 Task: Look for space in Stutterheim, South Africa from 8th August, 2023 to 15th August, 2023 for 9 adults in price range Rs.10000 to Rs.14000. Place can be shared room with 5 bedrooms having 9 beds and 5 bathrooms. Property type can be house, flat, guest house. Amenities needed are: wifi, TV, free parkinig on premises, gym, breakfast. Booking option can be shelf check-in. Required host language is English.
Action: Mouse moved to (440, 114)
Screenshot: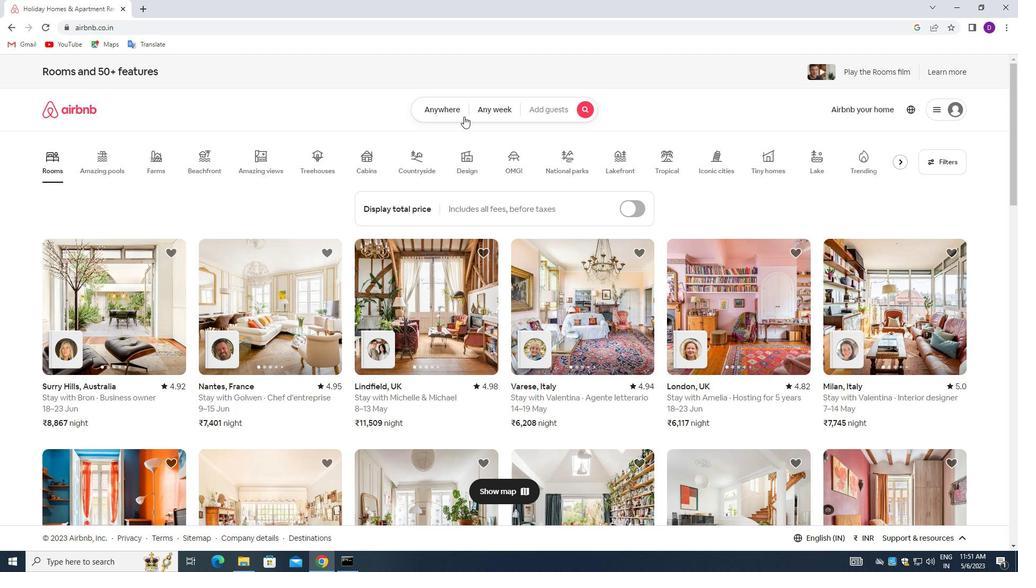 
Action: Mouse pressed left at (440, 114)
Screenshot: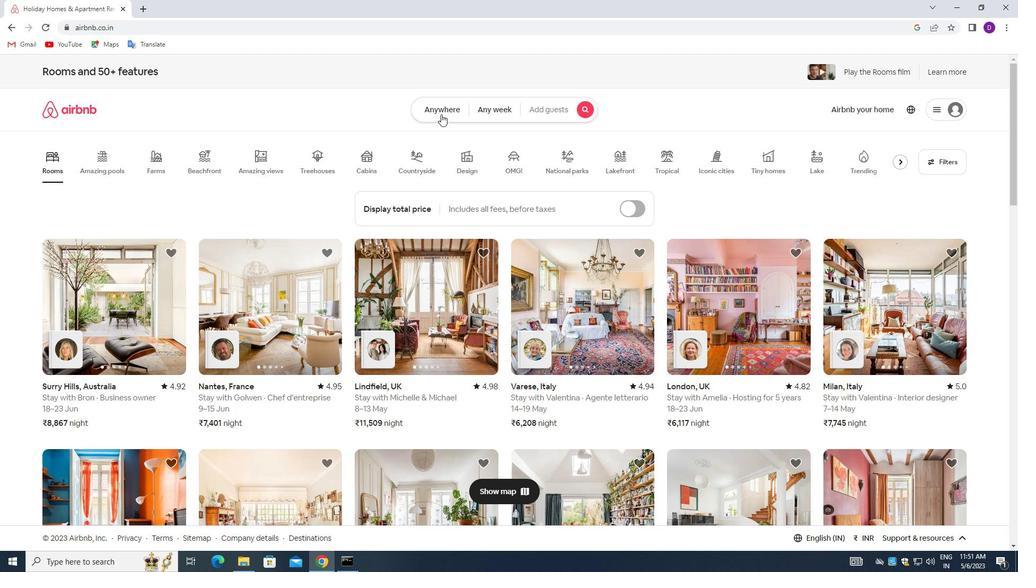 
Action: Mouse moved to (406, 151)
Screenshot: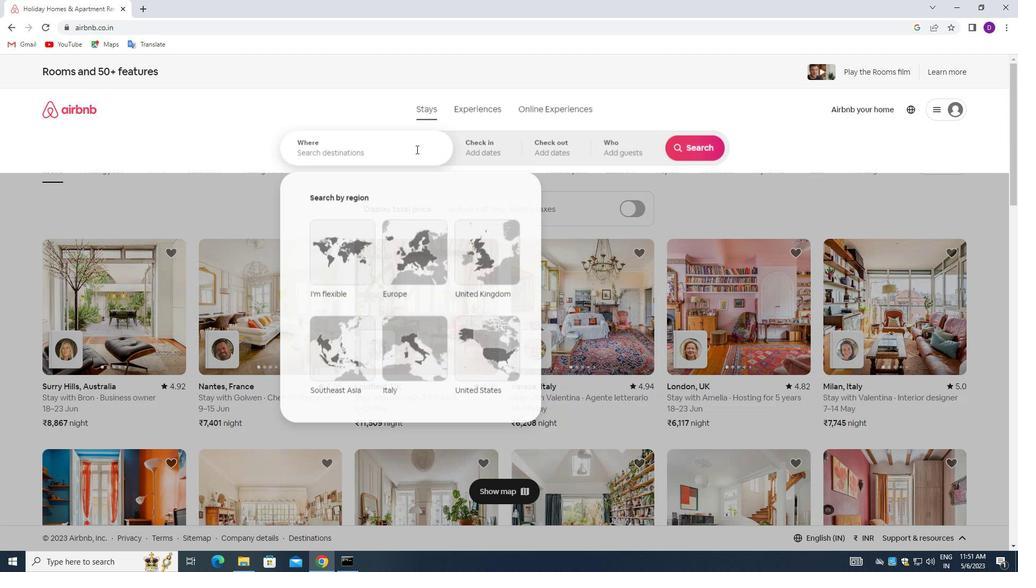 
Action: Mouse pressed left at (406, 151)
Screenshot: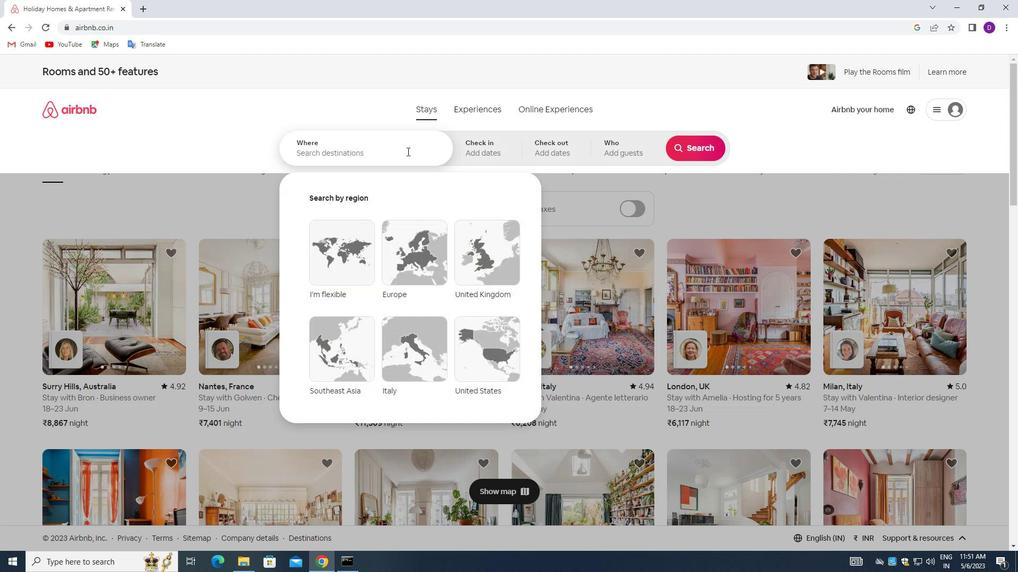 
Action: Mouse moved to (221, 216)
Screenshot: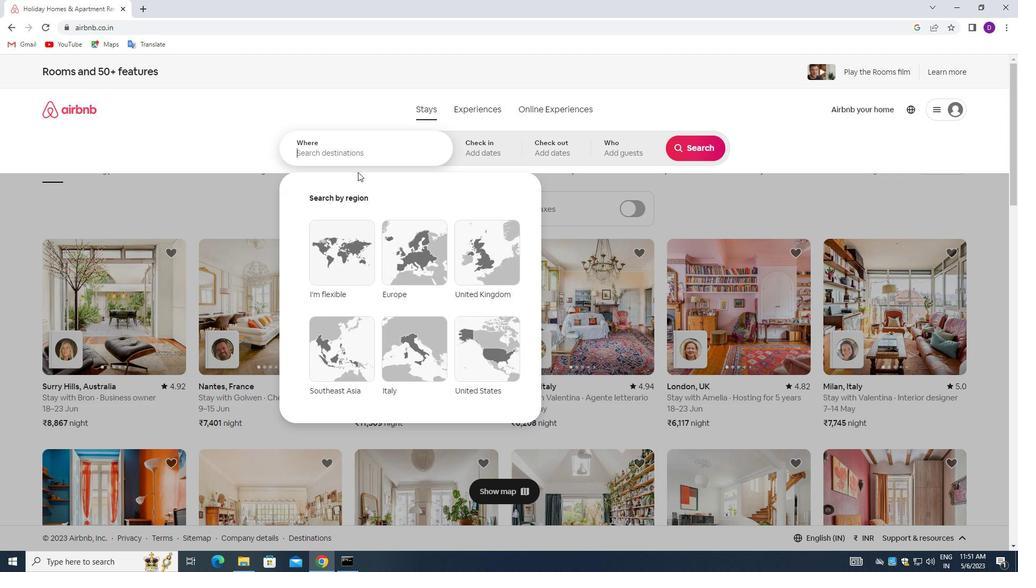 
Action: Key pressed <Key.shift_r>Stutterheim,<Key.space><Key.shift>INDIA<Key.enter>
Screenshot: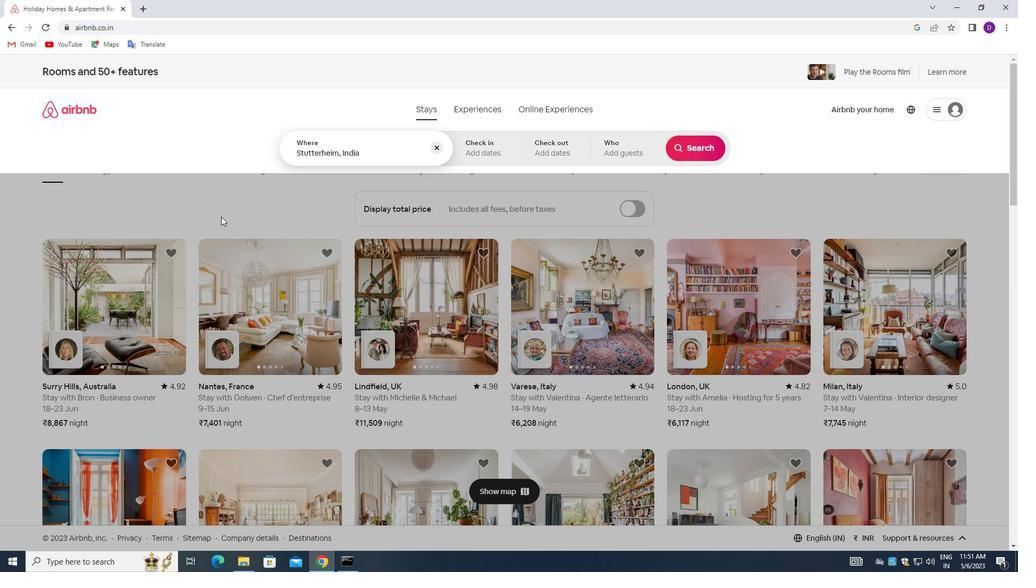 
Action: Mouse moved to (373, 160)
Screenshot: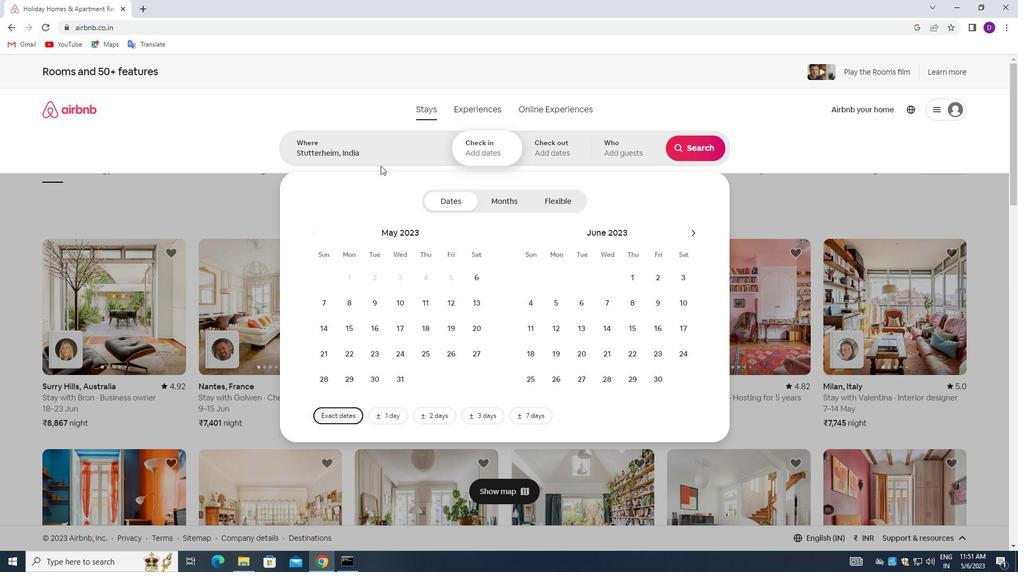 
Action: Mouse pressed left at (373, 160)
Screenshot: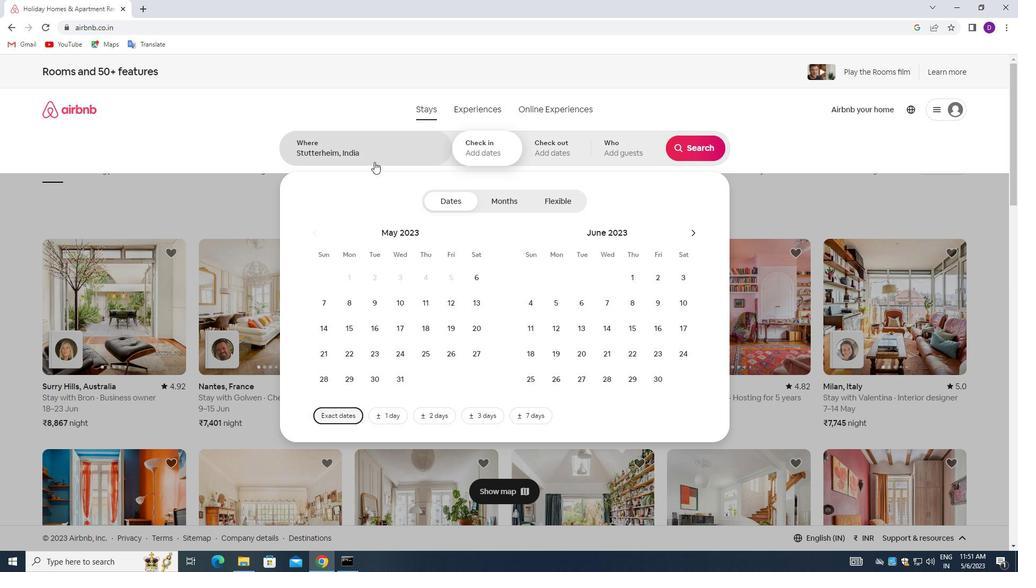 
Action: Mouse moved to (373, 159)
Screenshot: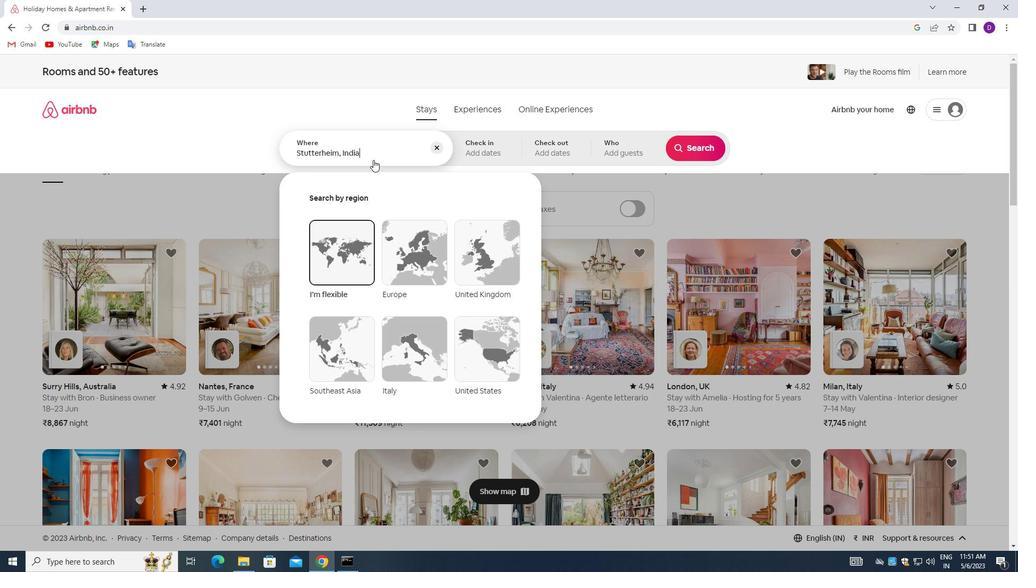 
Action: Mouse pressed left at (373, 159)
Screenshot: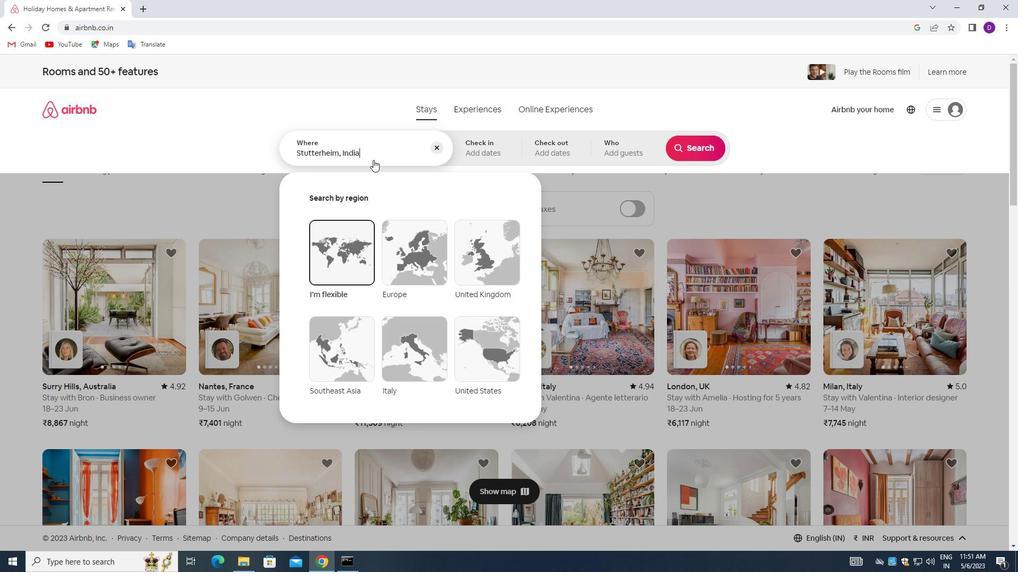 
Action: Key pressed <Key.backspace><Key.backspace><Key.backspace><Key.backspace><Key.backspace><Key.shift_r>SOUTH<Key.space><Key.shift_r>AFRICA<Key.enter>
Screenshot: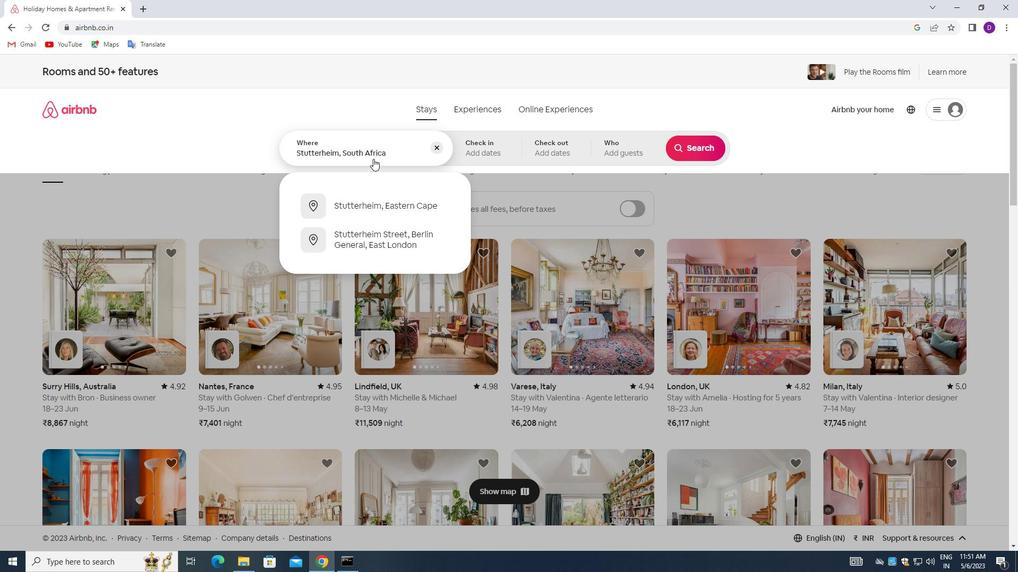 
Action: Mouse moved to (689, 231)
Screenshot: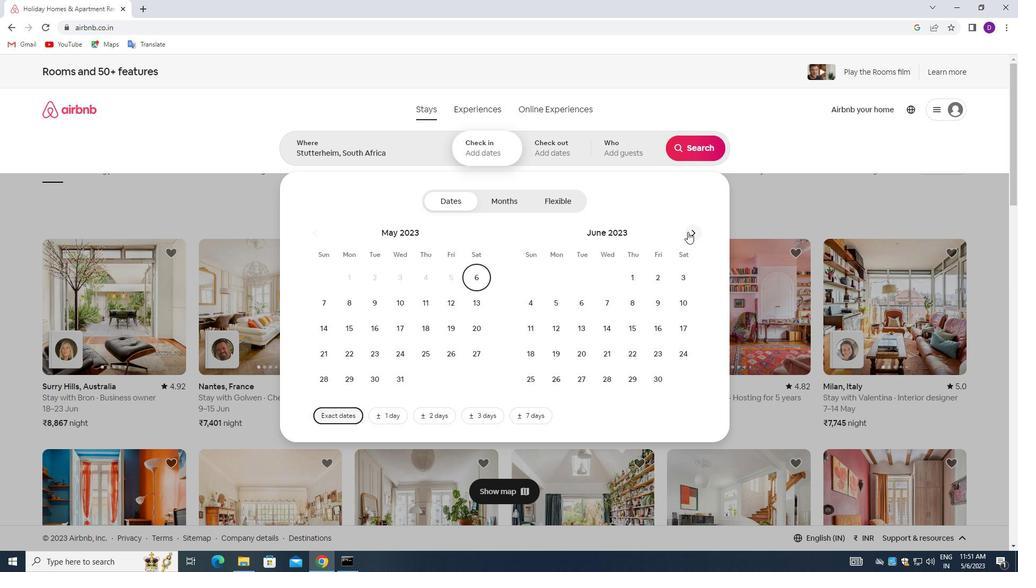 
Action: Mouse pressed left at (689, 231)
Screenshot: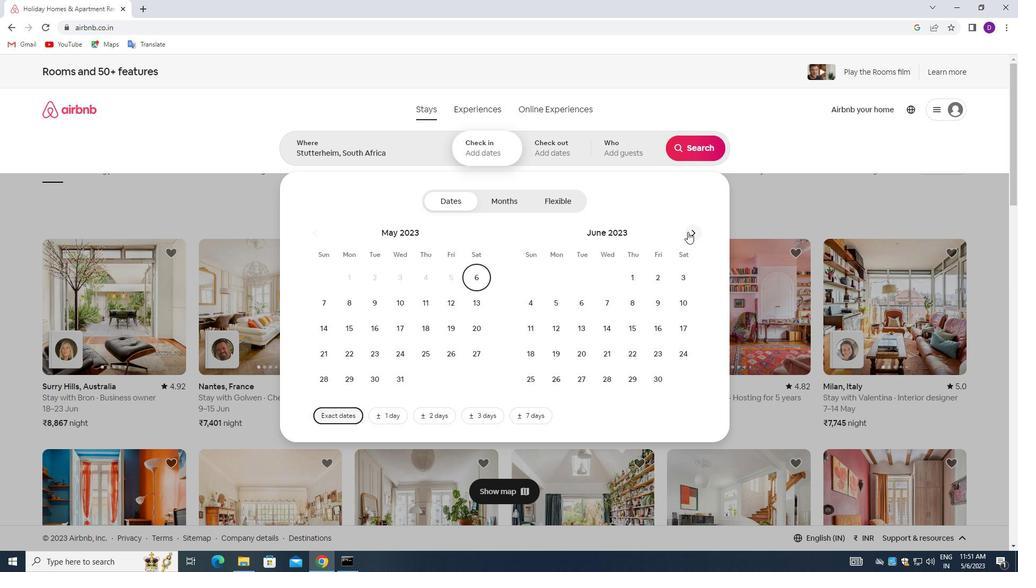 
Action: Mouse moved to (689, 231)
Screenshot: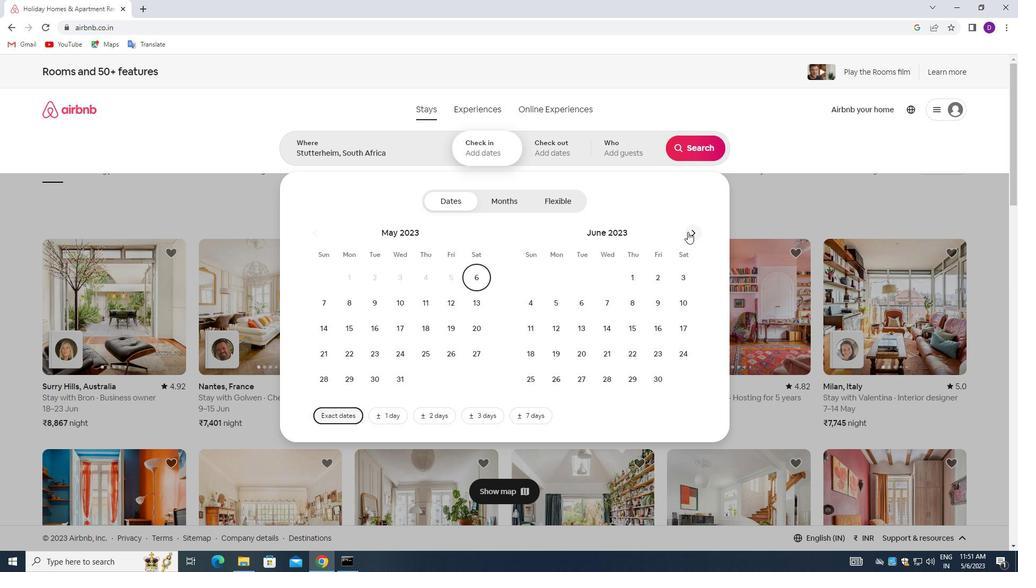 
Action: Mouse pressed left at (689, 231)
Screenshot: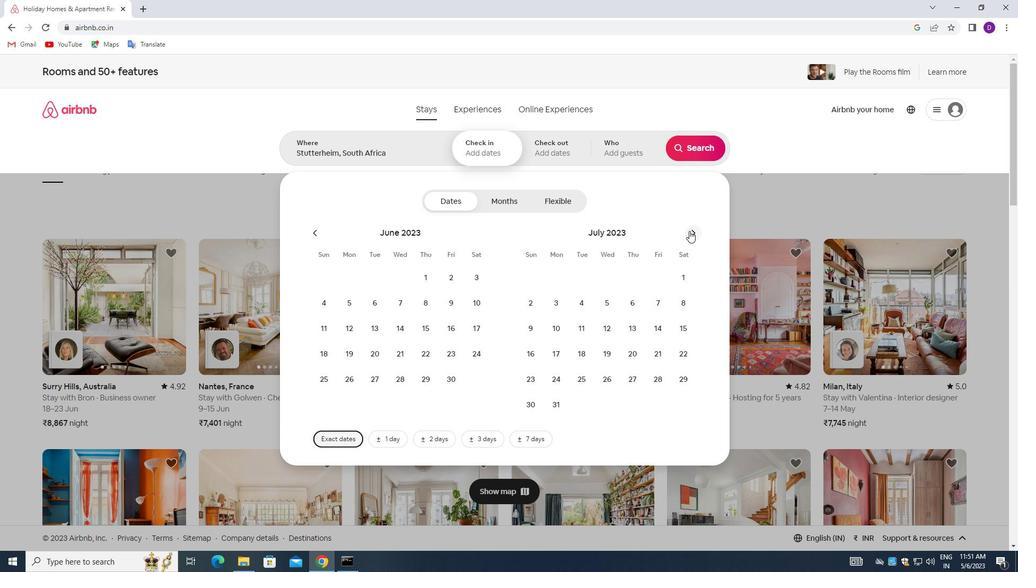 
Action: Mouse moved to (587, 309)
Screenshot: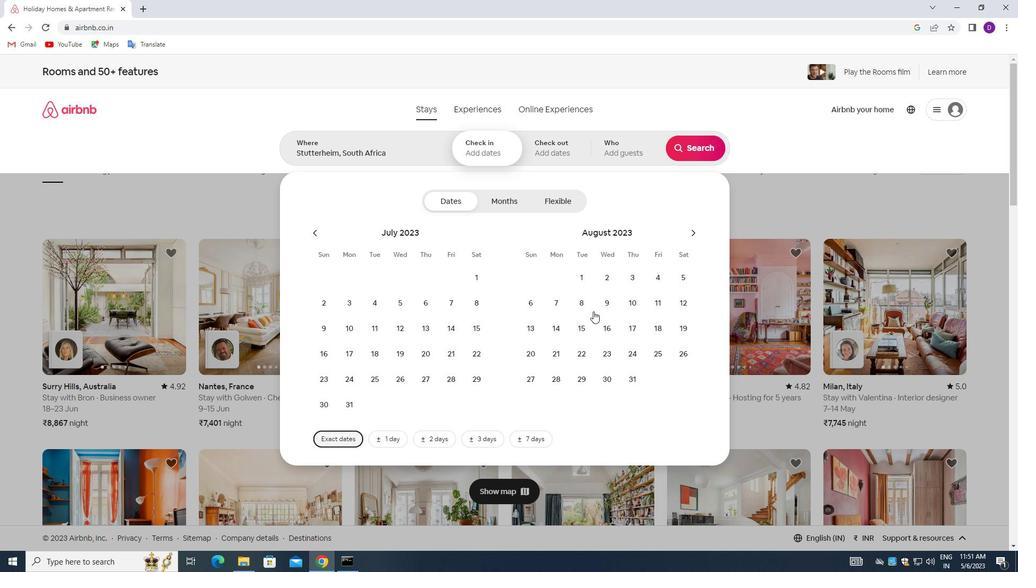 
Action: Mouse pressed left at (587, 309)
Screenshot: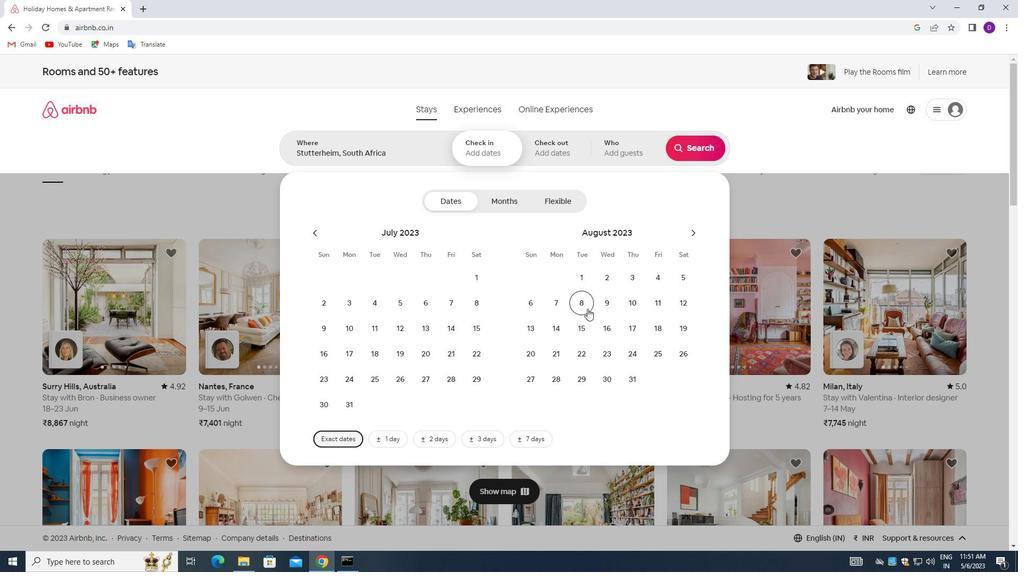 
Action: Mouse moved to (582, 326)
Screenshot: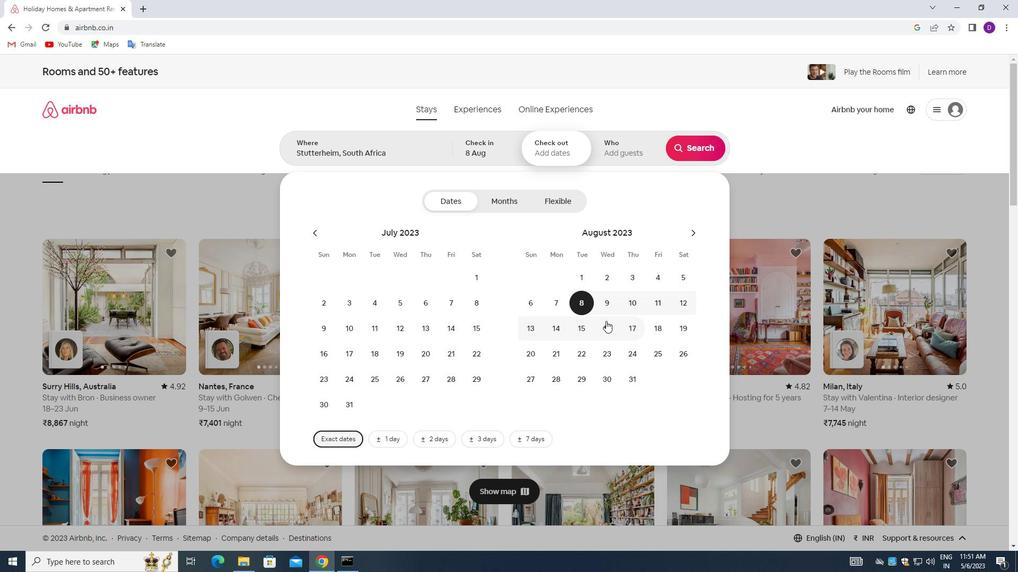 
Action: Mouse pressed left at (582, 326)
Screenshot: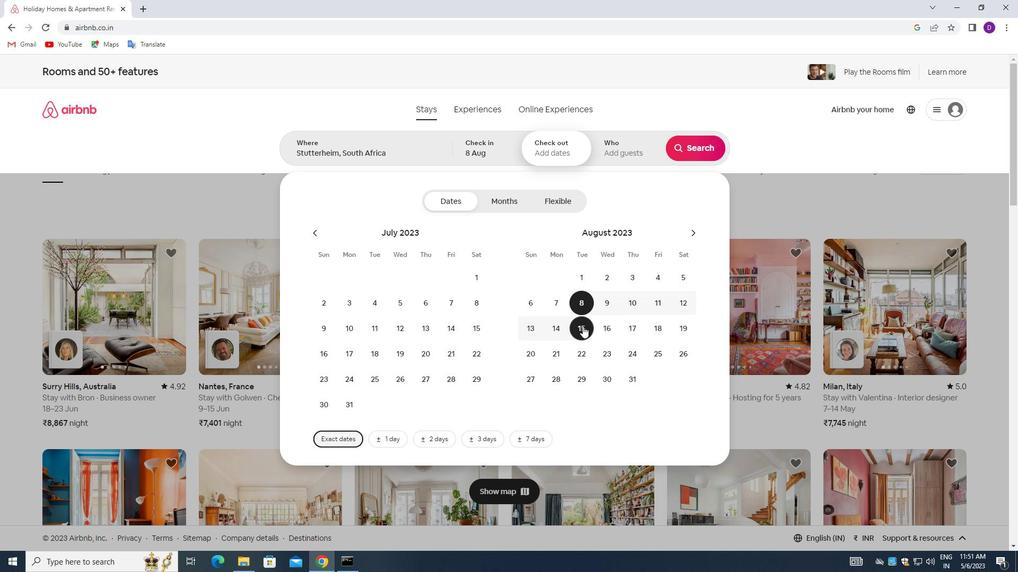 
Action: Mouse moved to (609, 154)
Screenshot: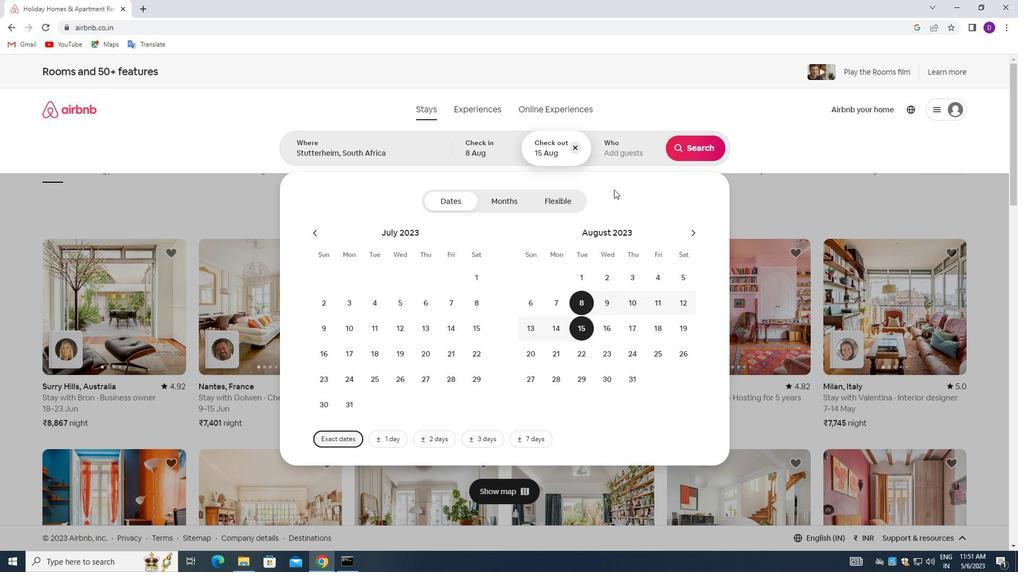 
Action: Mouse pressed left at (609, 154)
Screenshot: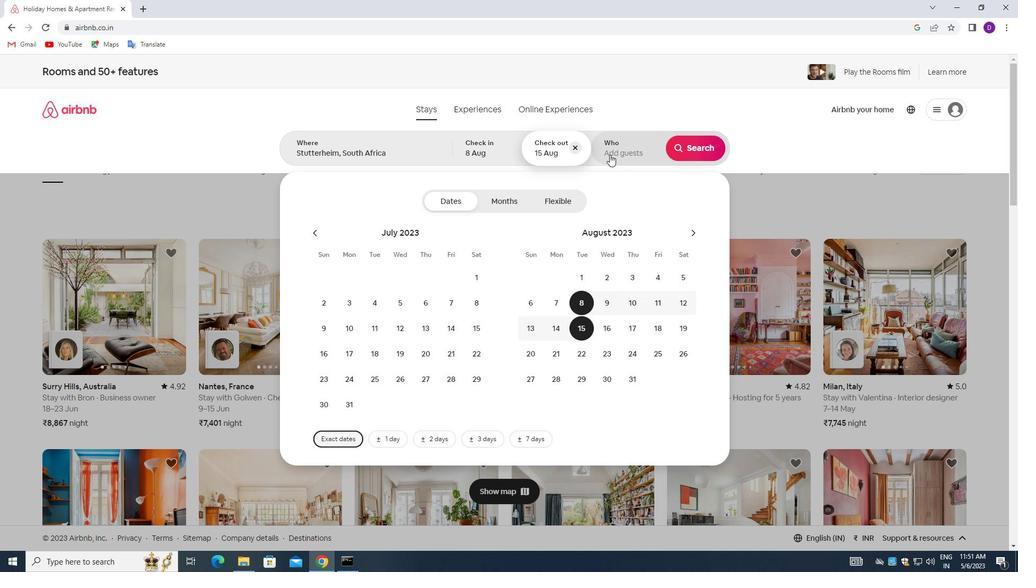 
Action: Mouse moved to (697, 207)
Screenshot: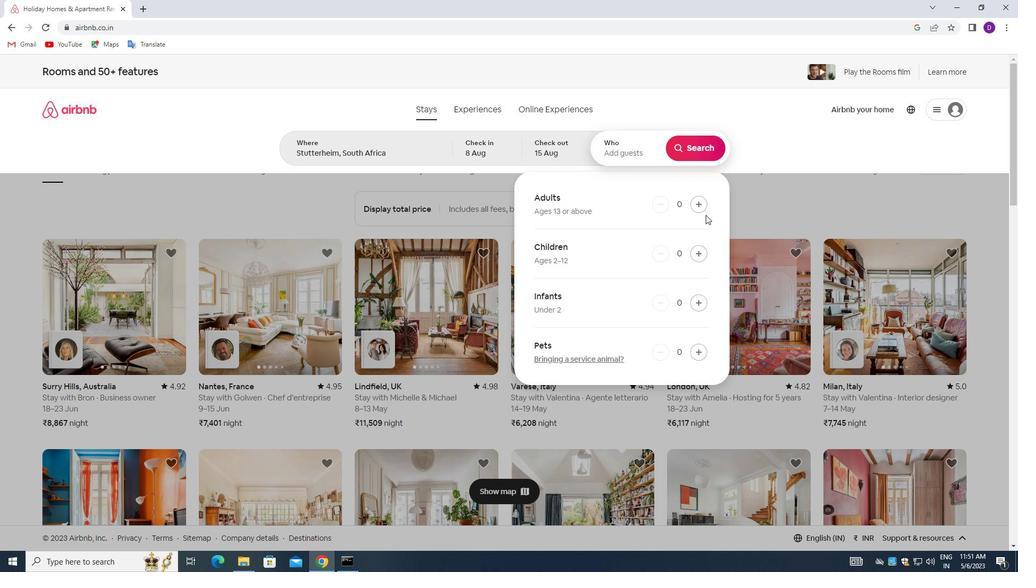 
Action: Mouse pressed left at (697, 207)
Screenshot: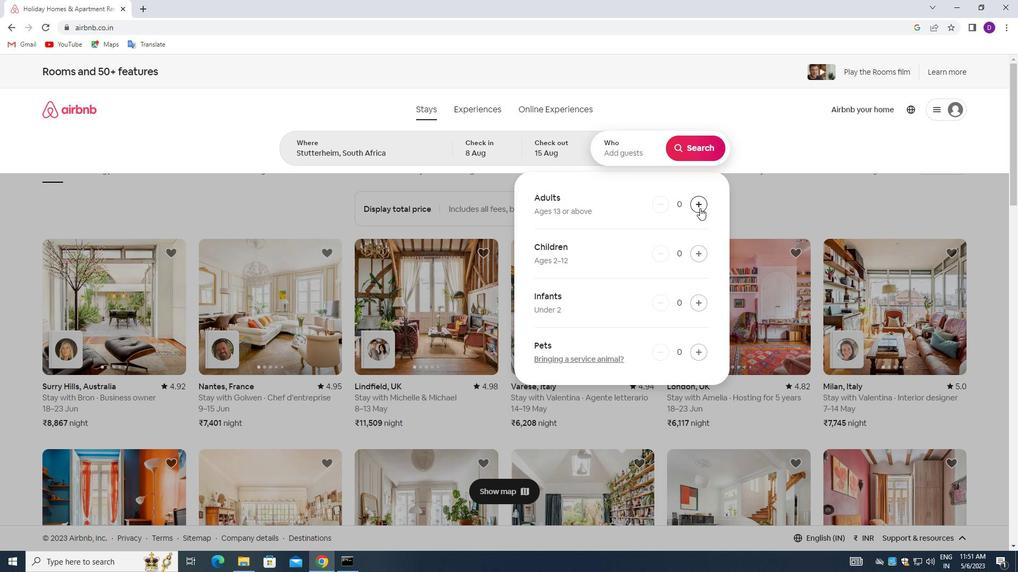 
Action: Mouse pressed left at (697, 207)
Screenshot: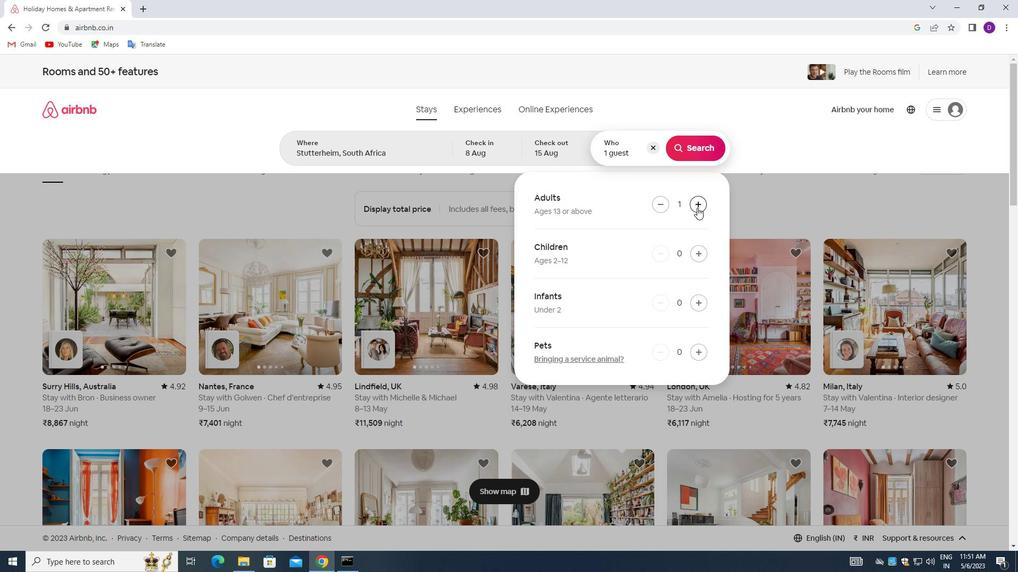 
Action: Mouse pressed left at (697, 207)
Screenshot: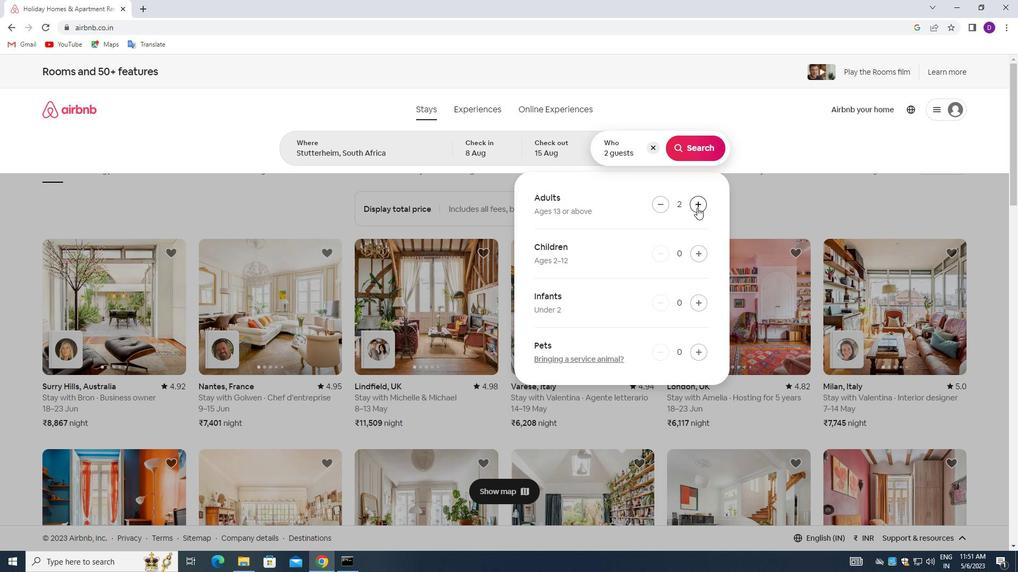 
Action: Mouse pressed left at (697, 207)
Screenshot: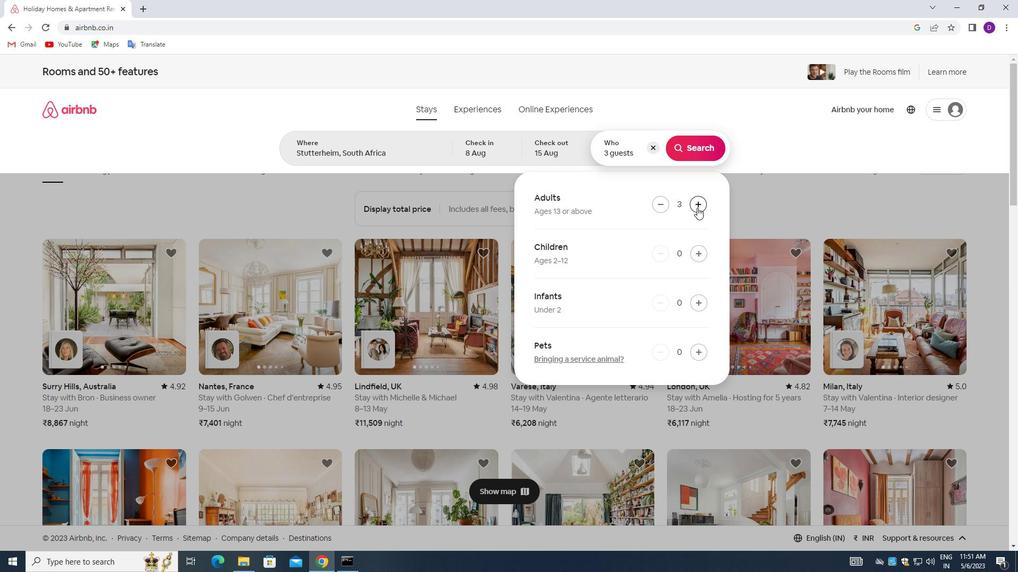 
Action: Mouse pressed left at (697, 207)
Screenshot: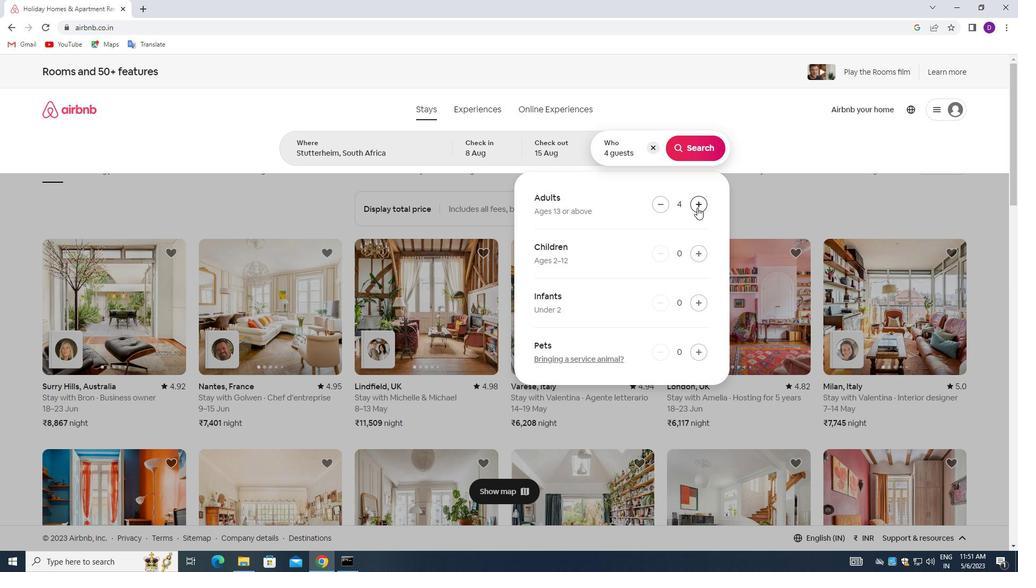 
Action: Mouse pressed left at (697, 207)
Screenshot: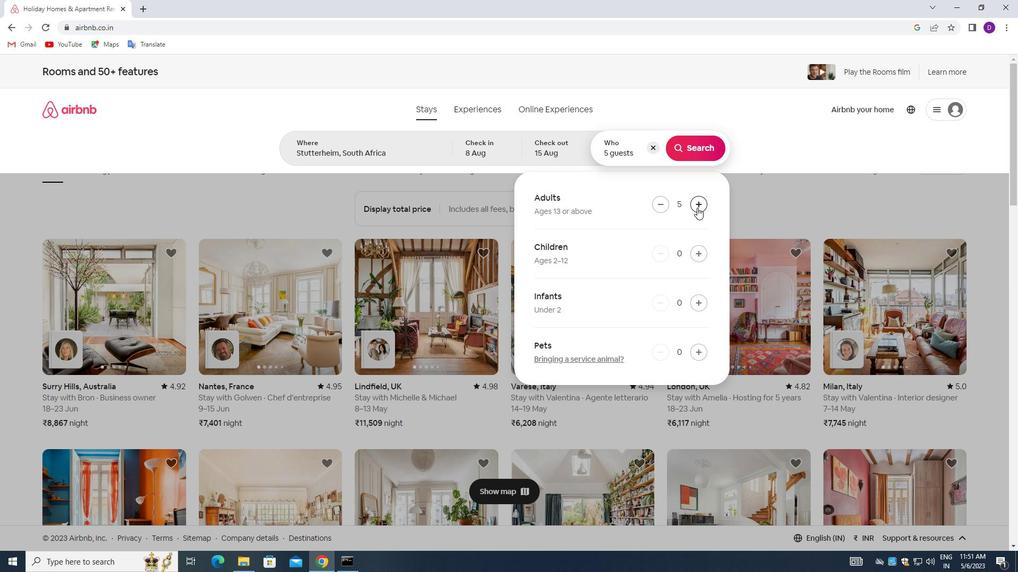 
Action: Mouse pressed left at (697, 207)
Screenshot: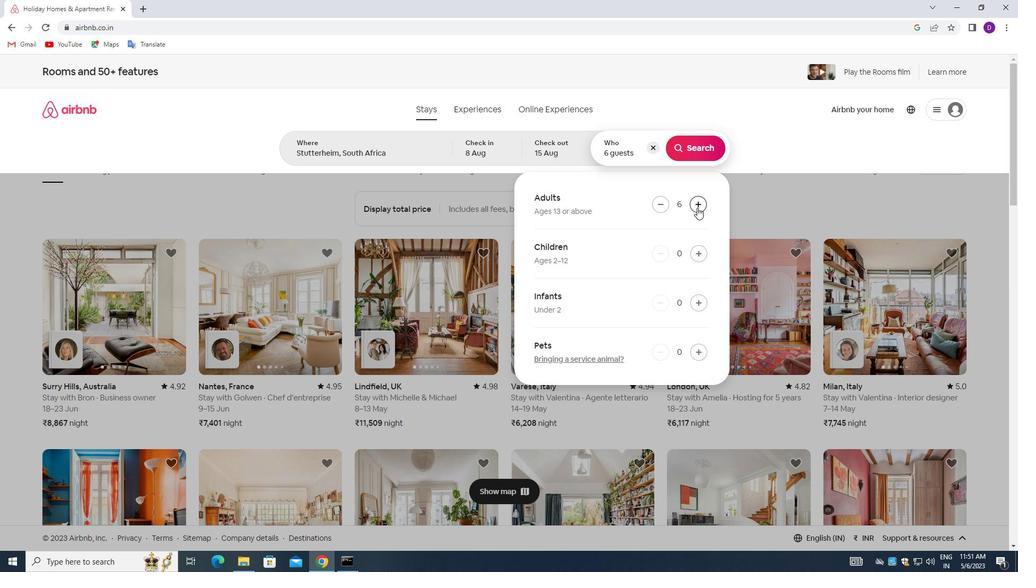 
Action: Mouse pressed left at (697, 207)
Screenshot: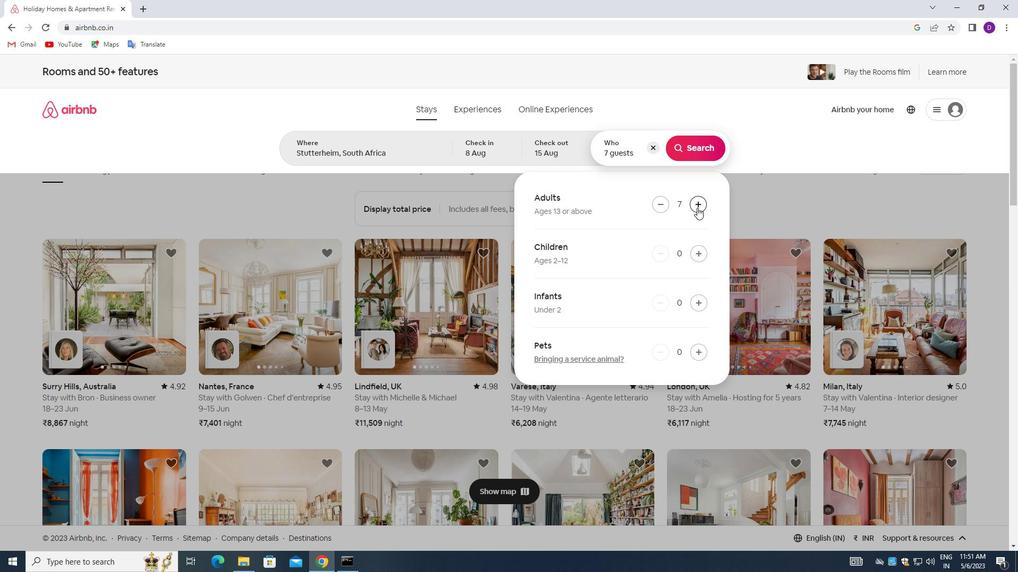 
Action: Mouse pressed left at (697, 207)
Screenshot: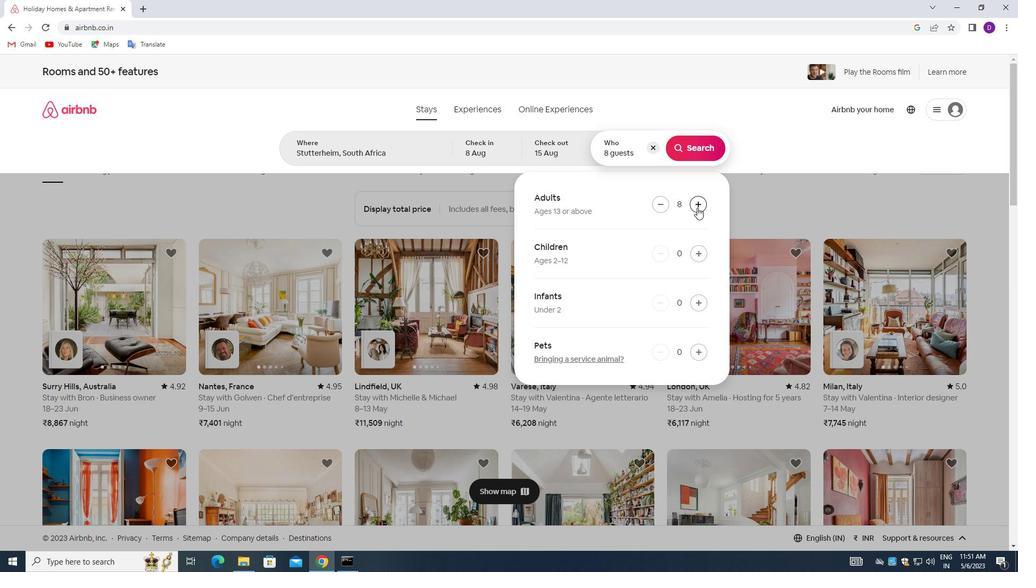 
Action: Mouse moved to (695, 148)
Screenshot: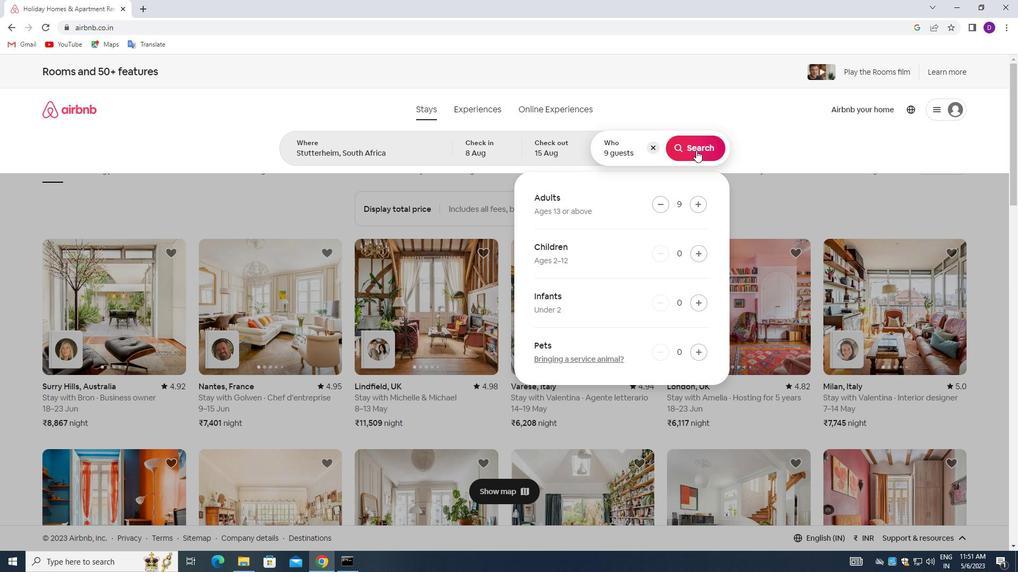 
Action: Mouse pressed left at (695, 148)
Screenshot: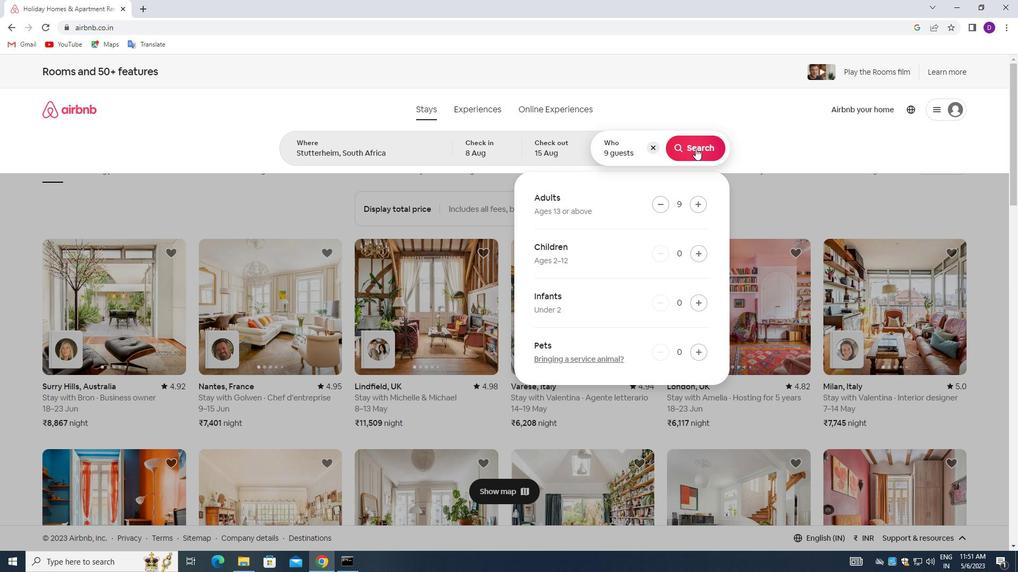 
Action: Mouse moved to (964, 117)
Screenshot: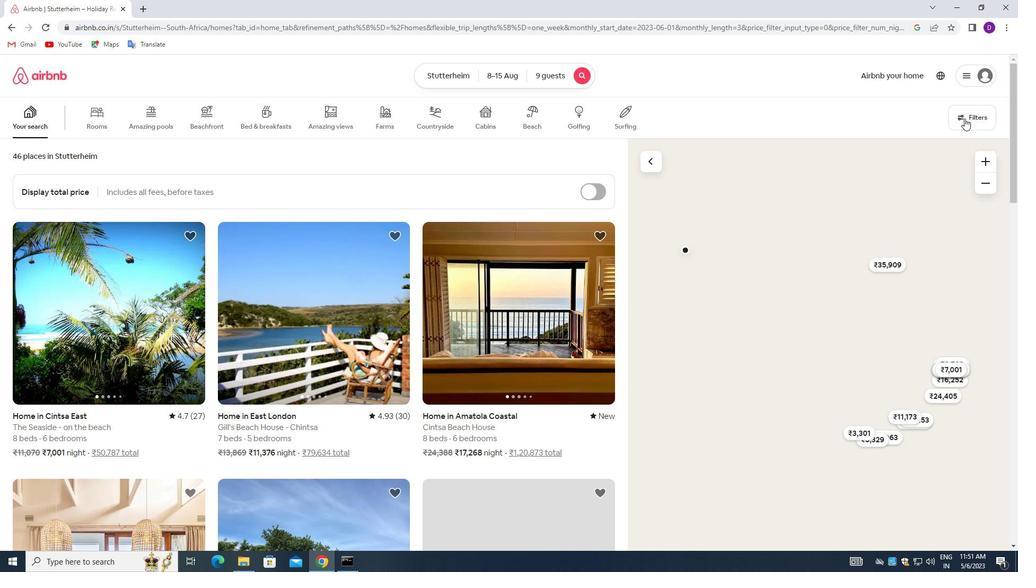 
Action: Mouse pressed left at (964, 117)
Screenshot: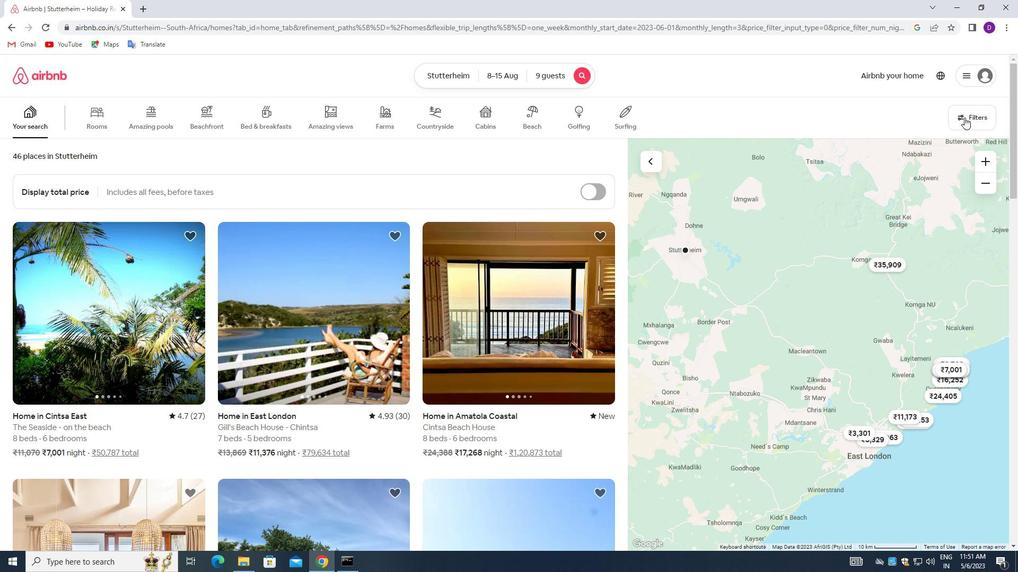 
Action: Mouse moved to (373, 380)
Screenshot: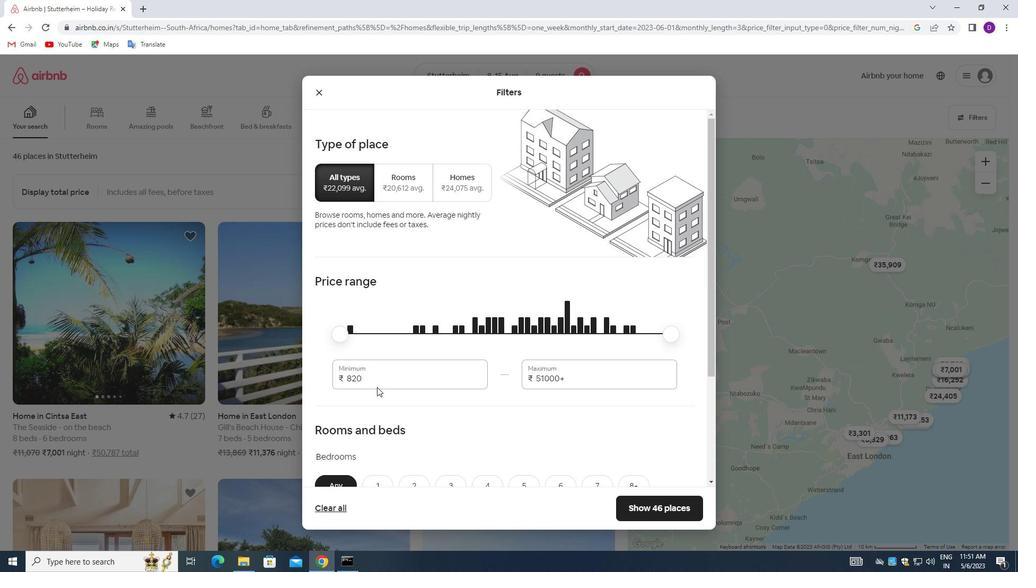 
Action: Mouse pressed left at (373, 380)
Screenshot: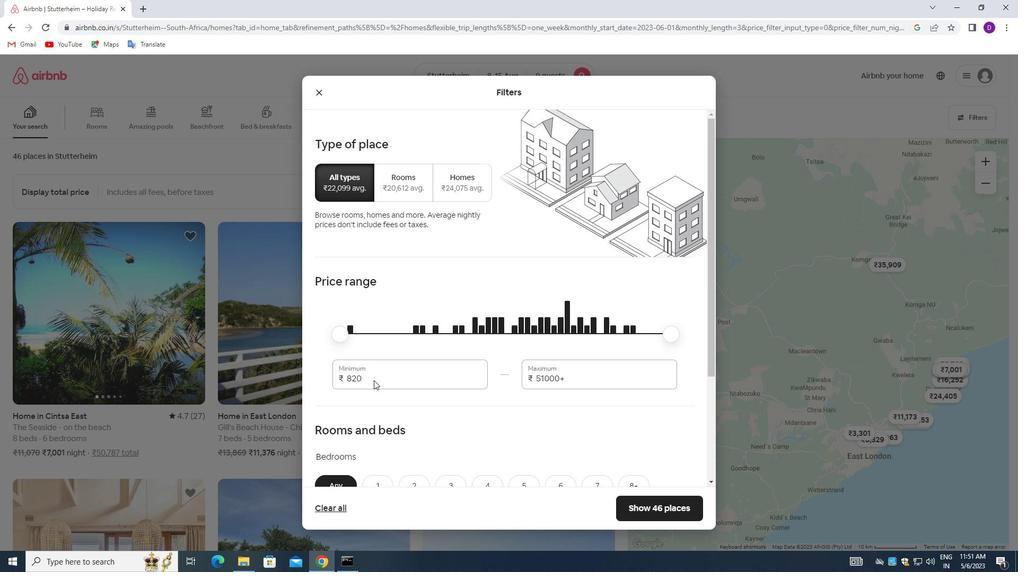 
Action: Mouse pressed left at (373, 380)
Screenshot: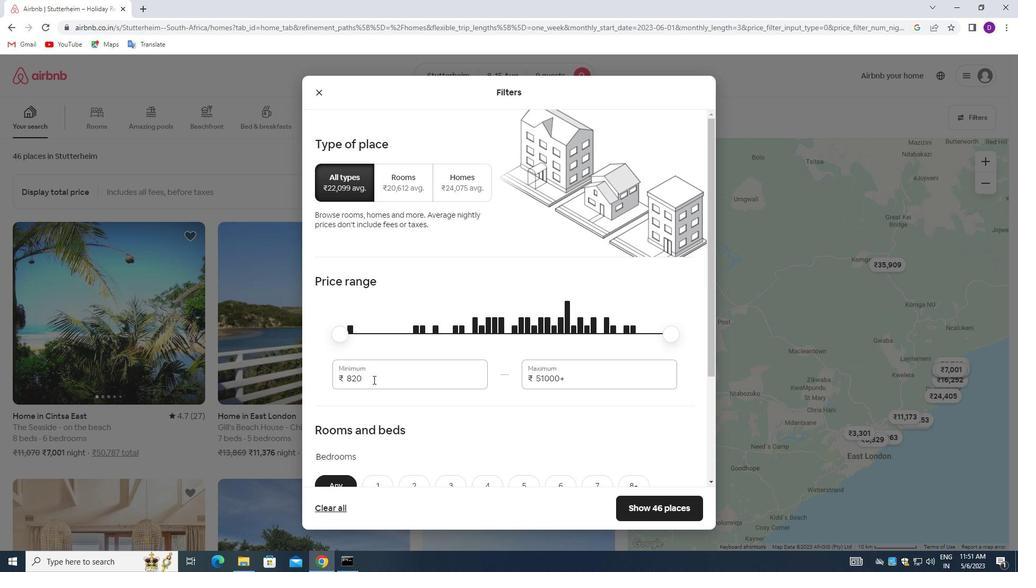
Action: Key pressed 10000<Key.tab>14000
Screenshot: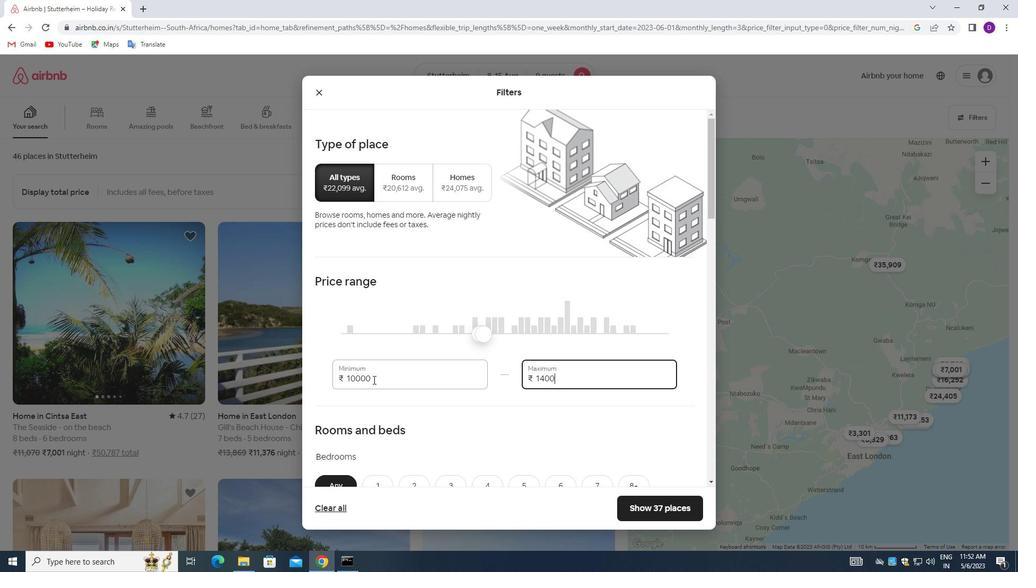 
Action: Mouse moved to (436, 375)
Screenshot: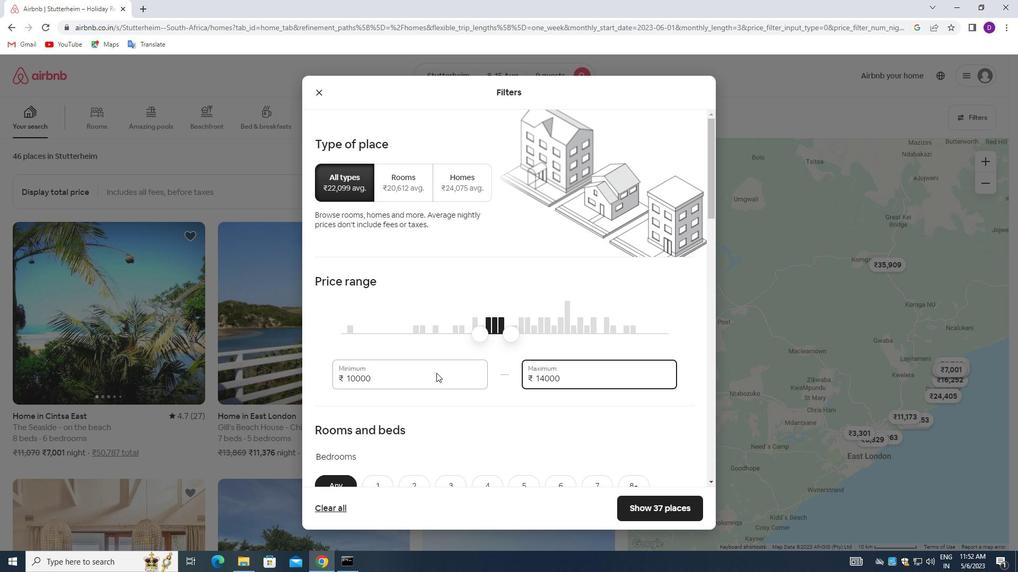 
Action: Mouse scrolled (436, 374) with delta (0, 0)
Screenshot: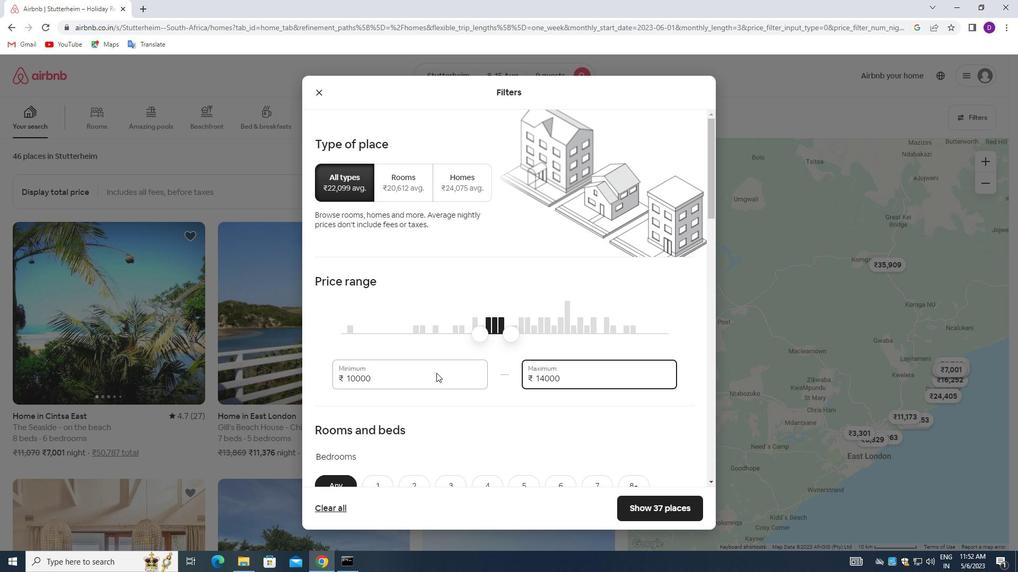 
Action: Mouse moved to (436, 375)
Screenshot: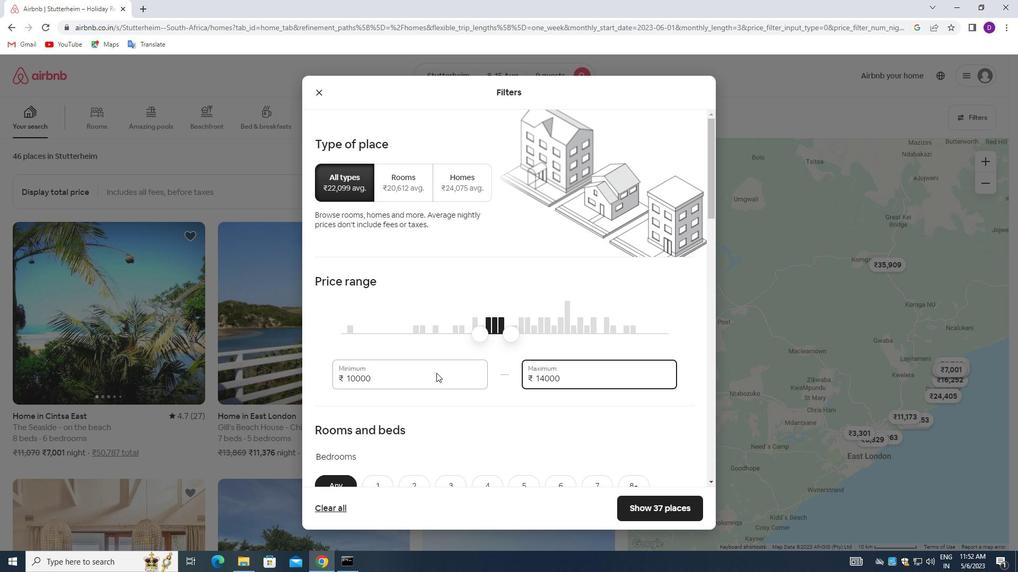 
Action: Mouse scrolled (436, 375) with delta (0, 0)
Screenshot: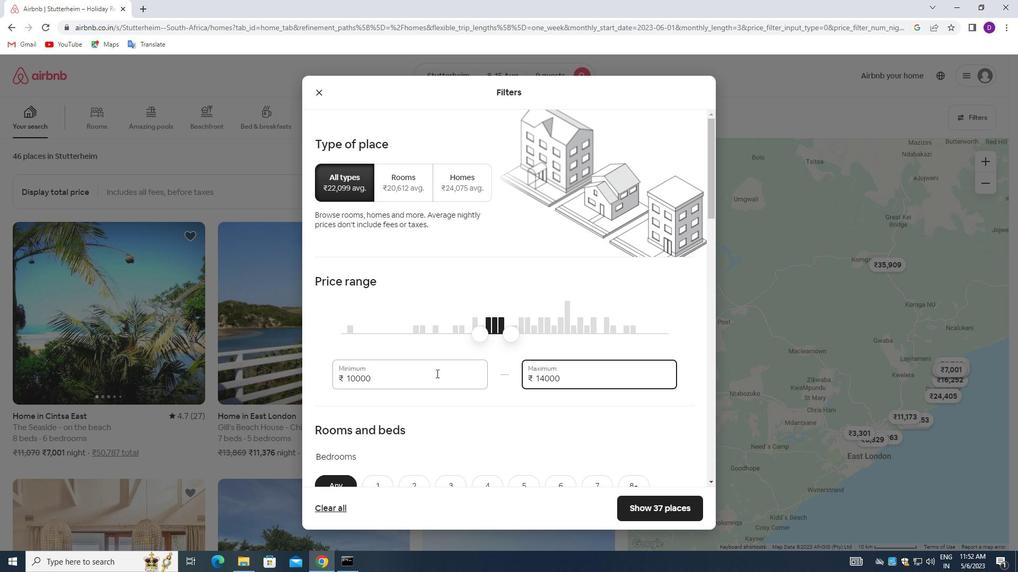 
Action: Mouse scrolled (436, 375) with delta (0, 0)
Screenshot: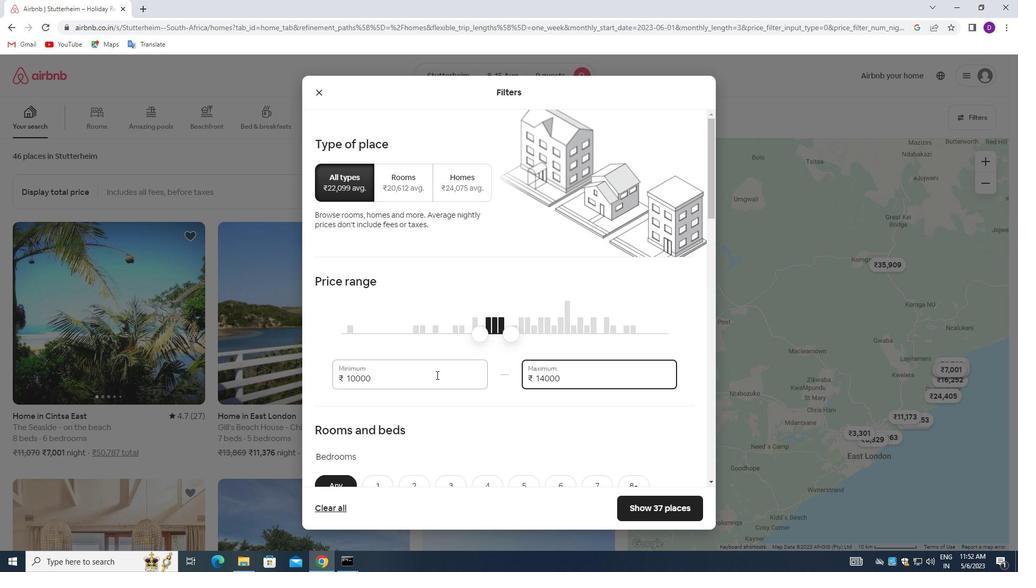 
Action: Mouse scrolled (436, 375) with delta (0, 0)
Screenshot: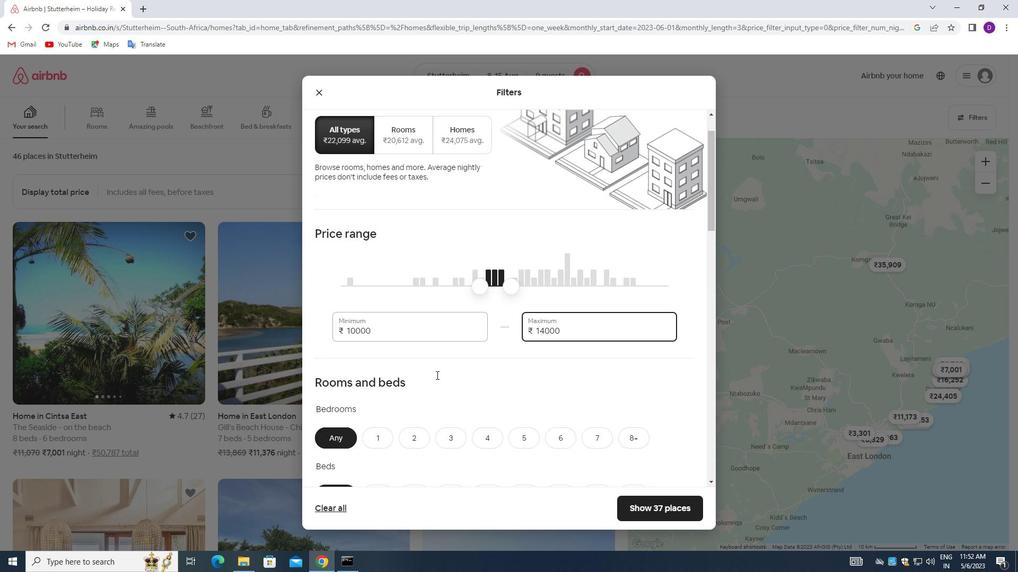 
Action: Mouse moved to (518, 278)
Screenshot: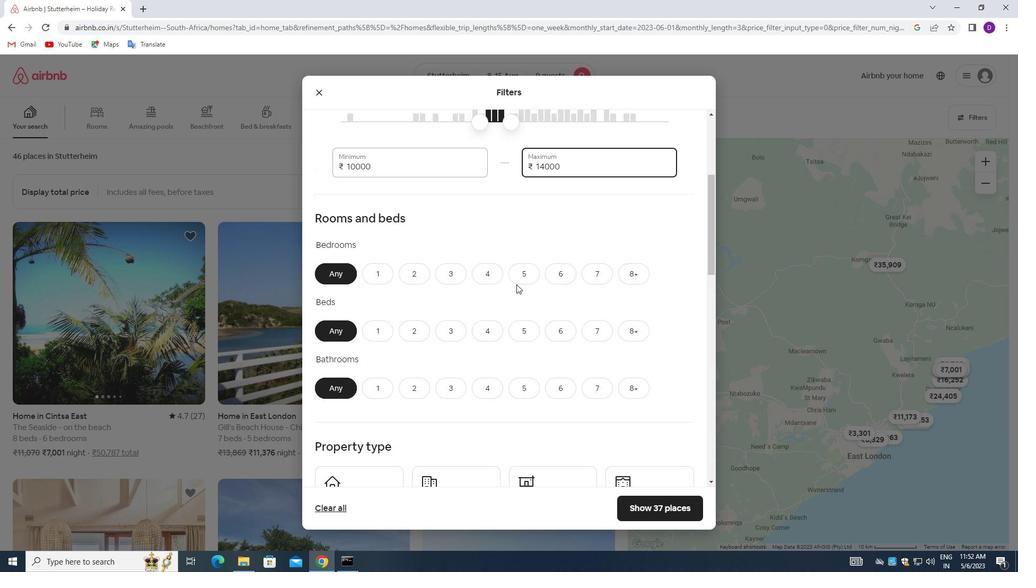 
Action: Mouse pressed left at (518, 278)
Screenshot: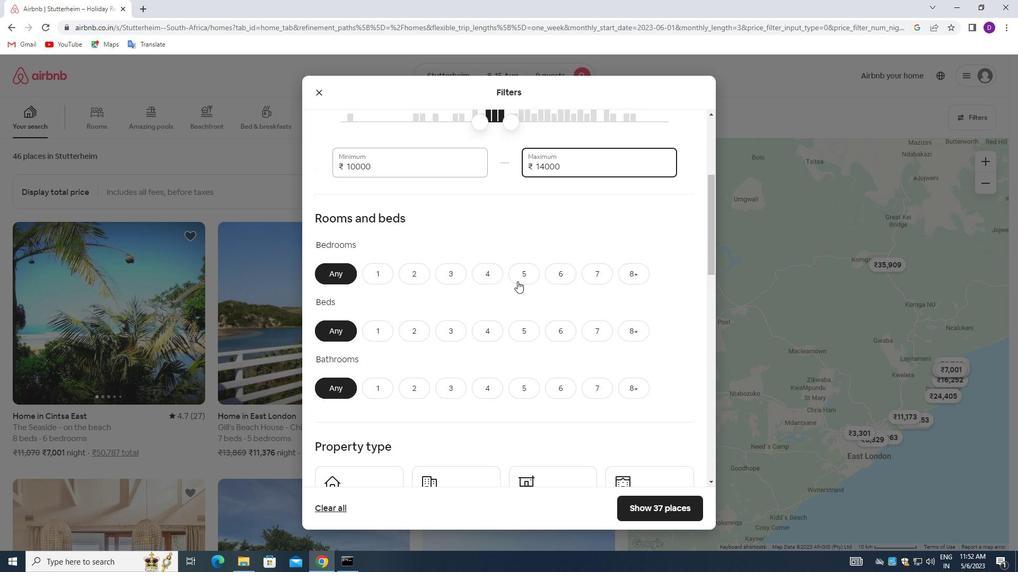 
Action: Mouse moved to (631, 328)
Screenshot: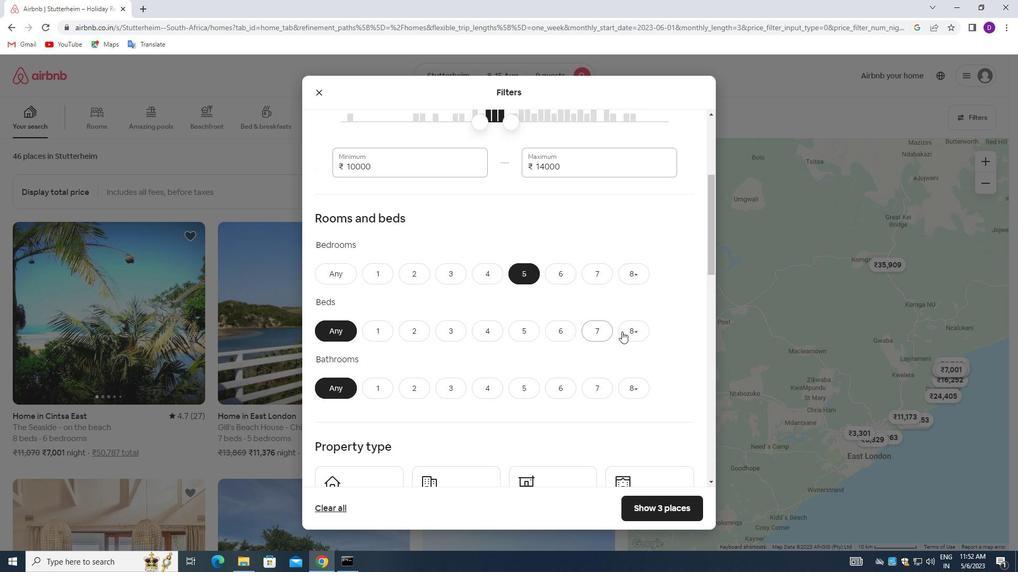 
Action: Mouse pressed left at (631, 328)
Screenshot: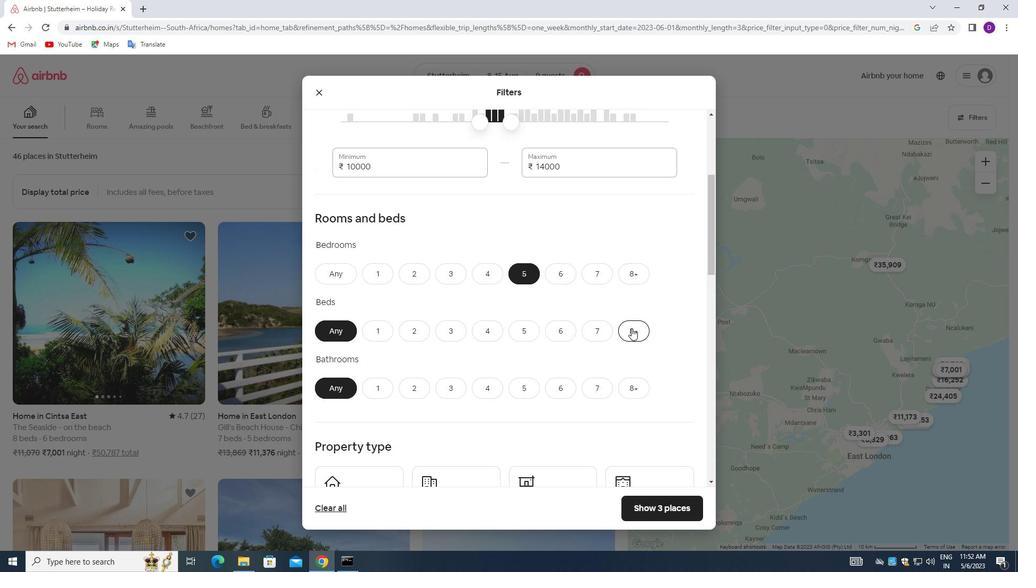 
Action: Mouse moved to (522, 387)
Screenshot: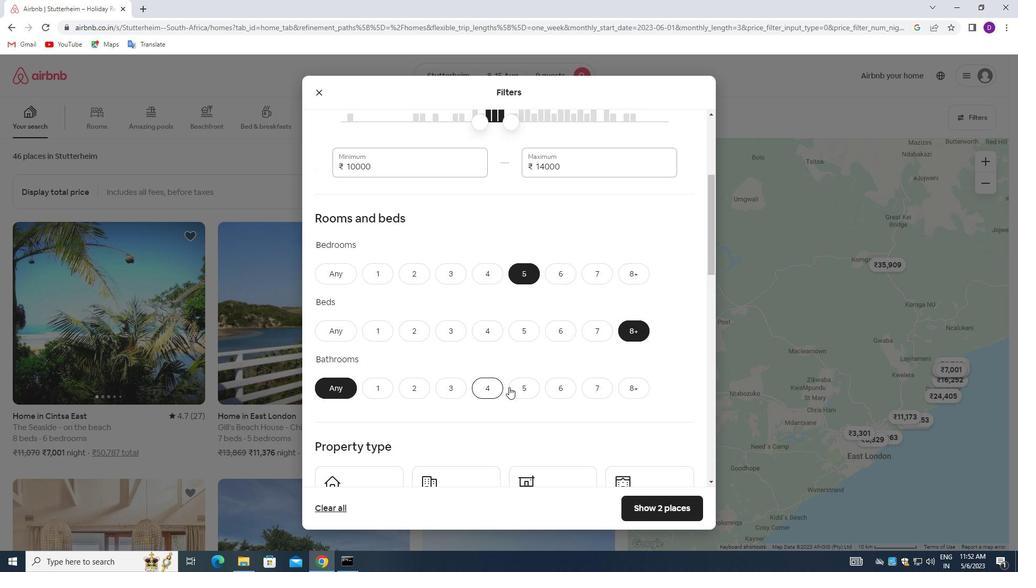 
Action: Mouse pressed left at (522, 387)
Screenshot: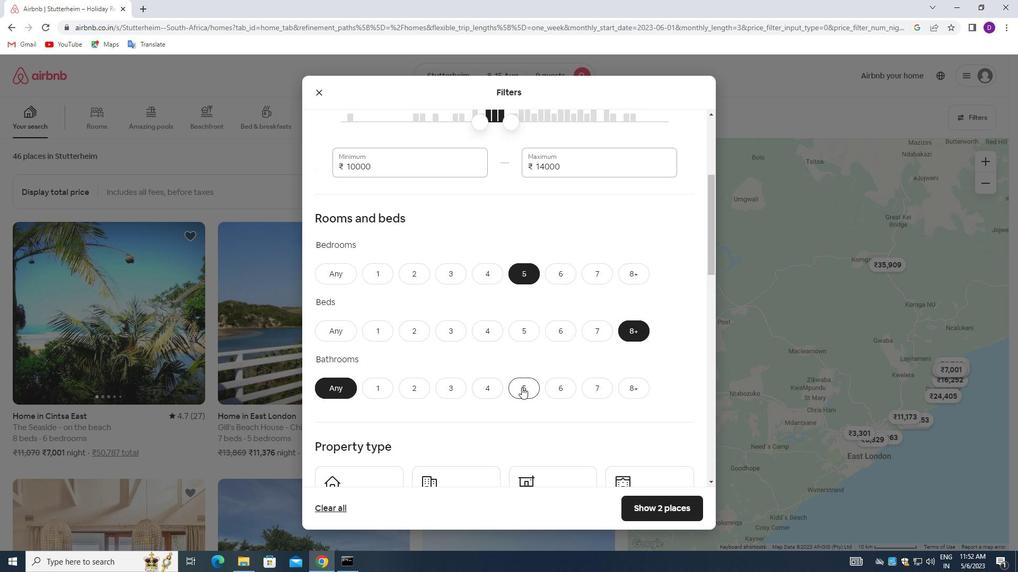
Action: Mouse moved to (447, 361)
Screenshot: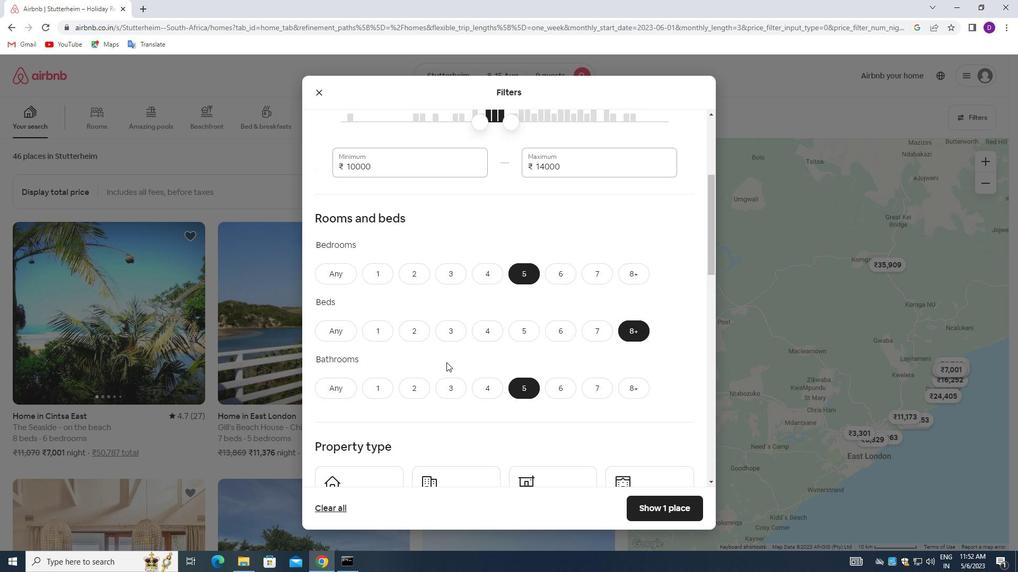 
Action: Mouse scrolled (447, 360) with delta (0, 0)
Screenshot: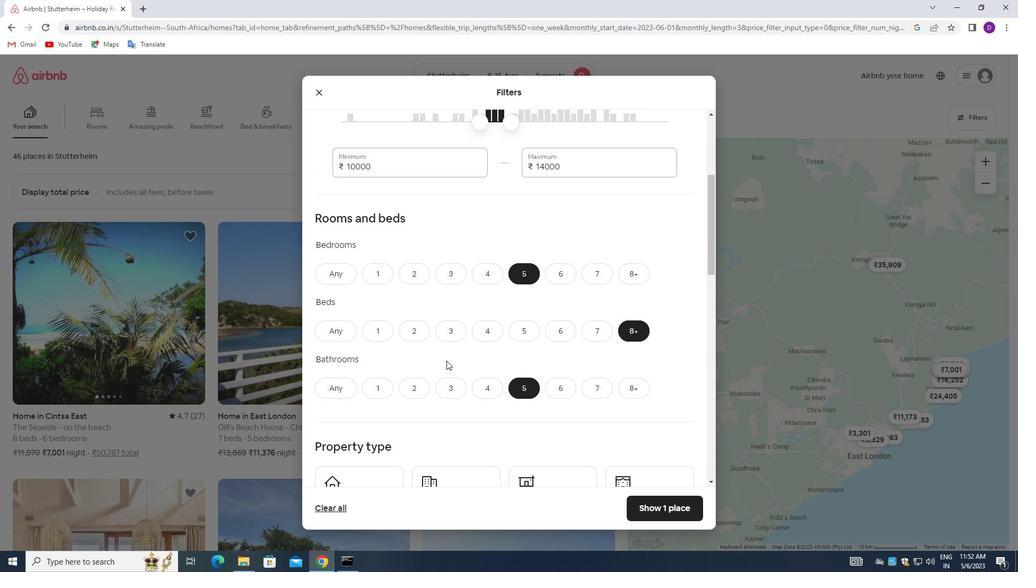 
Action: Mouse scrolled (447, 360) with delta (0, 0)
Screenshot: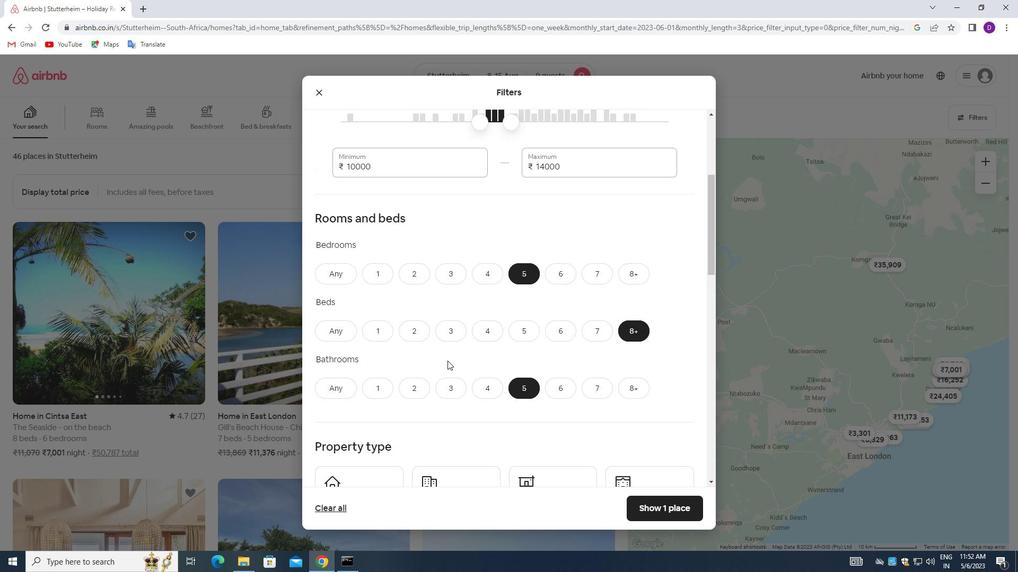 
Action: Mouse moved to (449, 359)
Screenshot: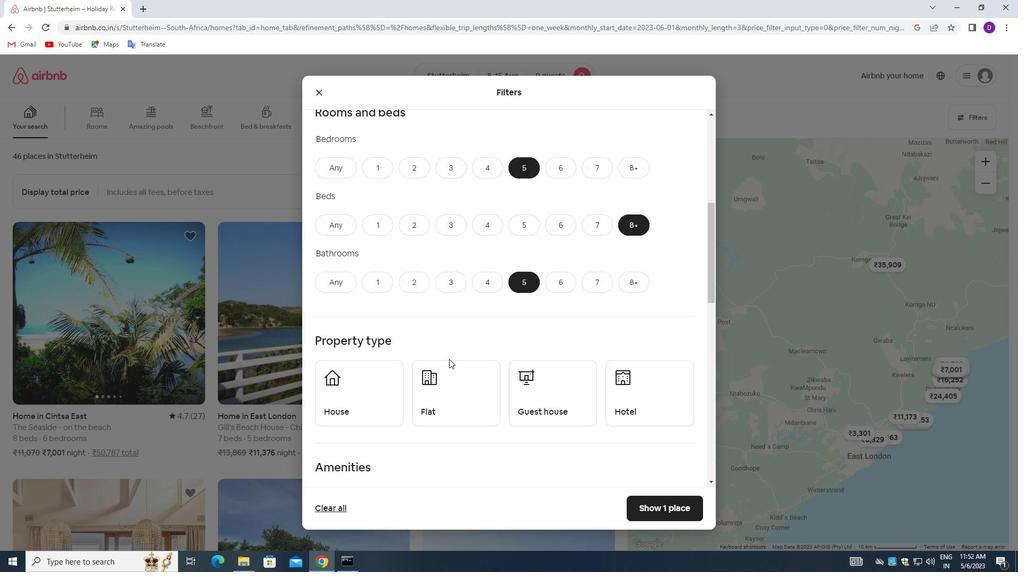 
Action: Mouse scrolled (449, 359) with delta (0, 0)
Screenshot: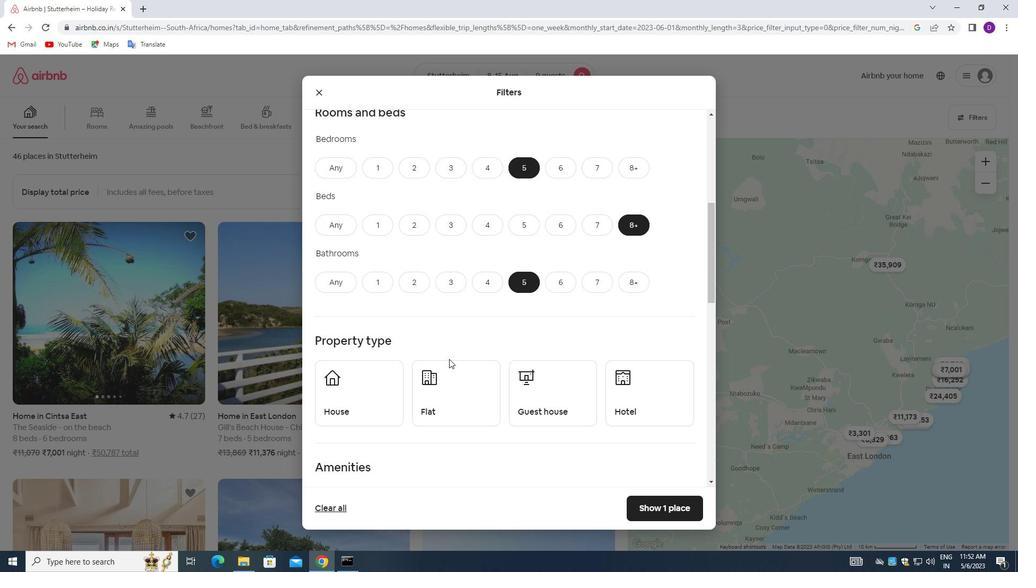 
Action: Mouse moved to (452, 356)
Screenshot: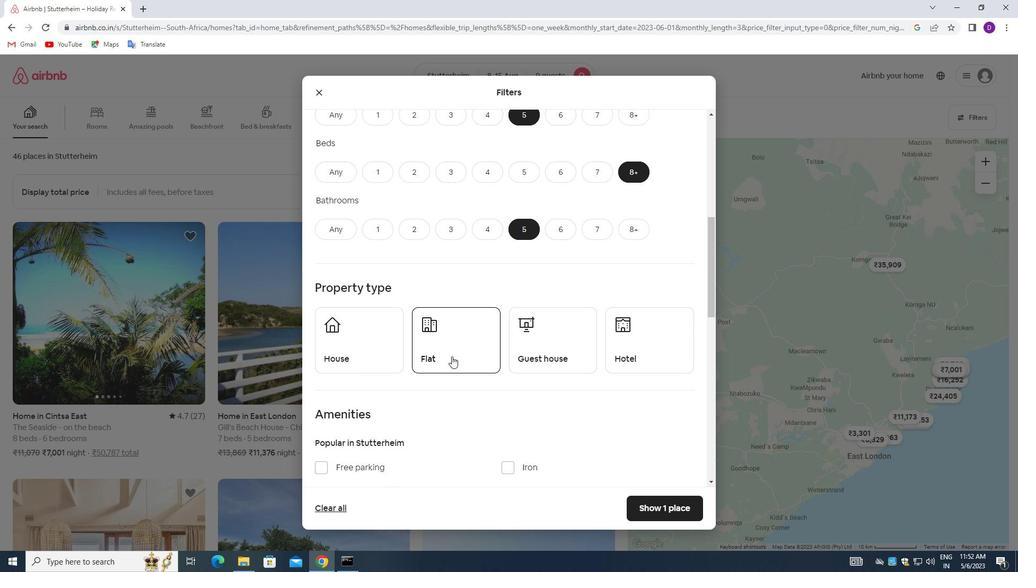 
Action: Mouse scrolled (452, 356) with delta (0, 0)
Screenshot: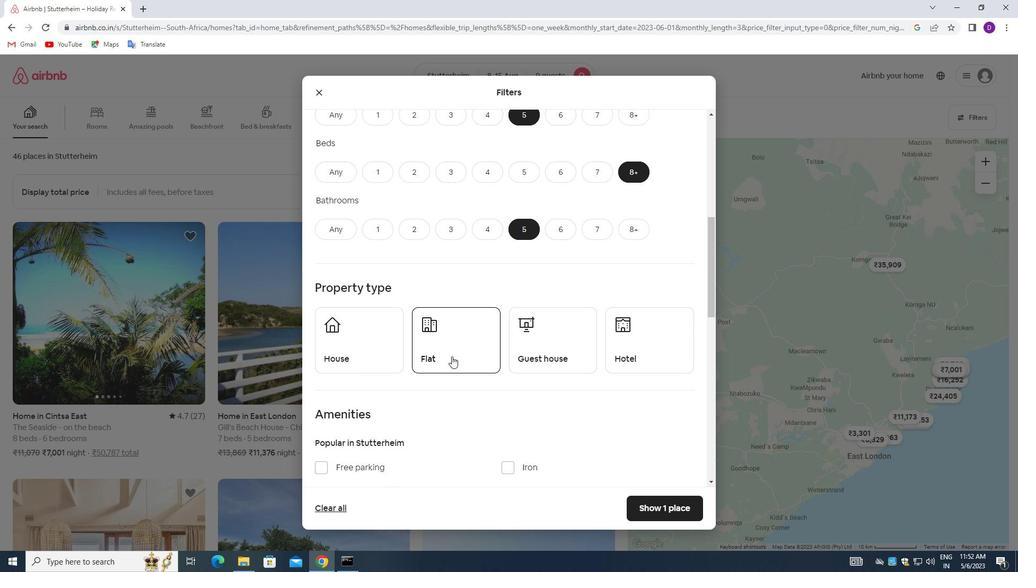 
Action: Mouse moved to (458, 348)
Screenshot: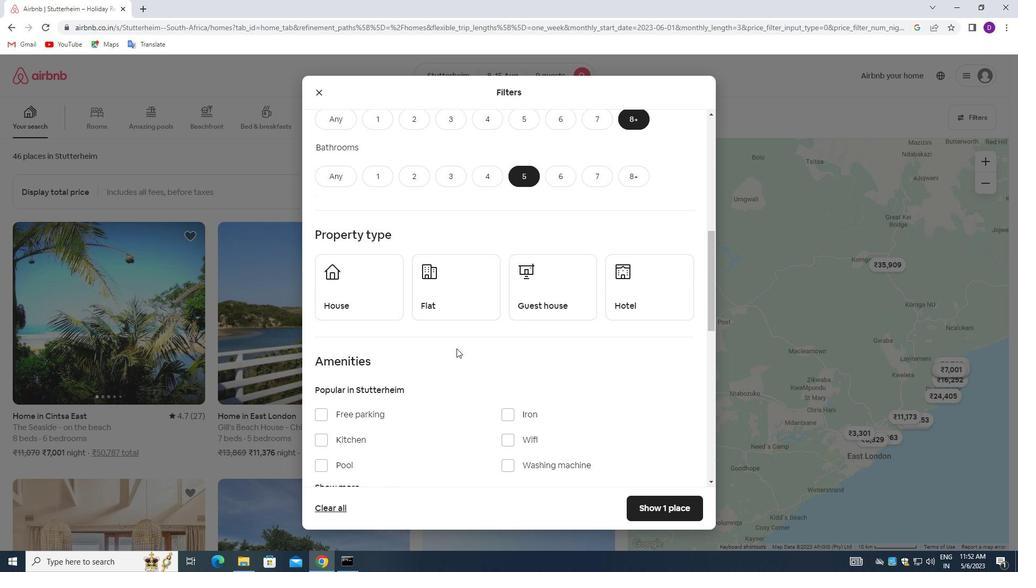 
Action: Mouse scrolled (458, 347) with delta (0, 0)
Screenshot: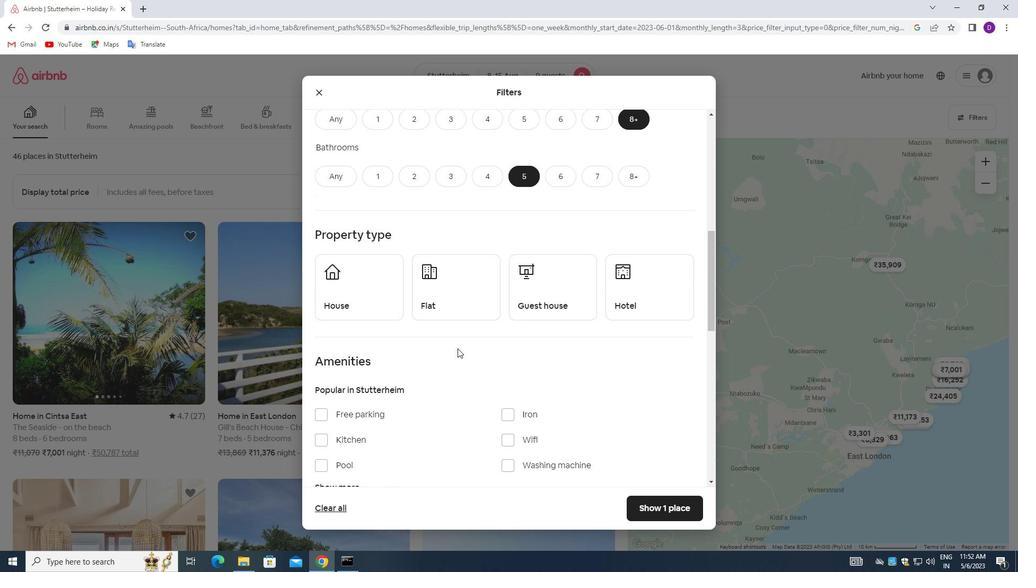 
Action: Mouse moved to (376, 250)
Screenshot: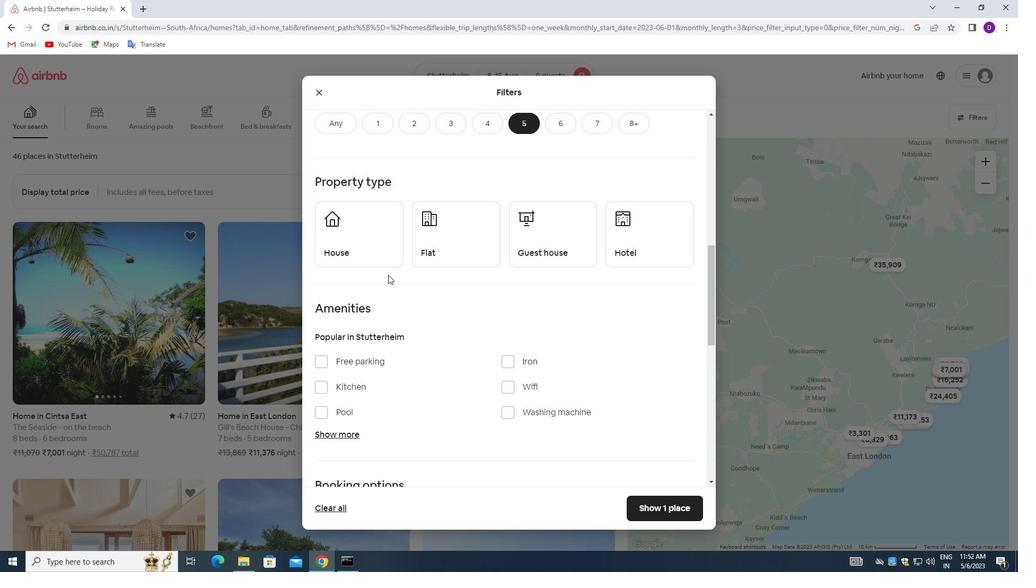 
Action: Mouse pressed left at (376, 250)
Screenshot: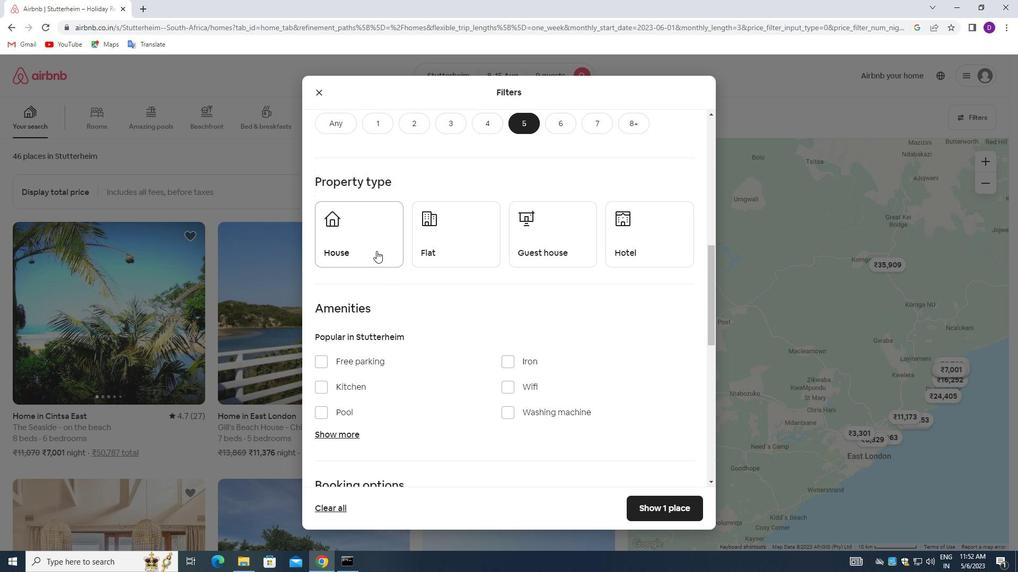 
Action: Mouse moved to (471, 249)
Screenshot: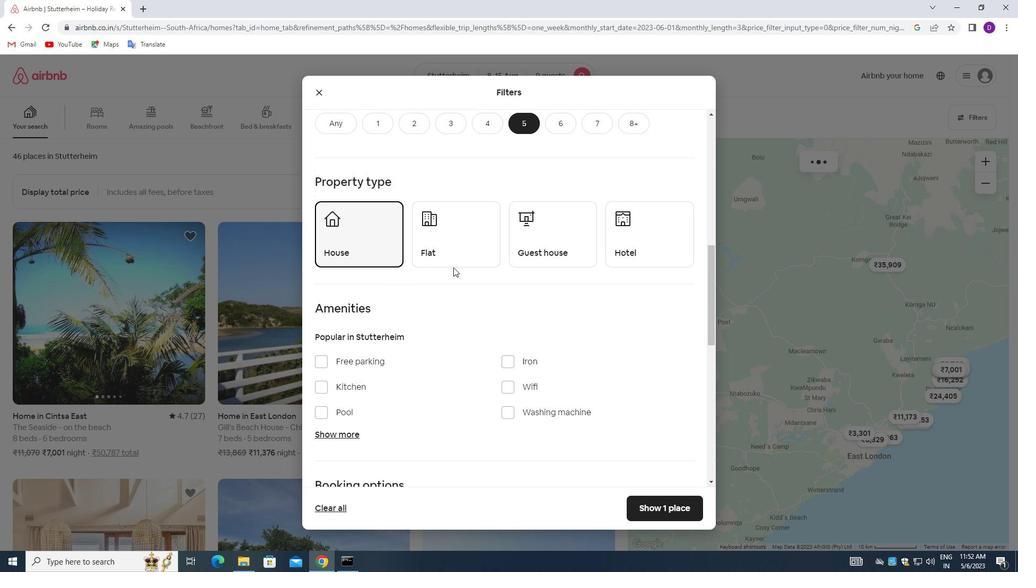
Action: Mouse pressed left at (471, 249)
Screenshot: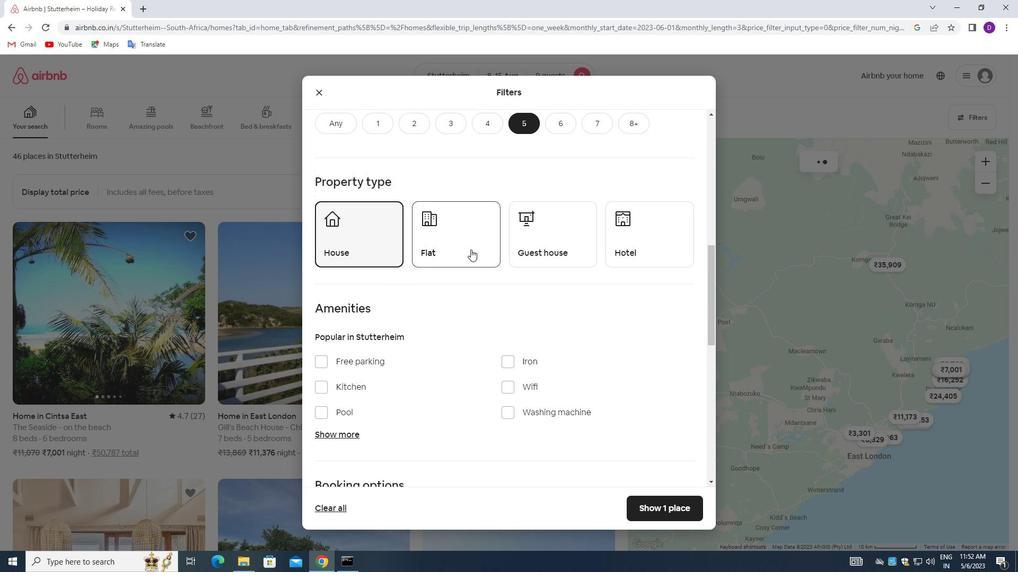 
Action: Mouse moved to (532, 251)
Screenshot: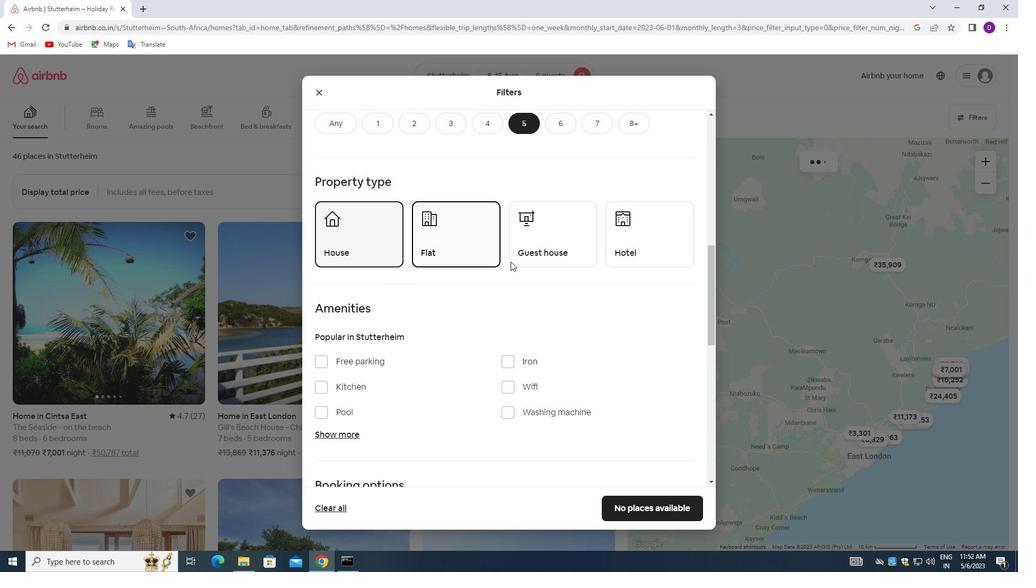 
Action: Mouse pressed left at (532, 251)
Screenshot: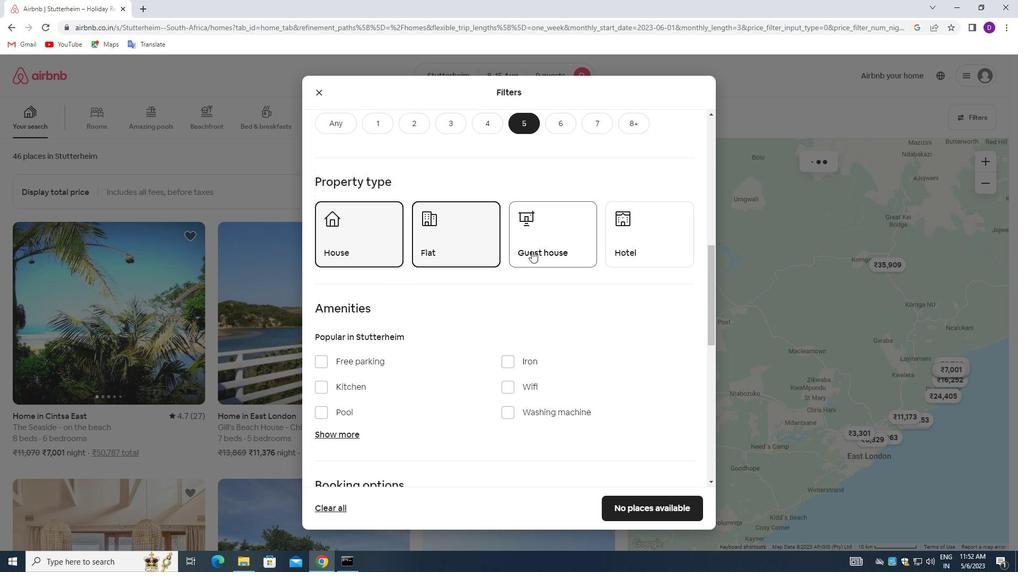 
Action: Mouse moved to (467, 302)
Screenshot: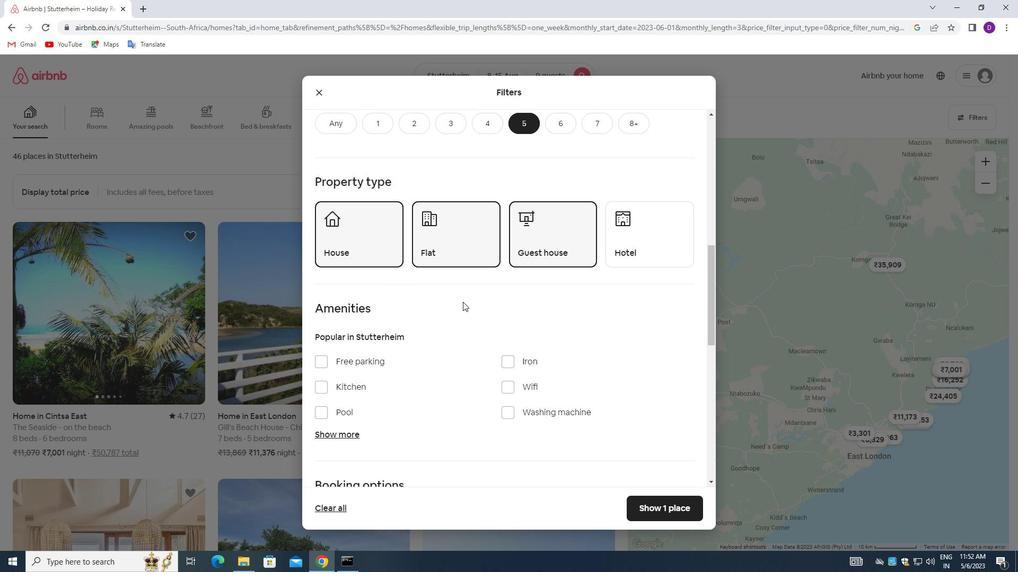 
Action: Mouse scrolled (467, 301) with delta (0, 0)
Screenshot: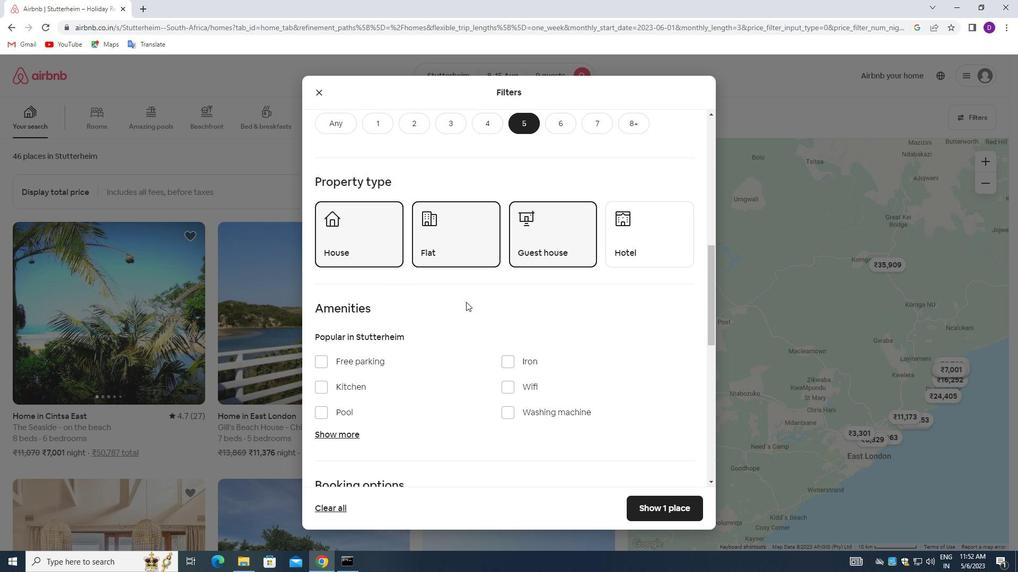 
Action: Mouse moved to (511, 332)
Screenshot: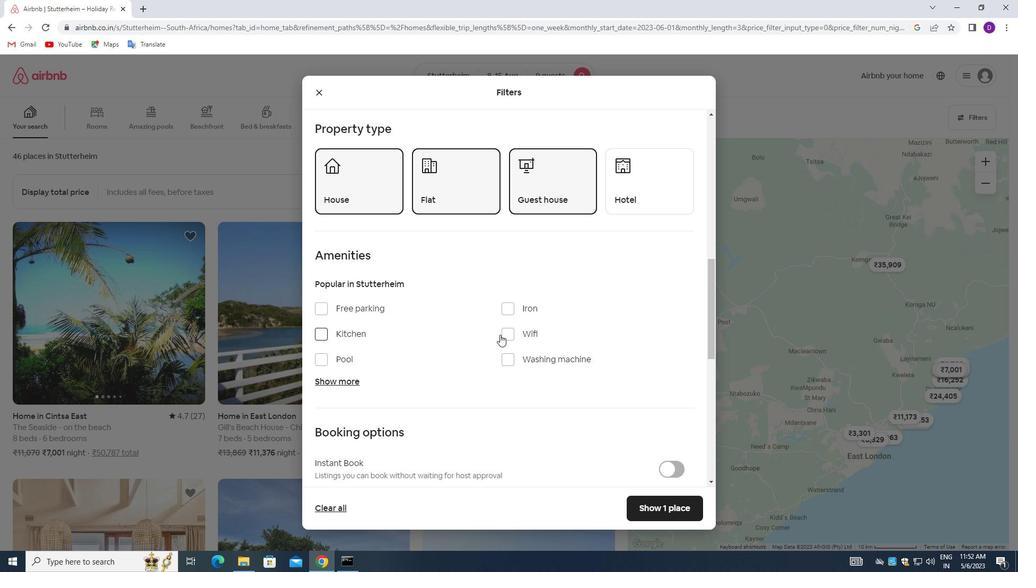 
Action: Mouse pressed left at (511, 332)
Screenshot: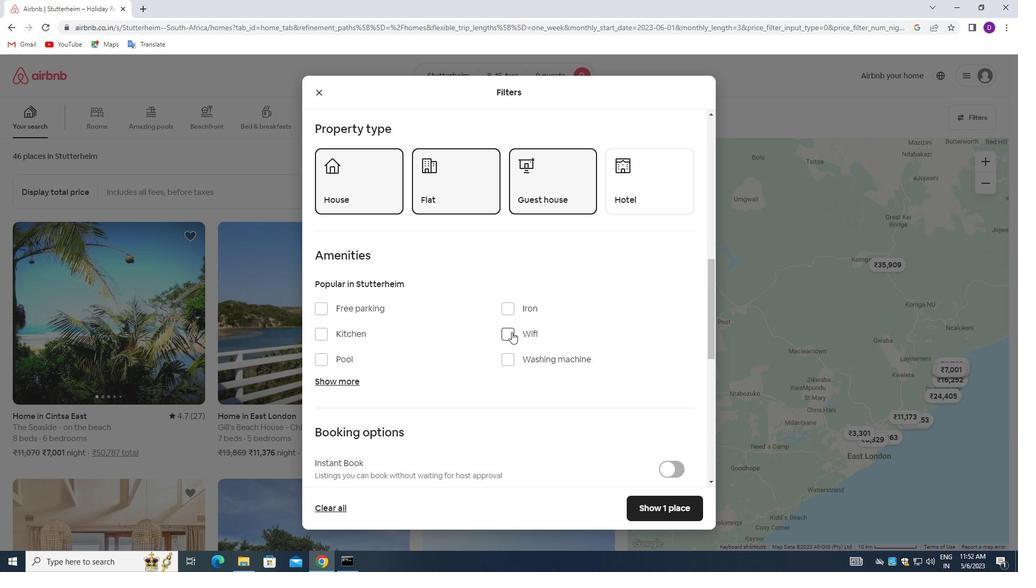 
Action: Mouse moved to (321, 302)
Screenshot: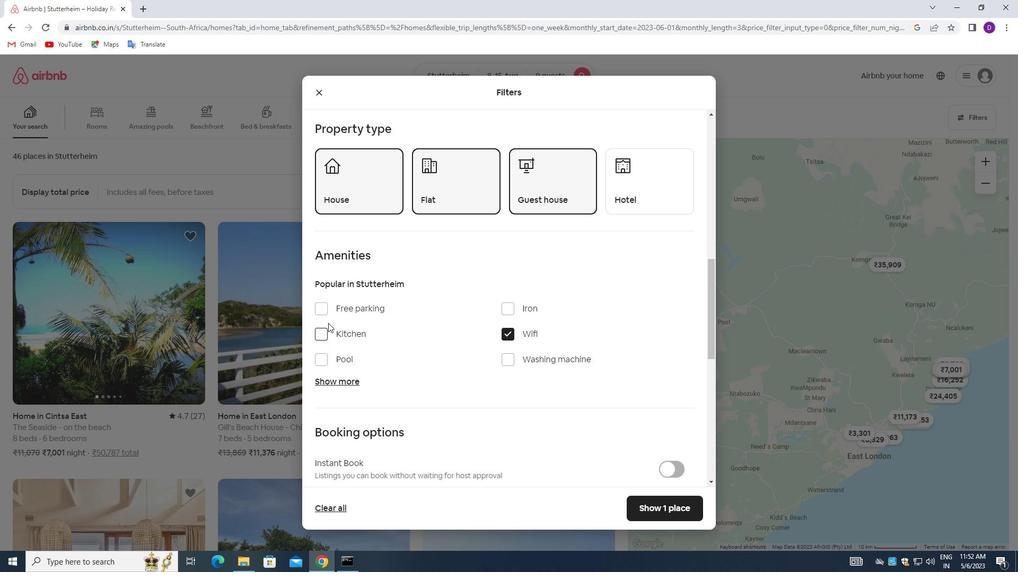 
Action: Mouse pressed left at (321, 302)
Screenshot: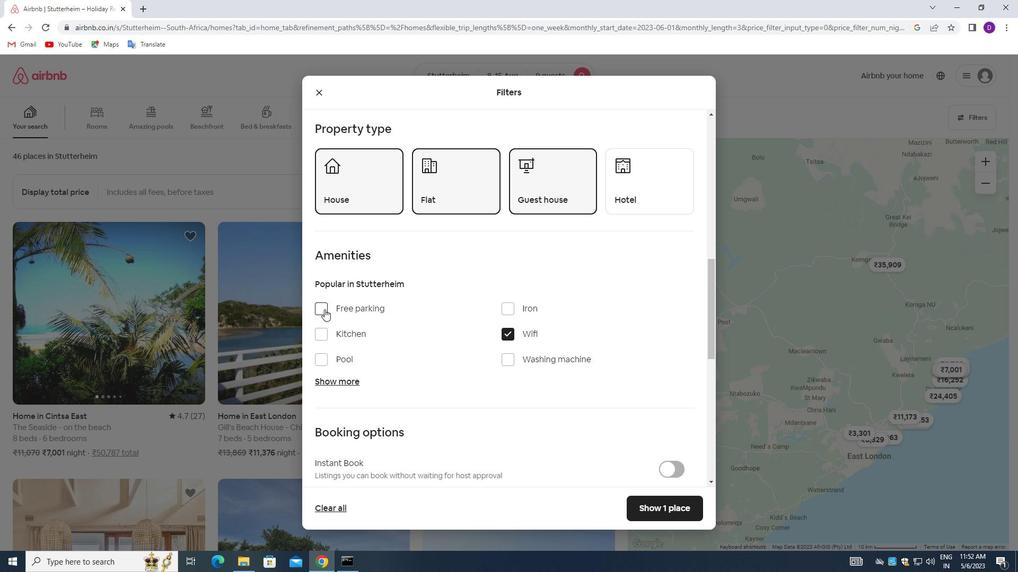 
Action: Mouse moved to (342, 381)
Screenshot: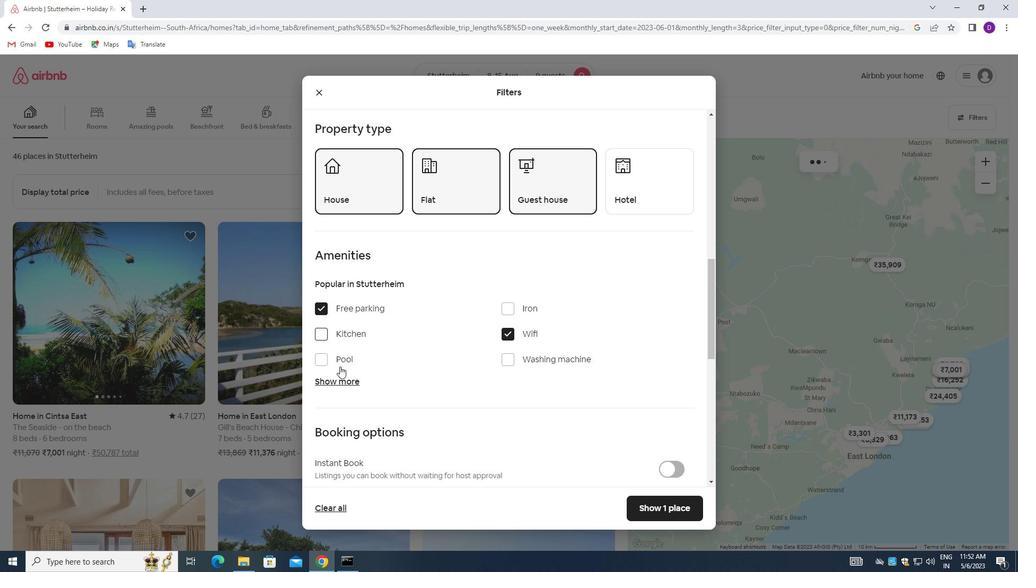 
Action: Mouse pressed left at (342, 381)
Screenshot: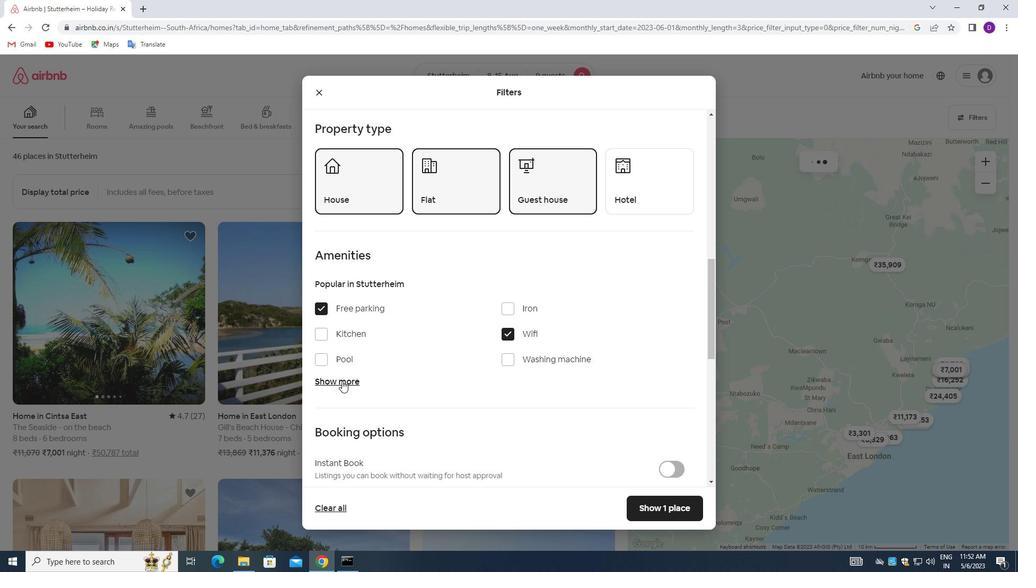 
Action: Mouse moved to (433, 365)
Screenshot: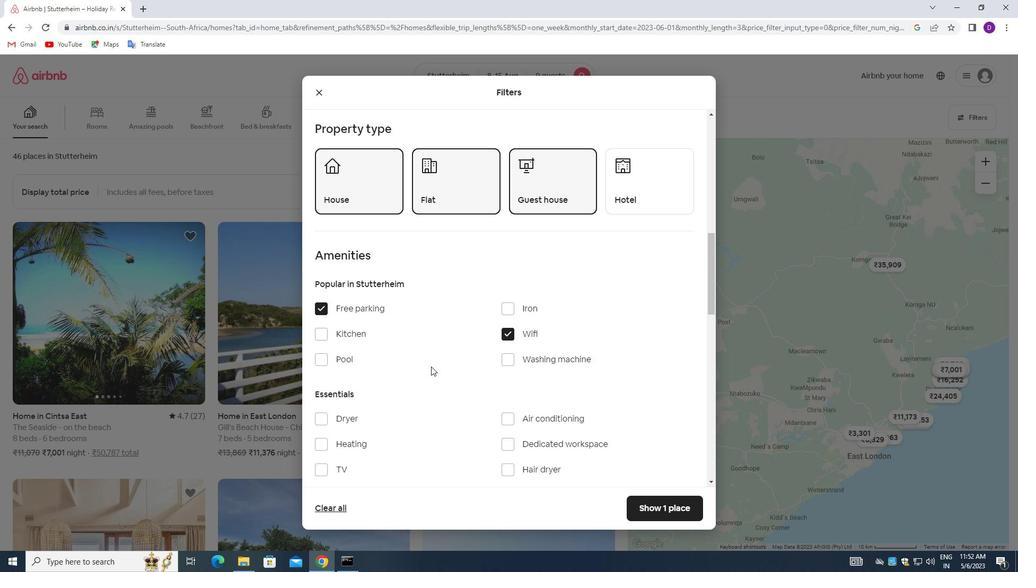 
Action: Mouse scrolled (433, 364) with delta (0, 0)
Screenshot: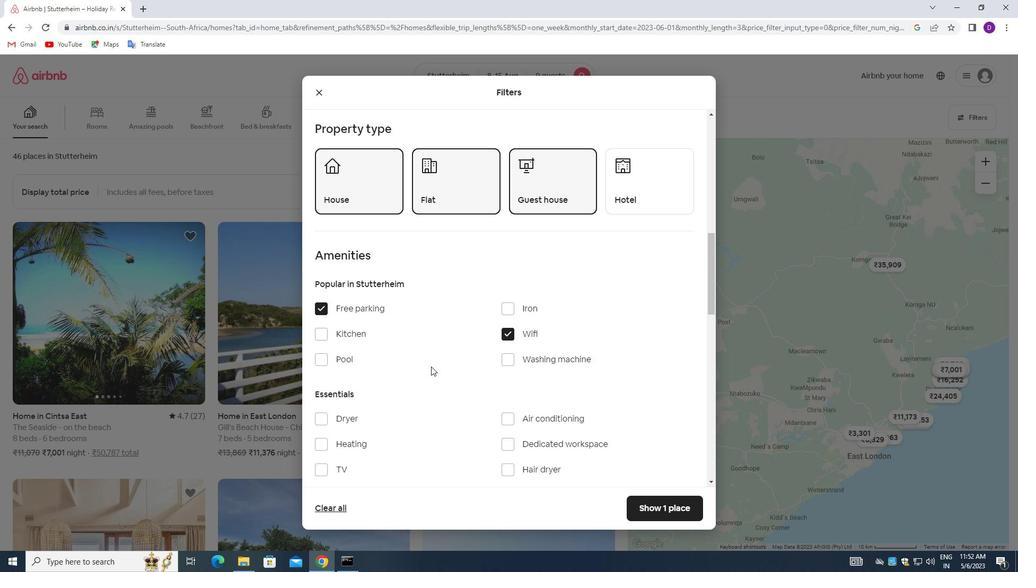
Action: Mouse moved to (429, 367)
Screenshot: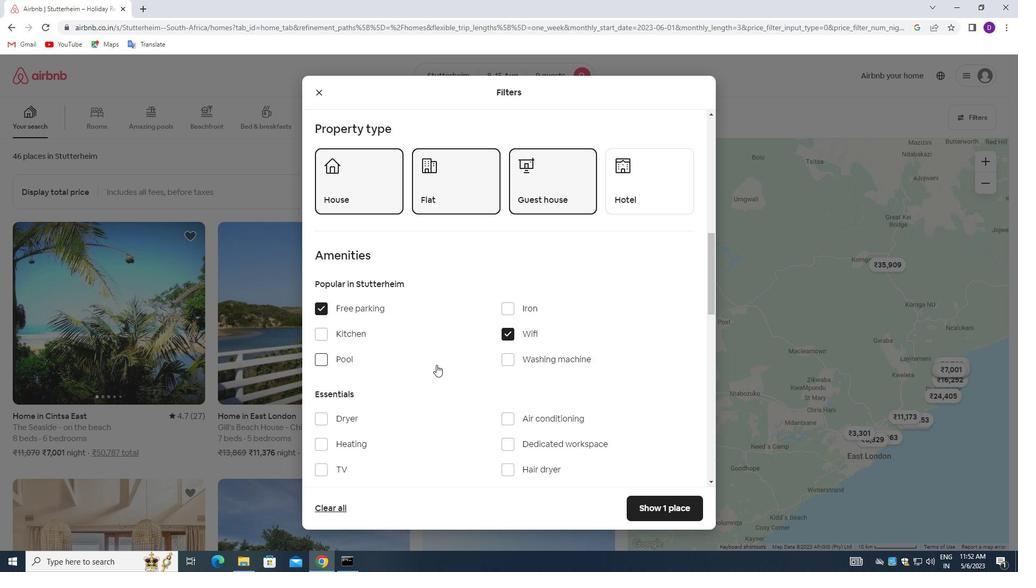 
Action: Mouse scrolled (429, 366) with delta (0, 0)
Screenshot: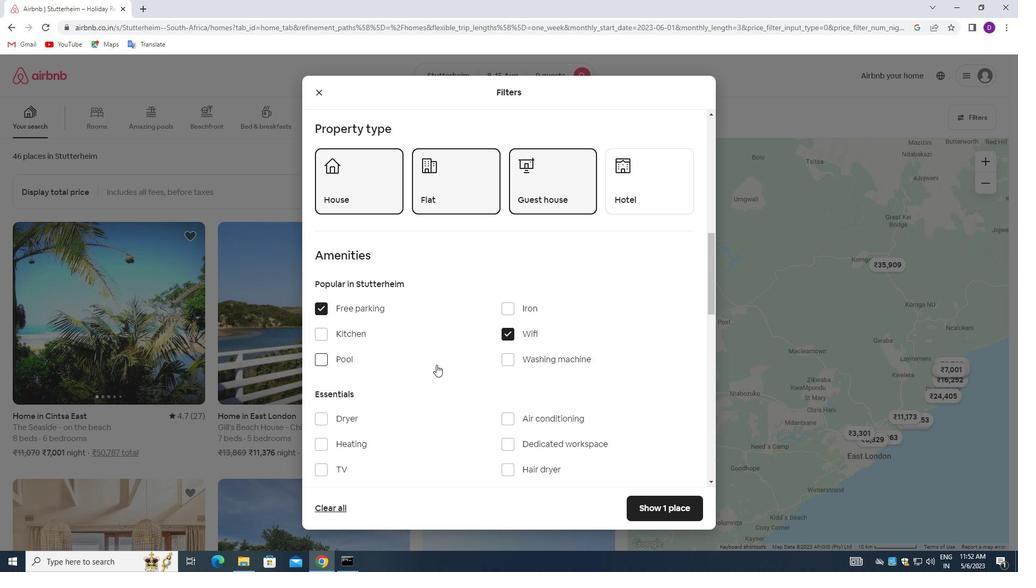 
Action: Mouse moved to (323, 367)
Screenshot: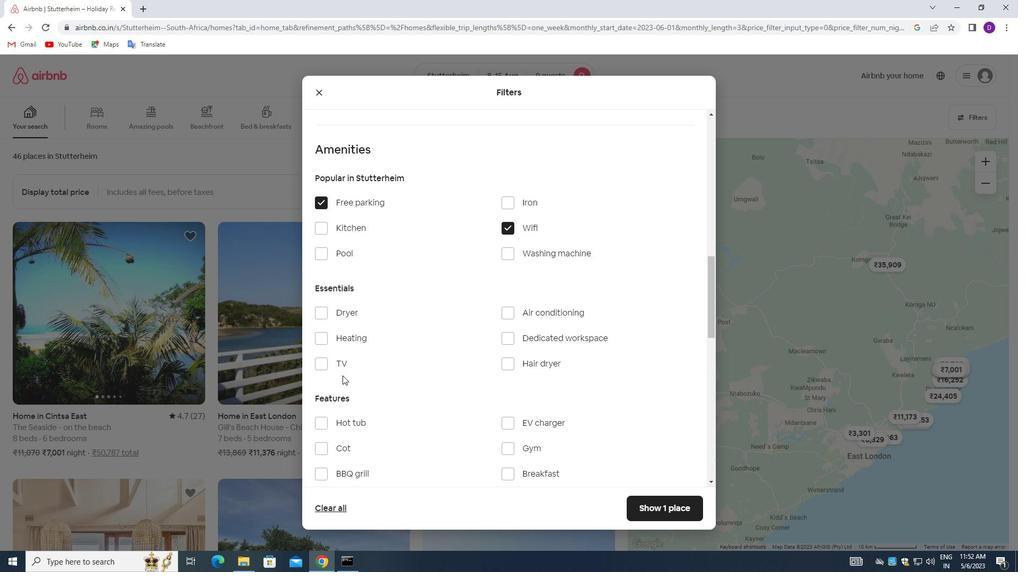 
Action: Mouse pressed left at (323, 367)
Screenshot: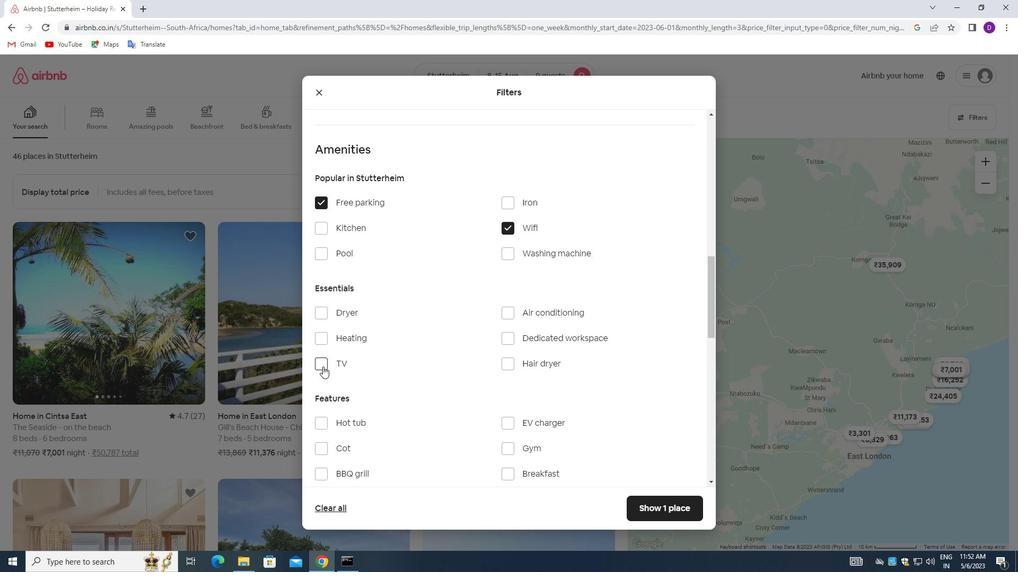
Action: Mouse moved to (465, 341)
Screenshot: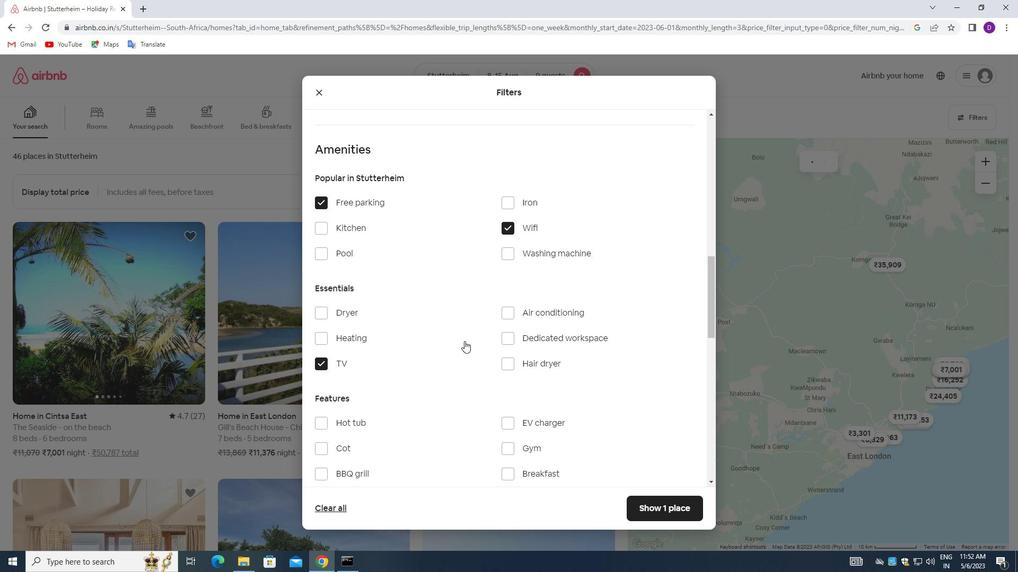 
Action: Mouse scrolled (465, 341) with delta (0, 0)
Screenshot: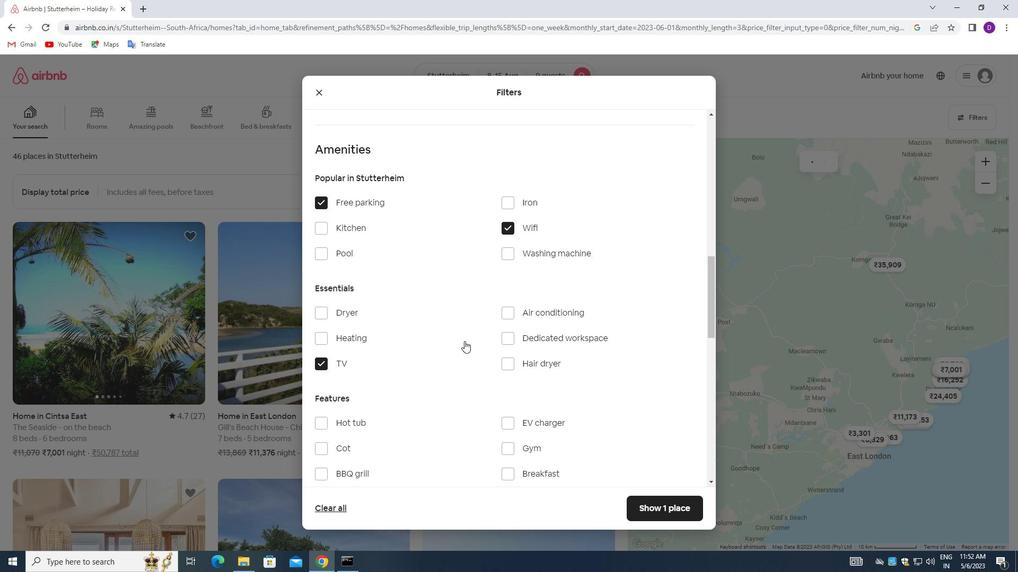 
Action: Mouse moved to (465, 345)
Screenshot: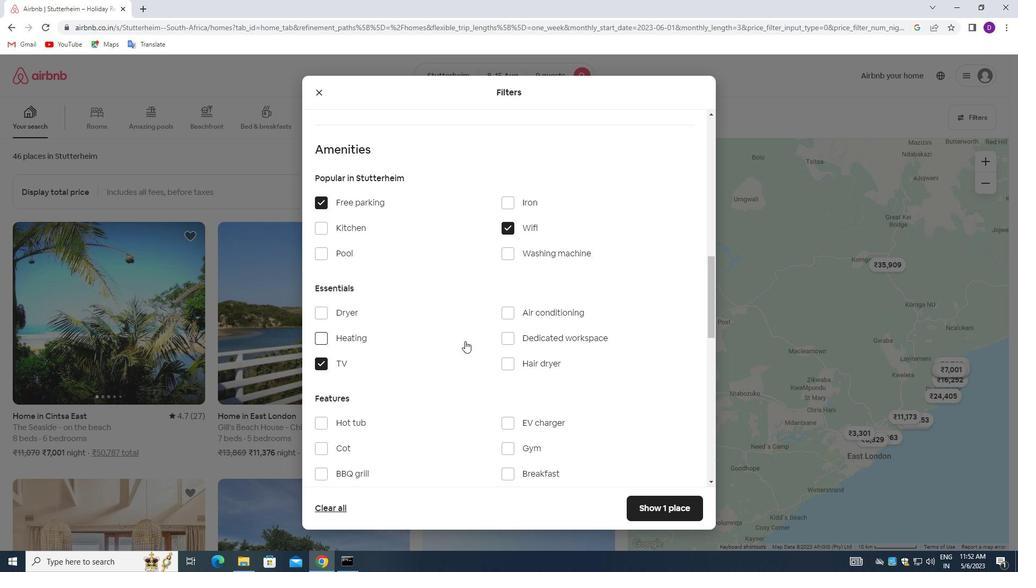 
Action: Mouse scrolled (465, 344) with delta (0, 0)
Screenshot: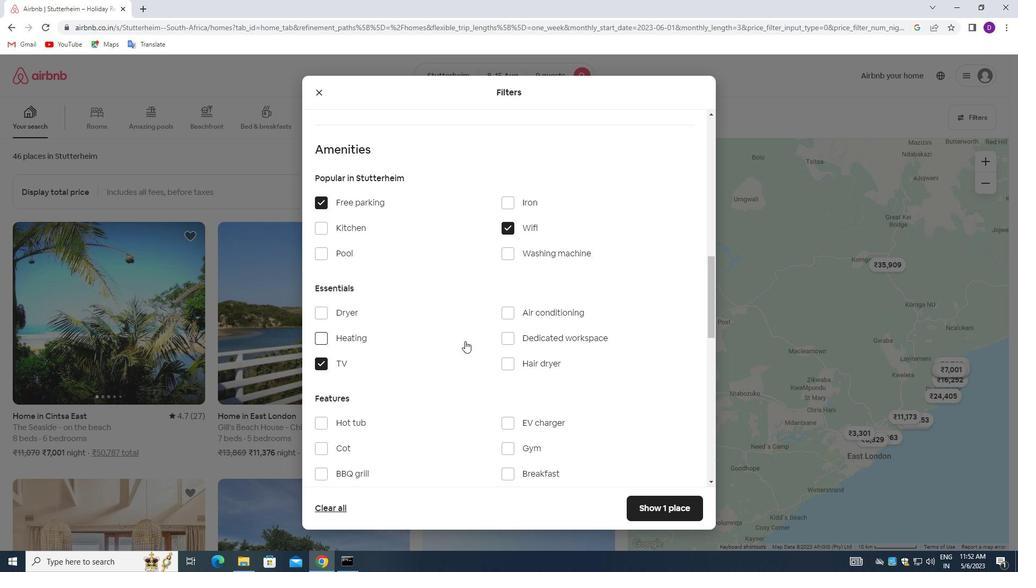
Action: Mouse moved to (506, 347)
Screenshot: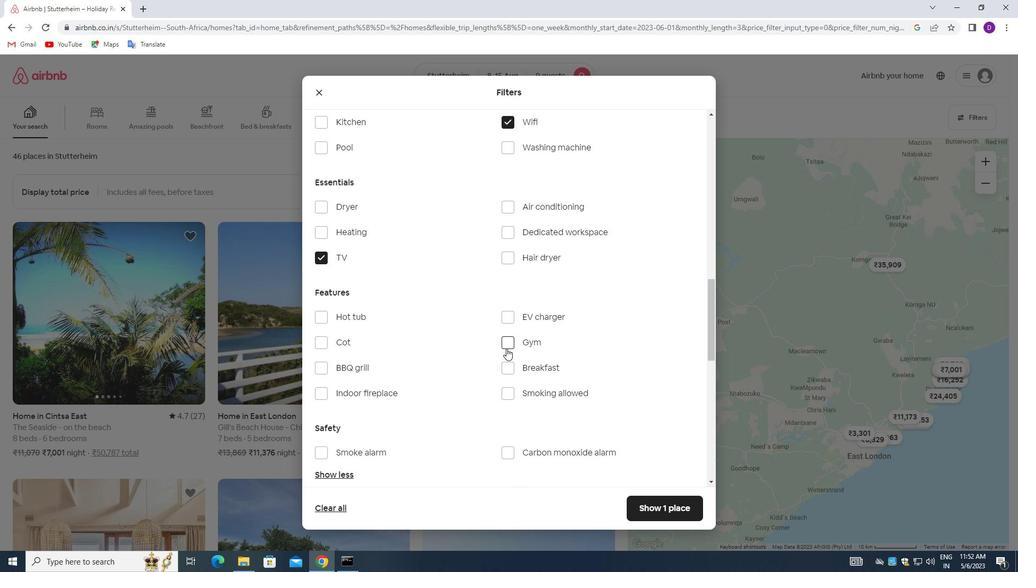 
Action: Mouse pressed left at (506, 347)
Screenshot: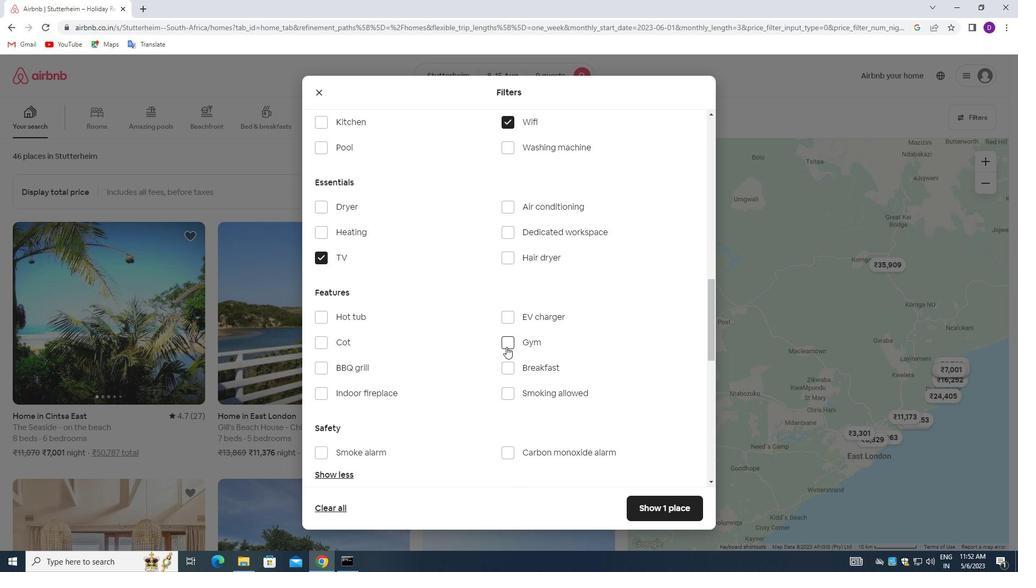 
Action: Mouse moved to (511, 368)
Screenshot: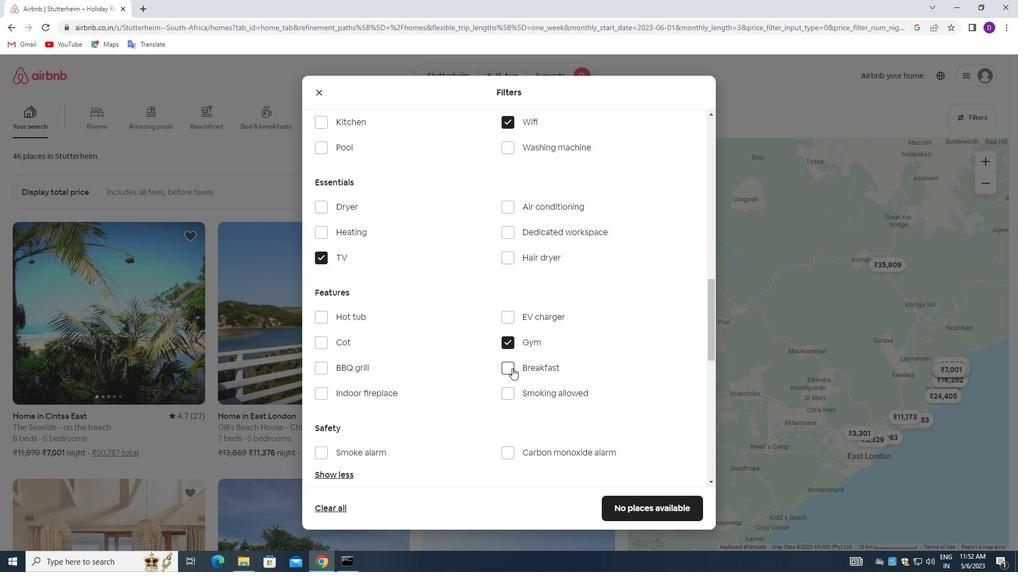 
Action: Mouse pressed left at (511, 368)
Screenshot: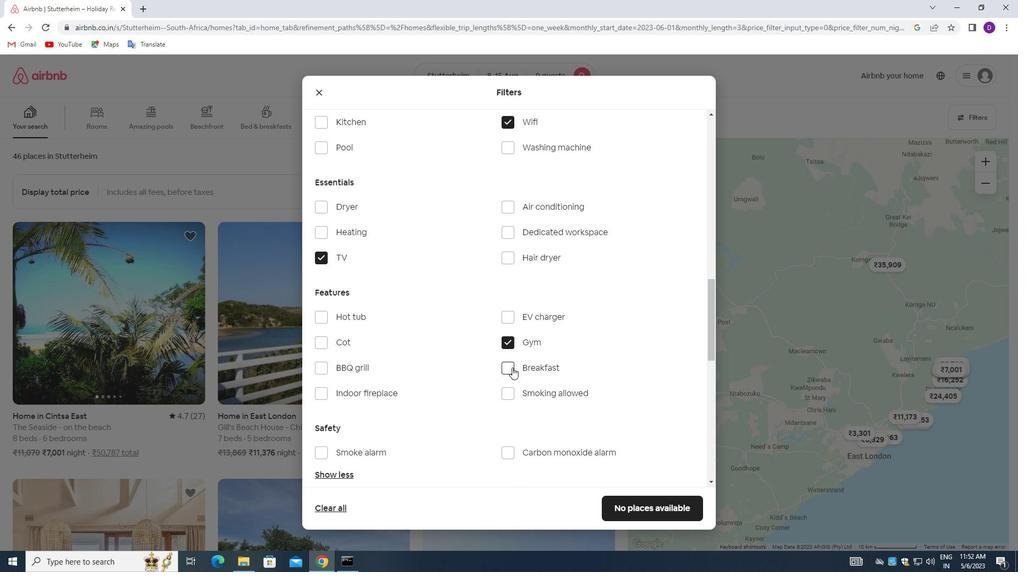 
Action: Mouse moved to (443, 375)
Screenshot: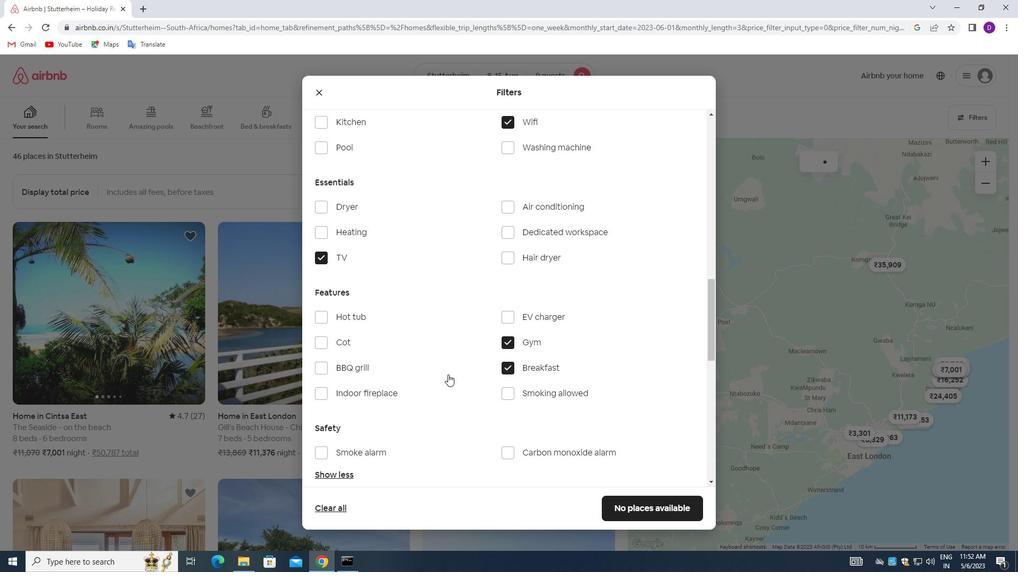 
Action: Mouse scrolled (443, 375) with delta (0, 0)
Screenshot: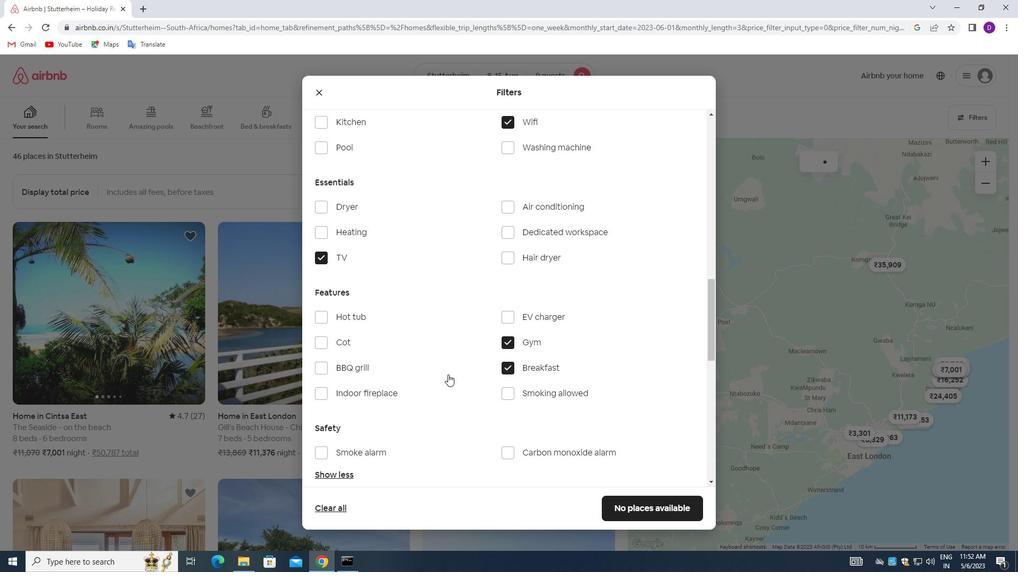 
Action: Mouse moved to (441, 377)
Screenshot: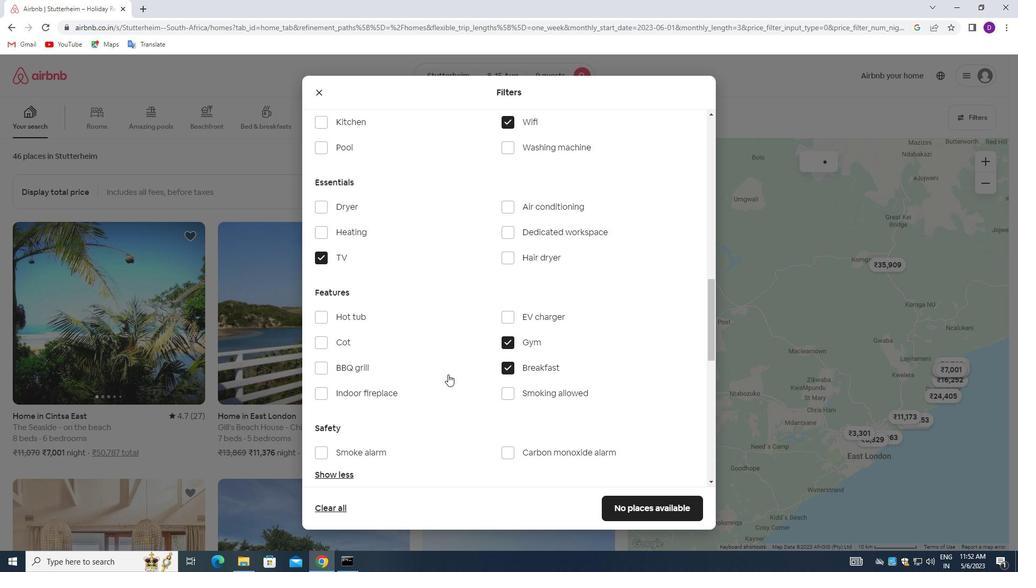 
Action: Mouse scrolled (441, 377) with delta (0, 0)
Screenshot: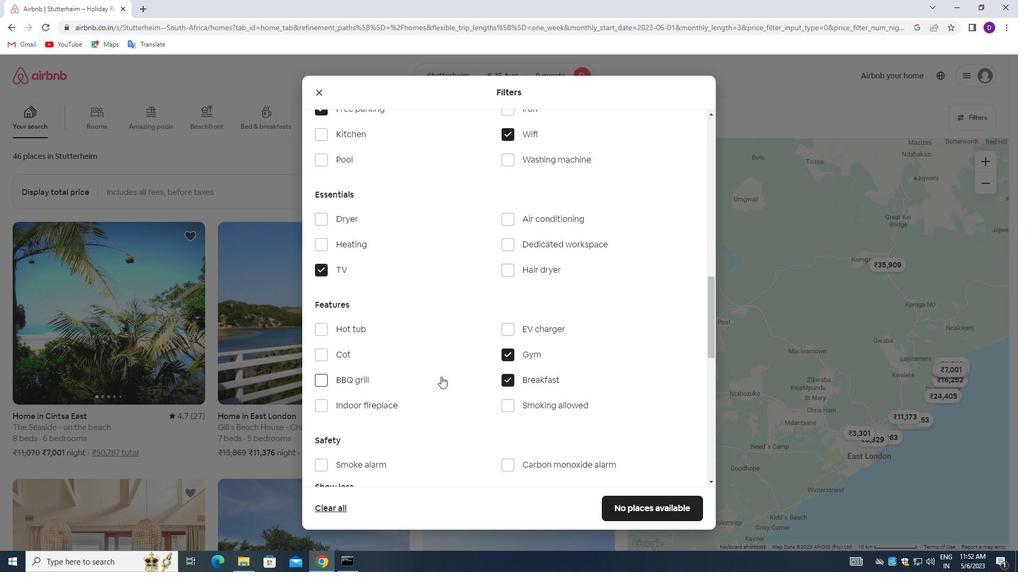 
Action: Mouse scrolled (441, 376) with delta (0, 0)
Screenshot: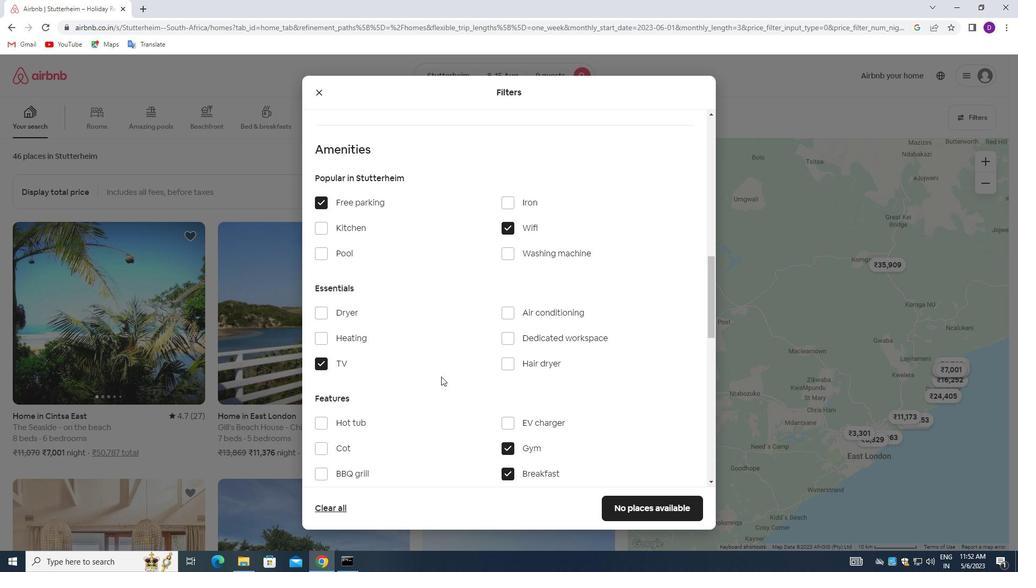 
Action: Mouse scrolled (441, 376) with delta (0, 0)
Screenshot: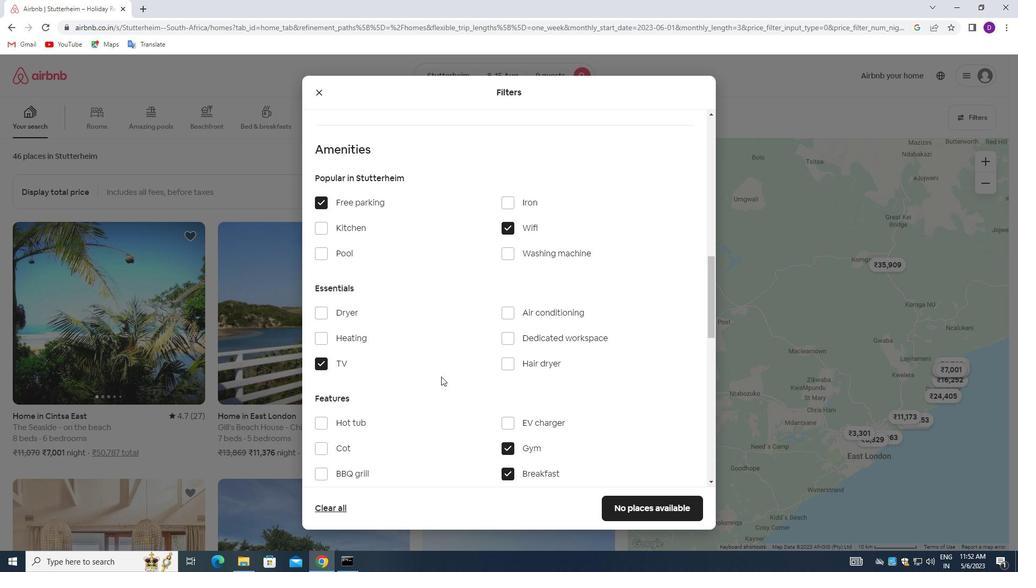 
Action: Mouse scrolled (441, 376) with delta (0, 0)
Screenshot: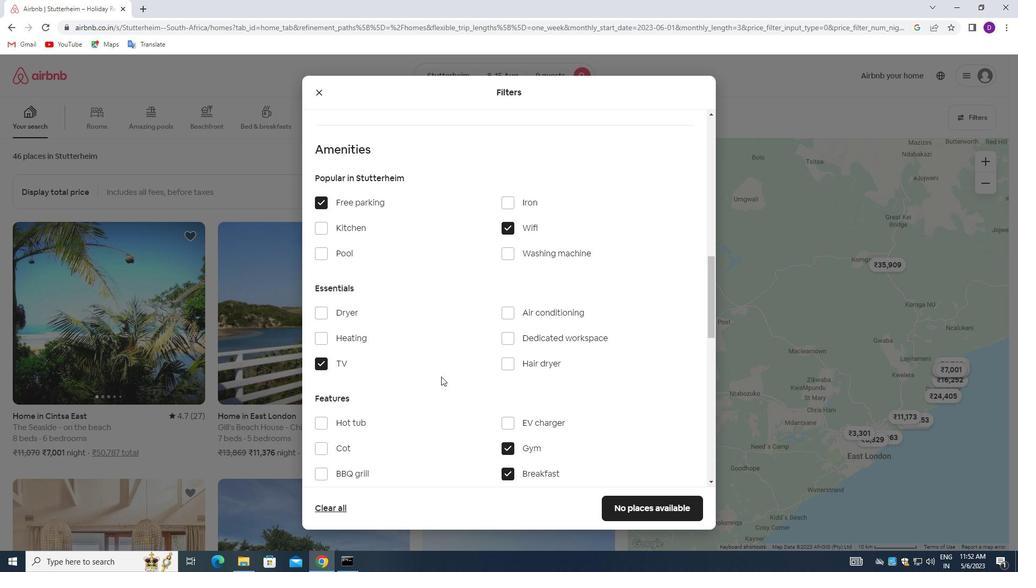 
Action: Mouse moved to (430, 388)
Screenshot: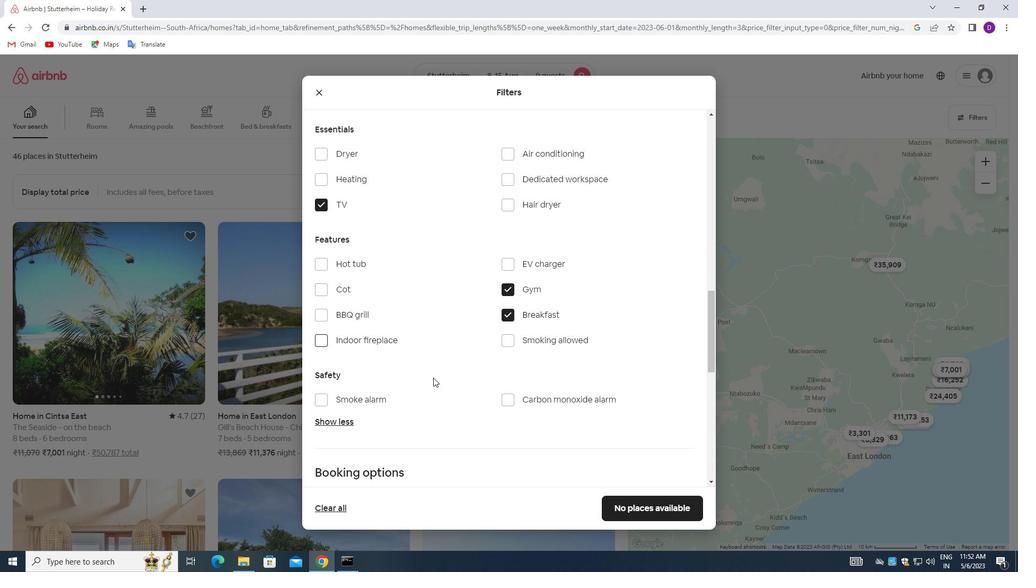 
Action: Mouse scrolled (430, 388) with delta (0, 0)
Screenshot: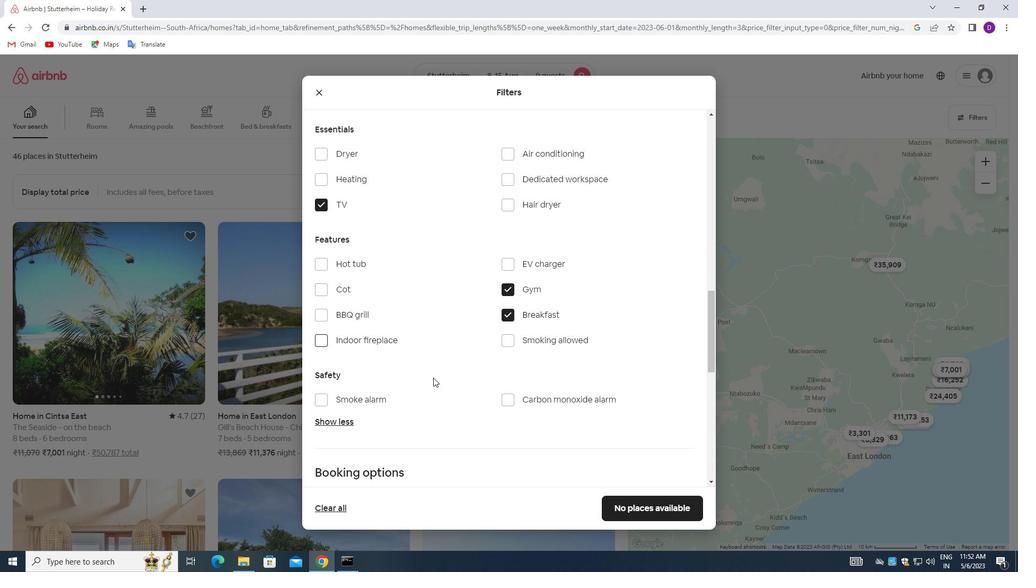 
Action: Mouse moved to (430, 390)
Screenshot: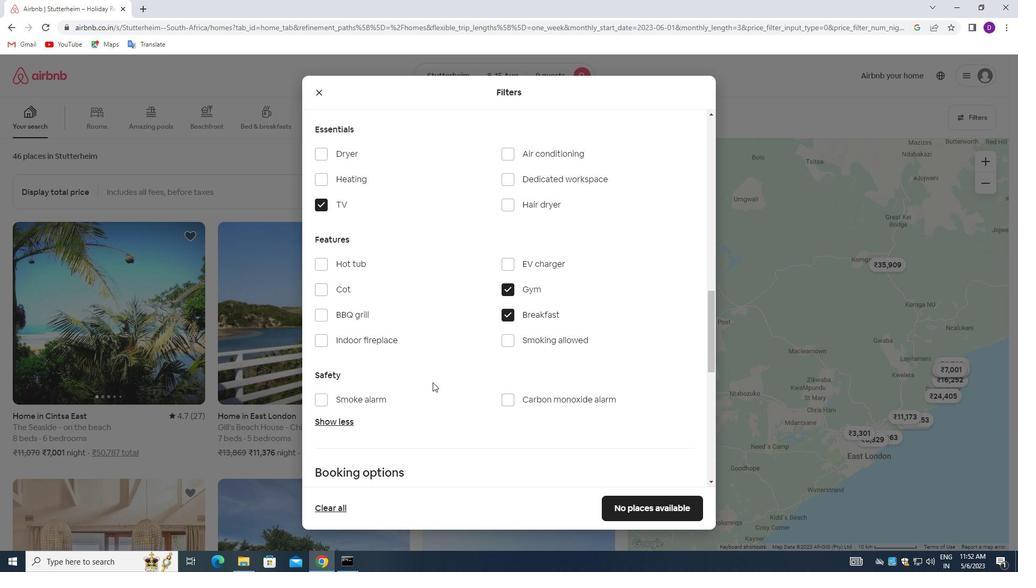 
Action: Mouse scrolled (430, 389) with delta (0, 0)
Screenshot: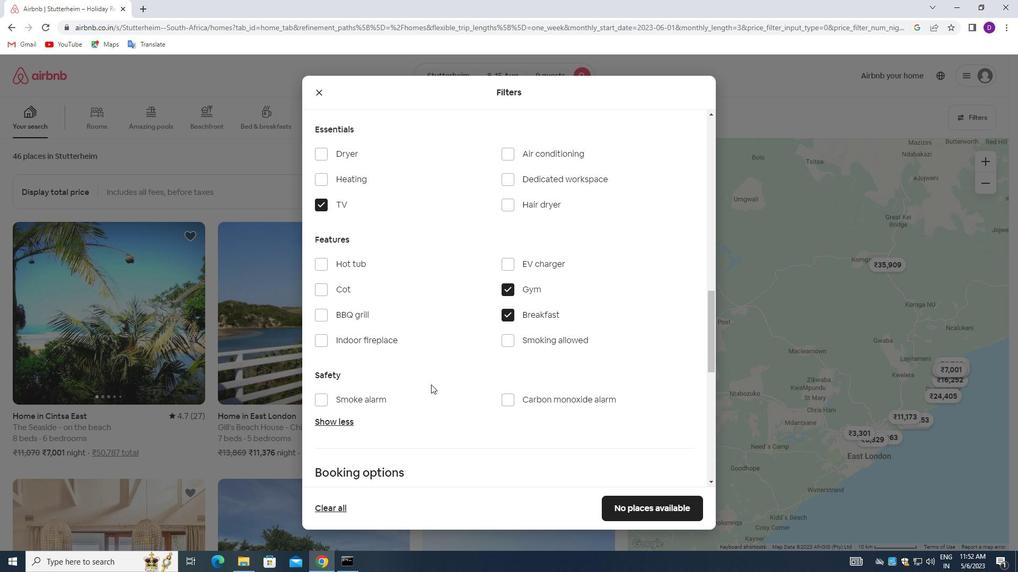 
Action: Mouse scrolled (430, 389) with delta (0, 0)
Screenshot: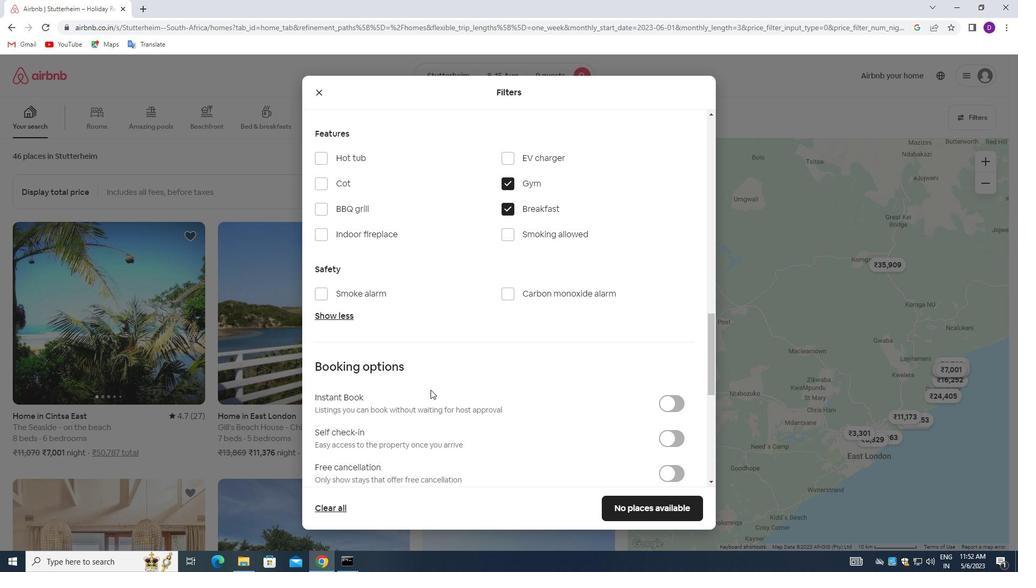 
Action: Mouse scrolled (430, 389) with delta (0, 0)
Screenshot: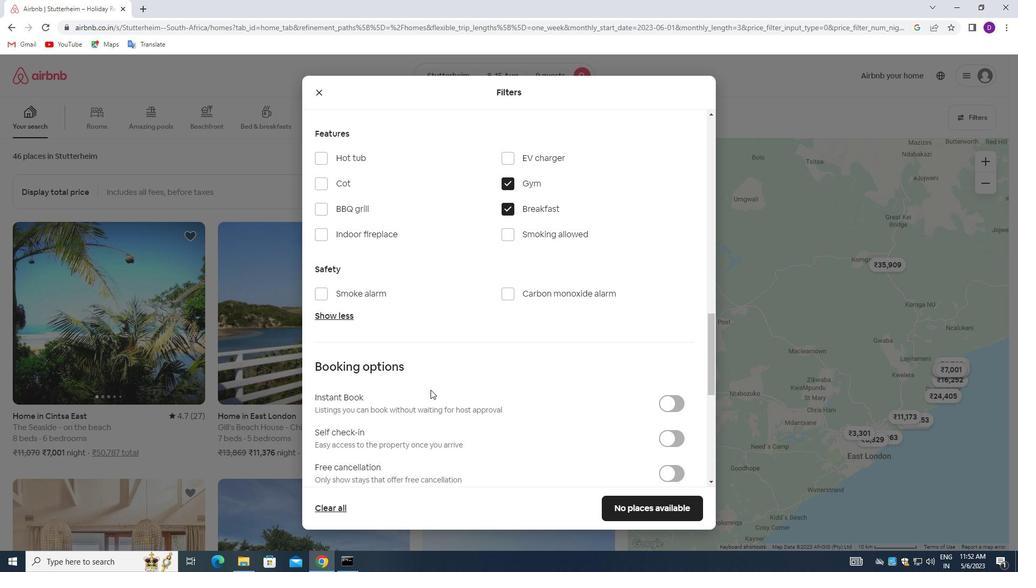 
Action: Mouse scrolled (430, 389) with delta (0, 0)
Screenshot: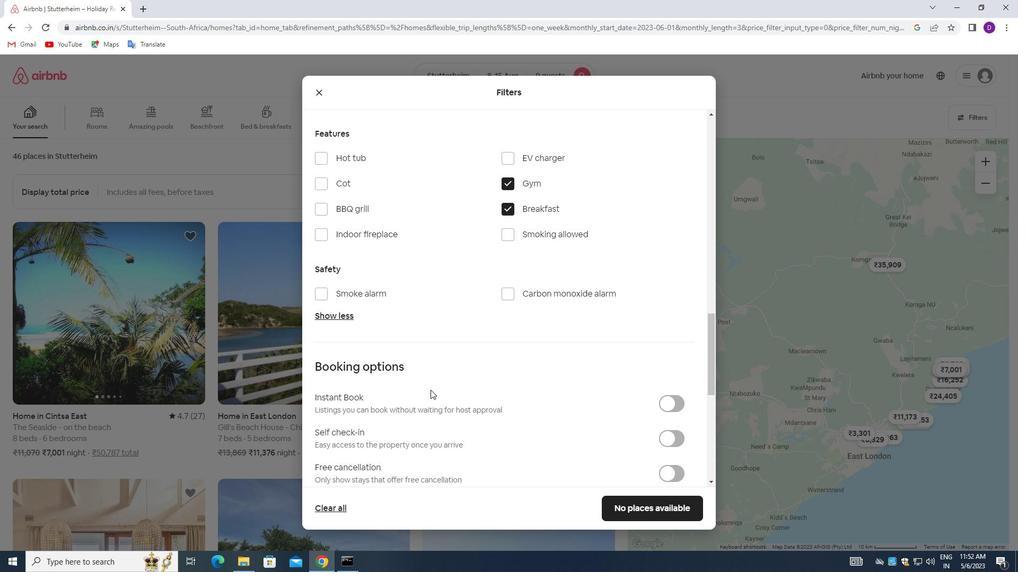 
Action: Mouse moved to (662, 280)
Screenshot: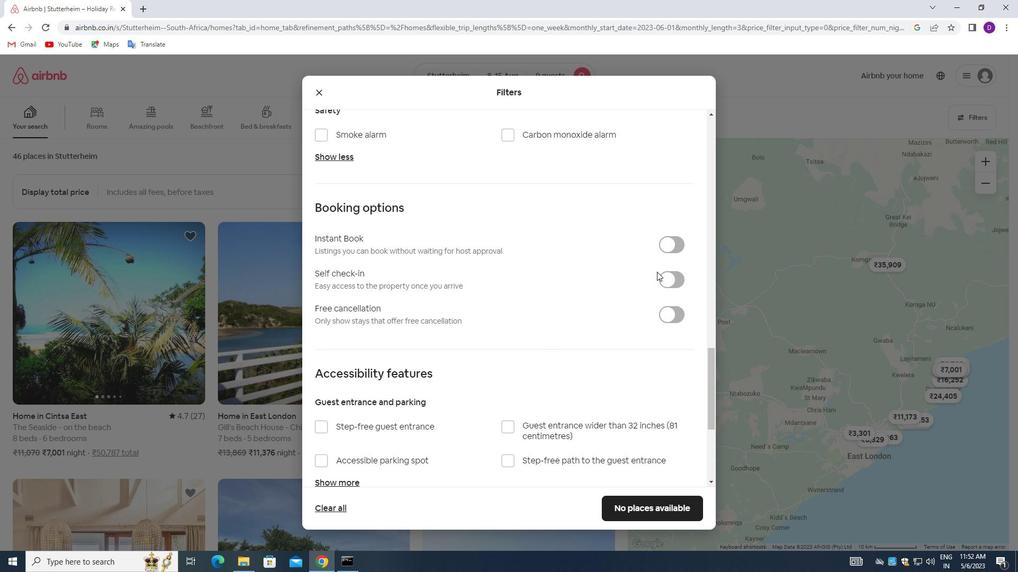
Action: Mouse pressed left at (662, 280)
Screenshot: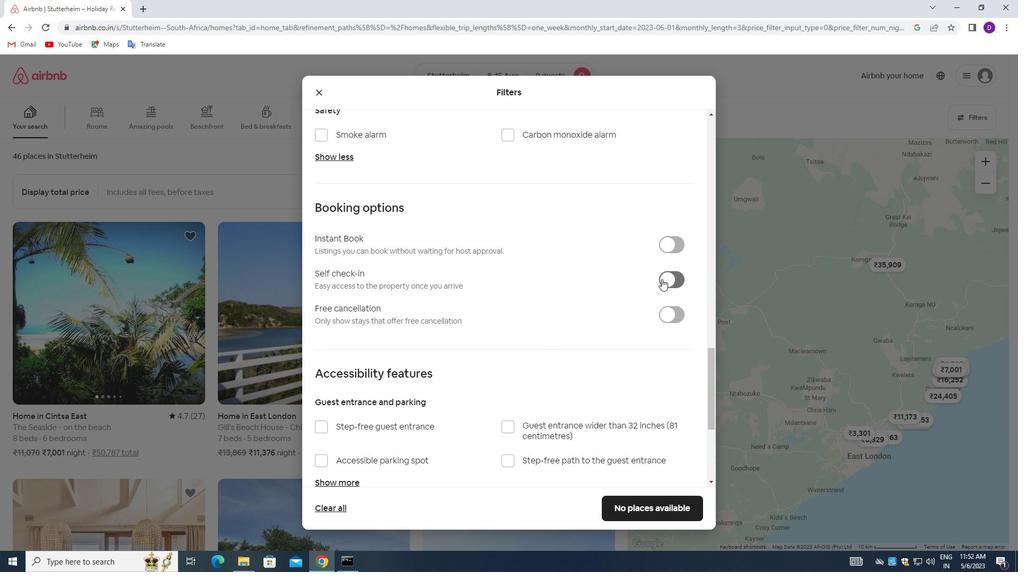 
Action: Mouse moved to (458, 386)
Screenshot: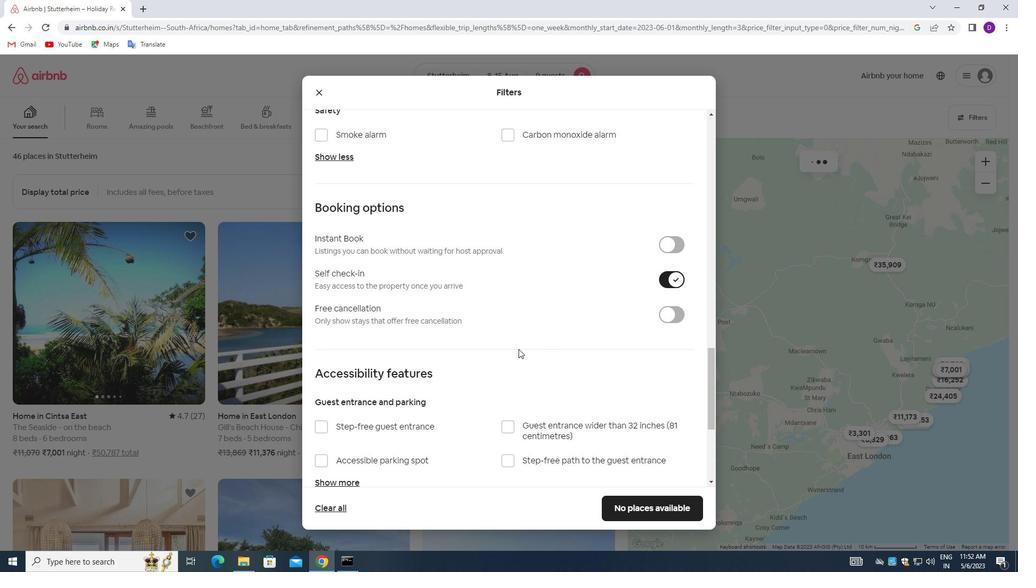 
Action: Mouse scrolled (458, 385) with delta (0, 0)
Screenshot: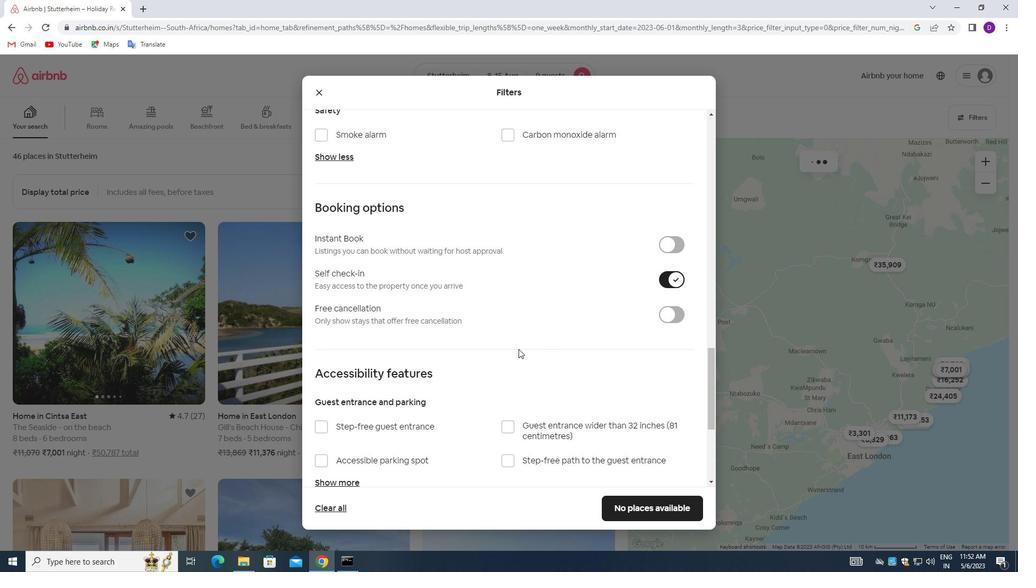 
Action: Mouse moved to (457, 386)
Screenshot: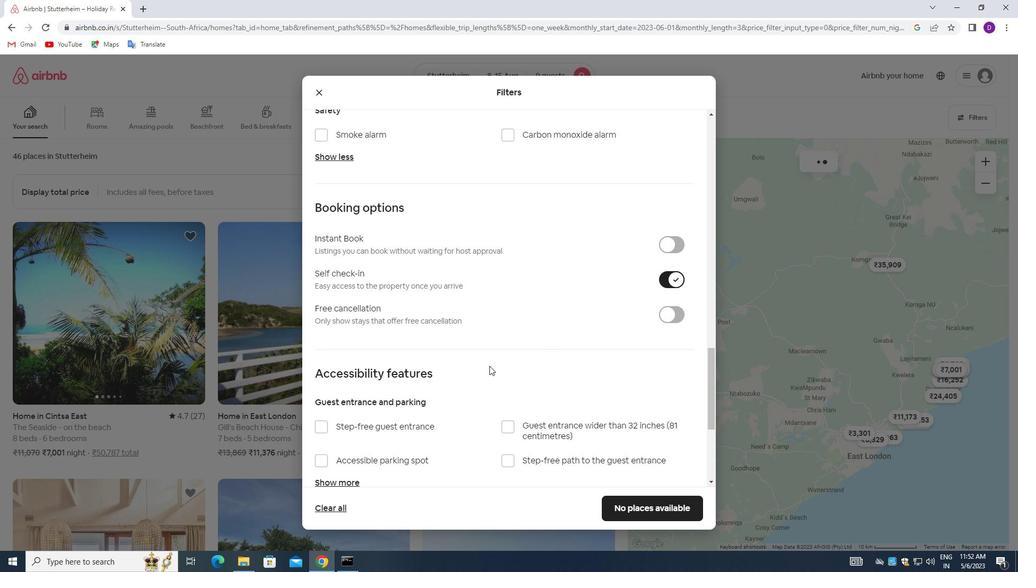 
Action: Mouse scrolled (457, 386) with delta (0, 0)
Screenshot: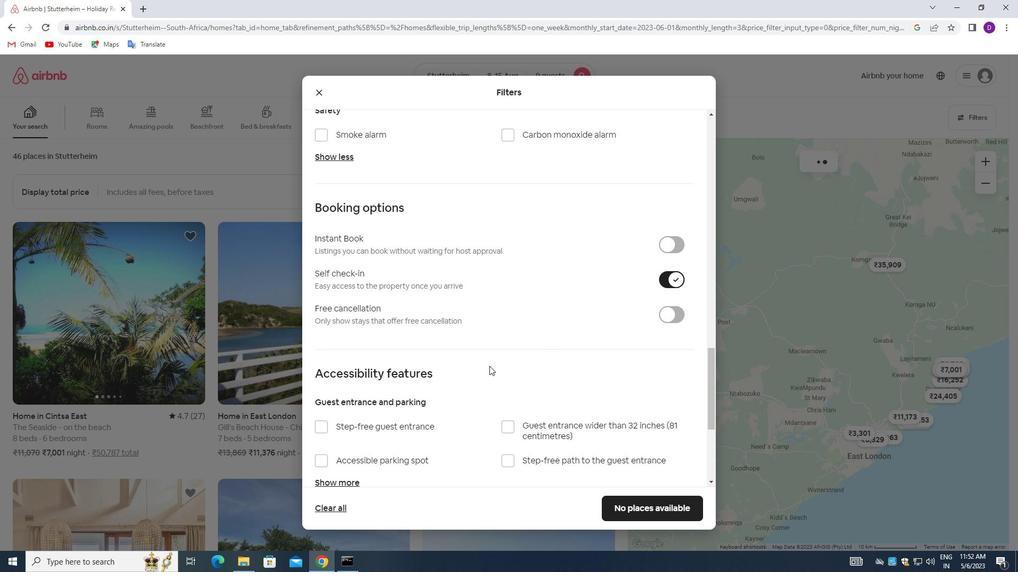 
Action: Mouse moved to (457, 387)
Screenshot: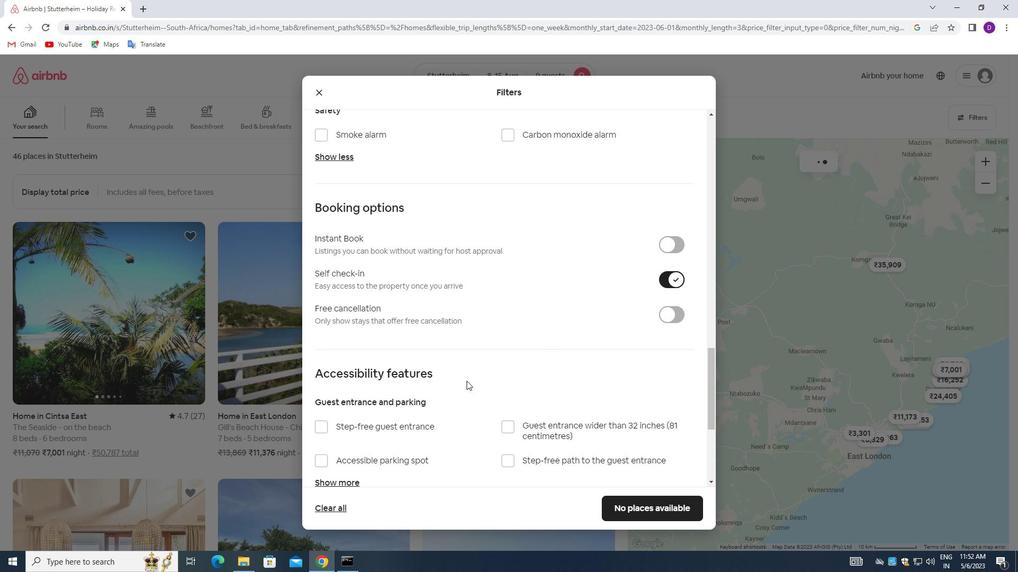 
Action: Mouse scrolled (457, 386) with delta (0, 0)
Screenshot: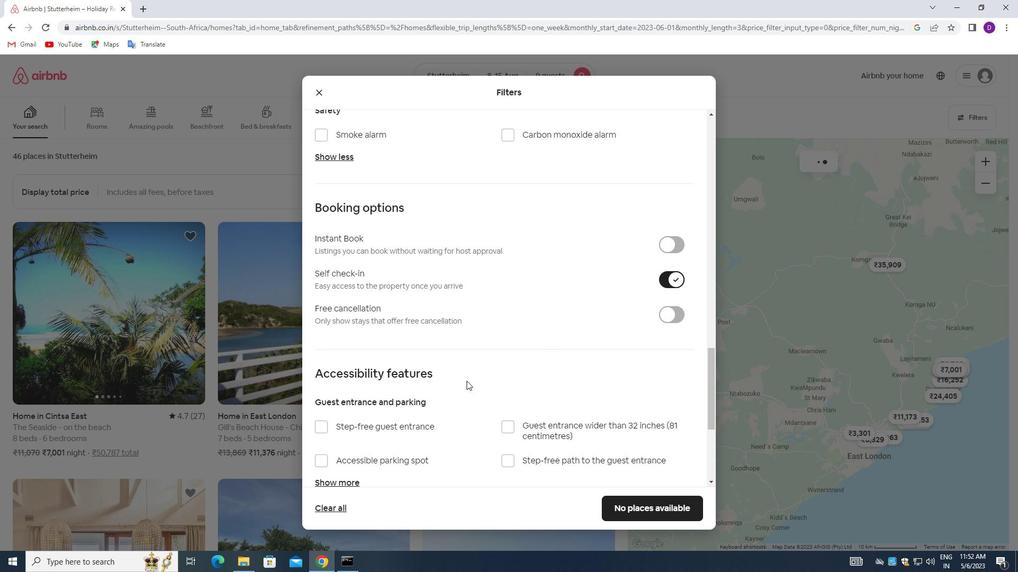 
Action: Mouse moved to (442, 392)
Screenshot: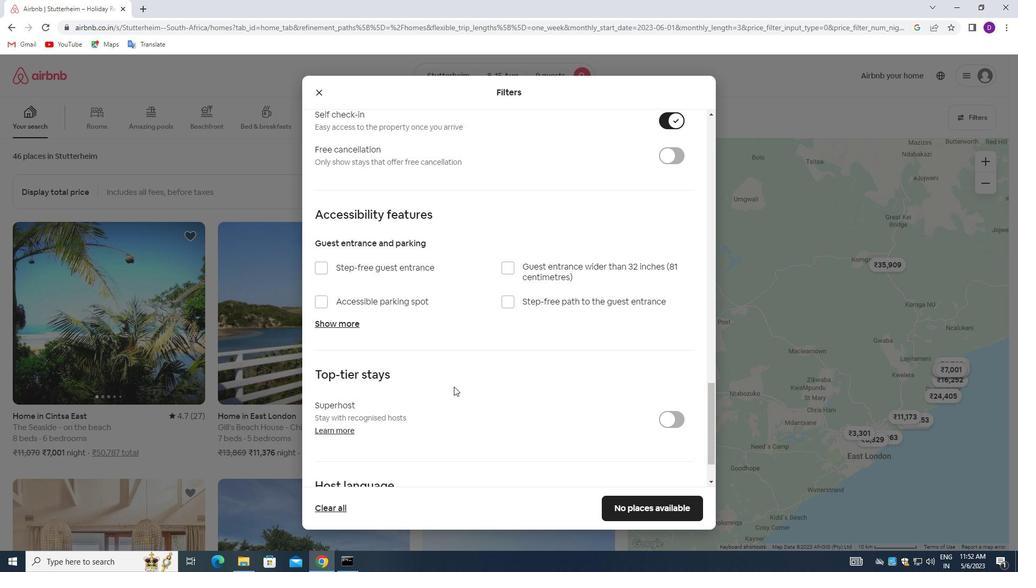 
Action: Mouse scrolled (442, 391) with delta (0, 0)
Screenshot: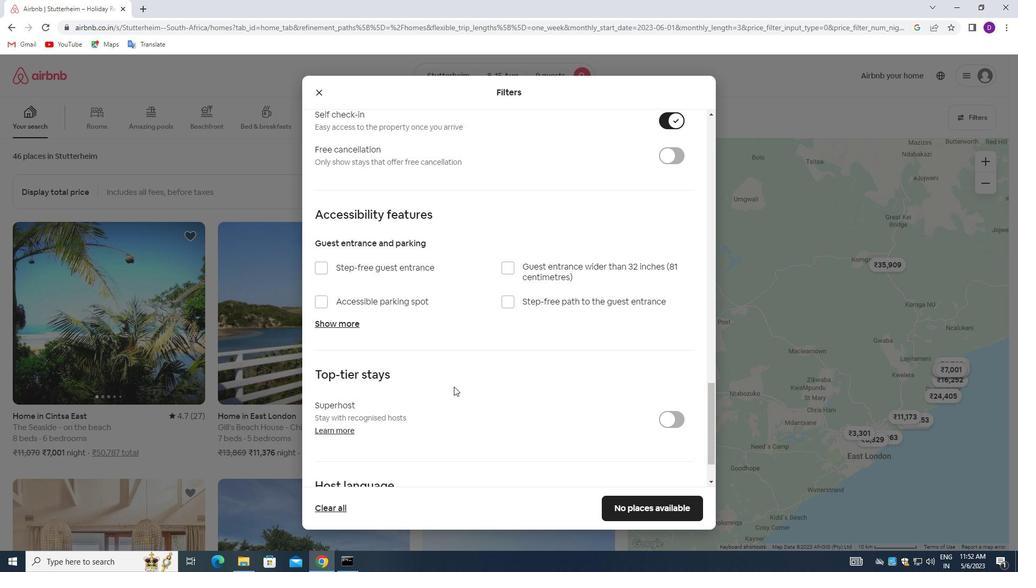 
Action: Mouse moved to (441, 394)
Screenshot: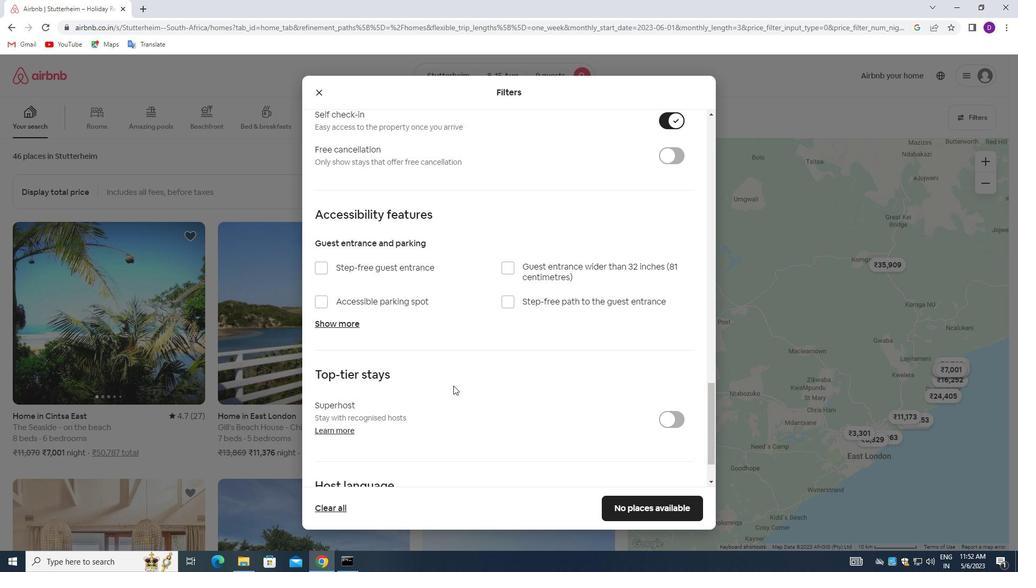 
Action: Mouse scrolled (441, 393) with delta (0, 0)
Screenshot: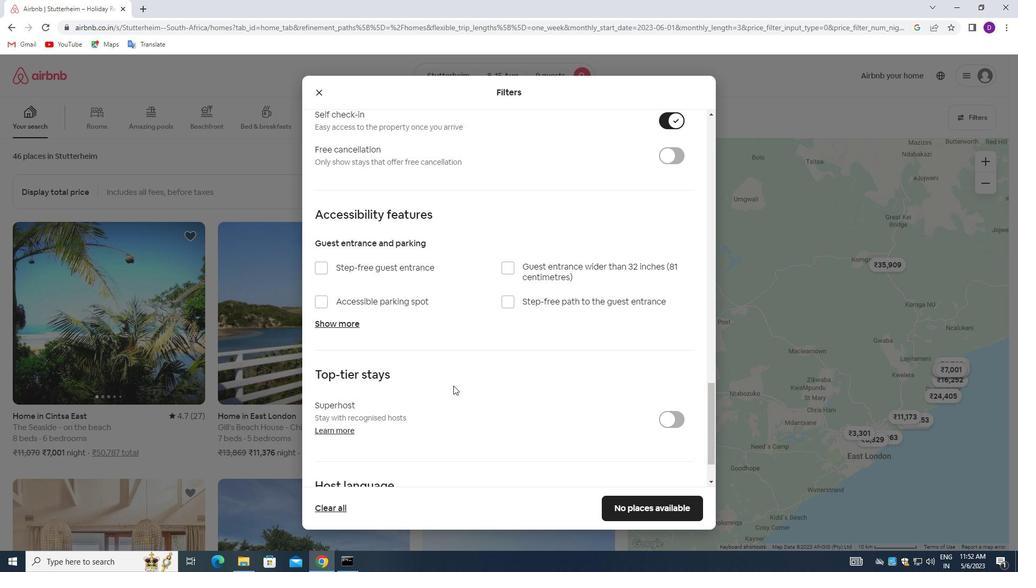 
Action: Mouse moved to (441, 394)
Screenshot: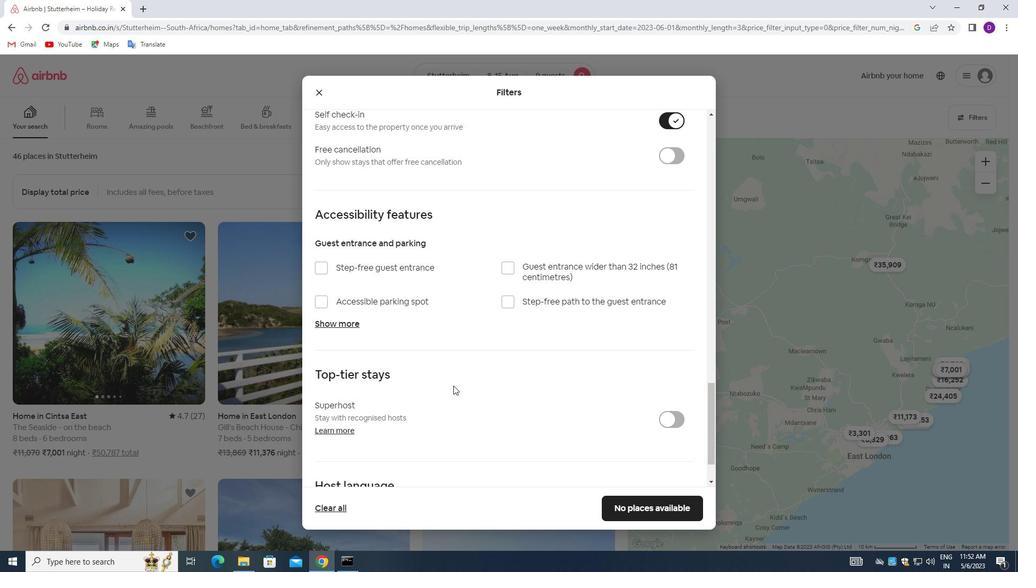 
Action: Mouse scrolled (441, 393) with delta (0, 0)
Screenshot: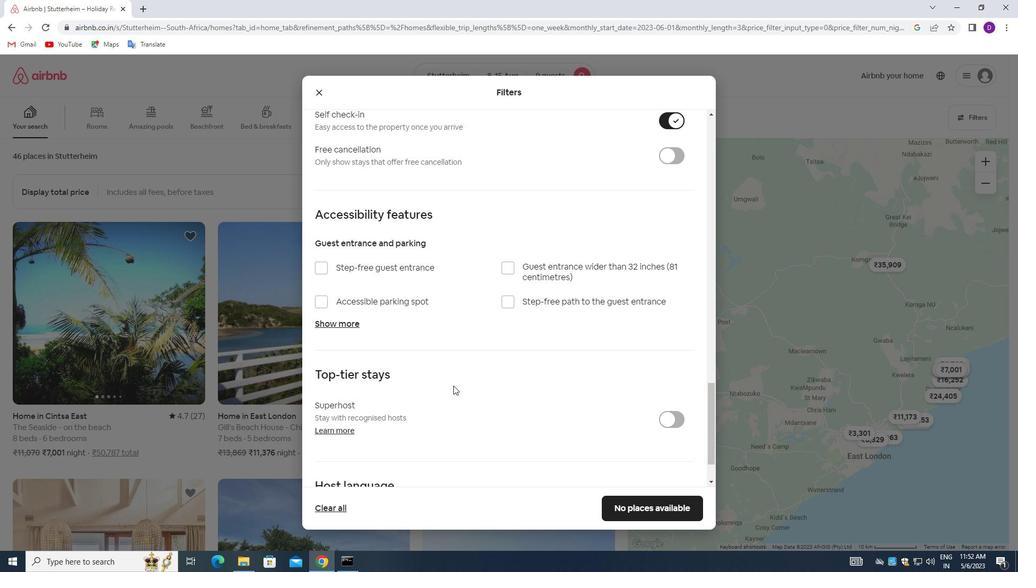 
Action: Mouse moved to (441, 396)
Screenshot: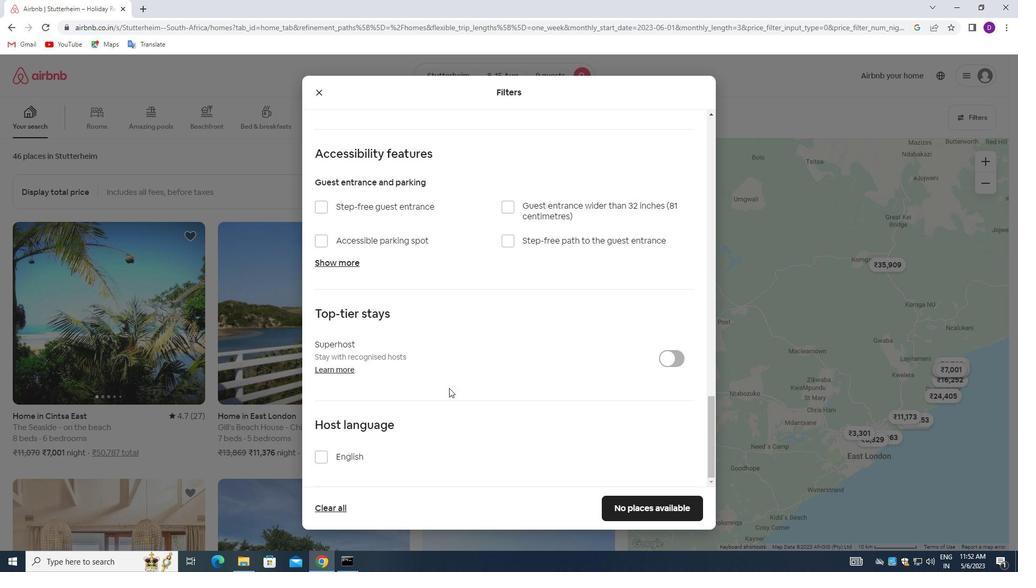 
Action: Mouse scrolled (441, 396) with delta (0, 0)
Screenshot: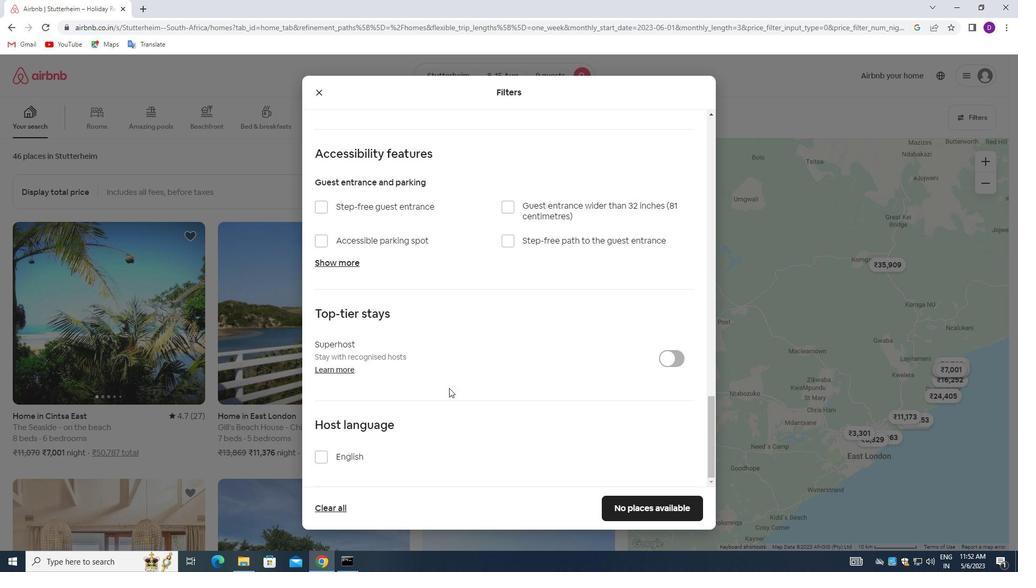 
Action: Mouse moved to (431, 403)
Screenshot: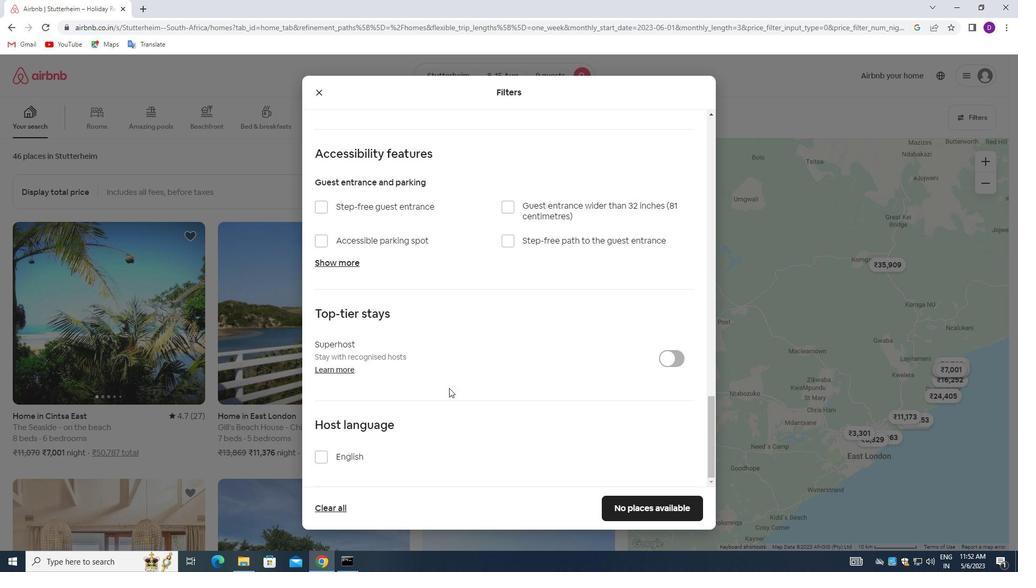 
Action: Mouse scrolled (431, 403) with delta (0, 0)
Screenshot: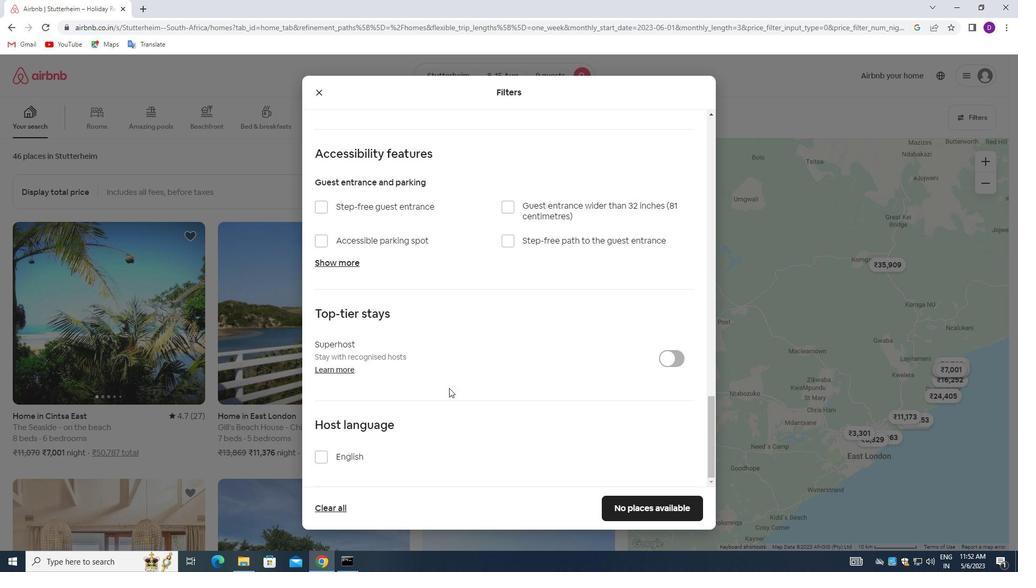 
Action: Mouse moved to (430, 403)
Screenshot: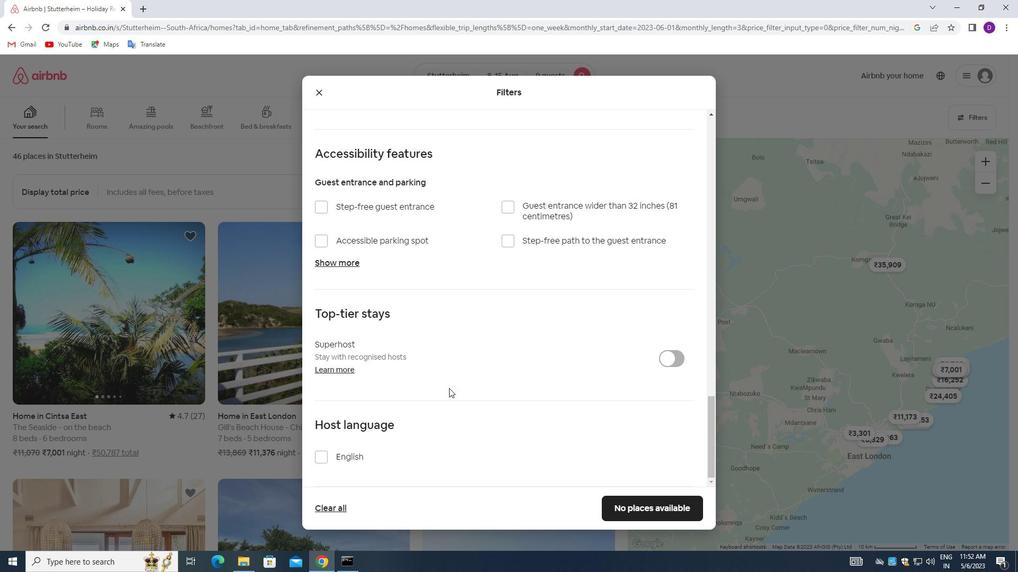 
Action: Mouse scrolled (430, 402) with delta (0, 0)
Screenshot: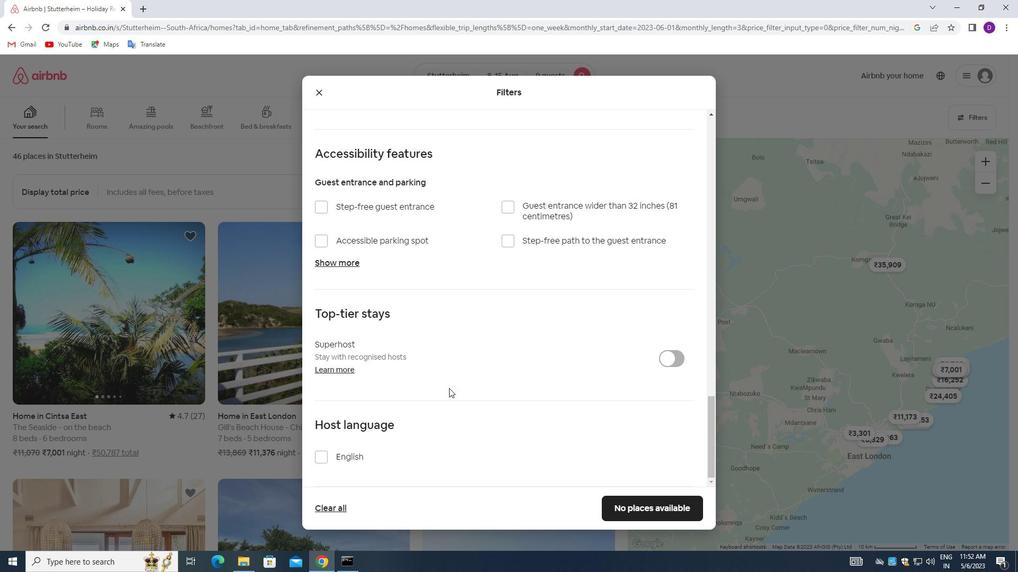 
Action: Mouse moved to (324, 459)
Screenshot: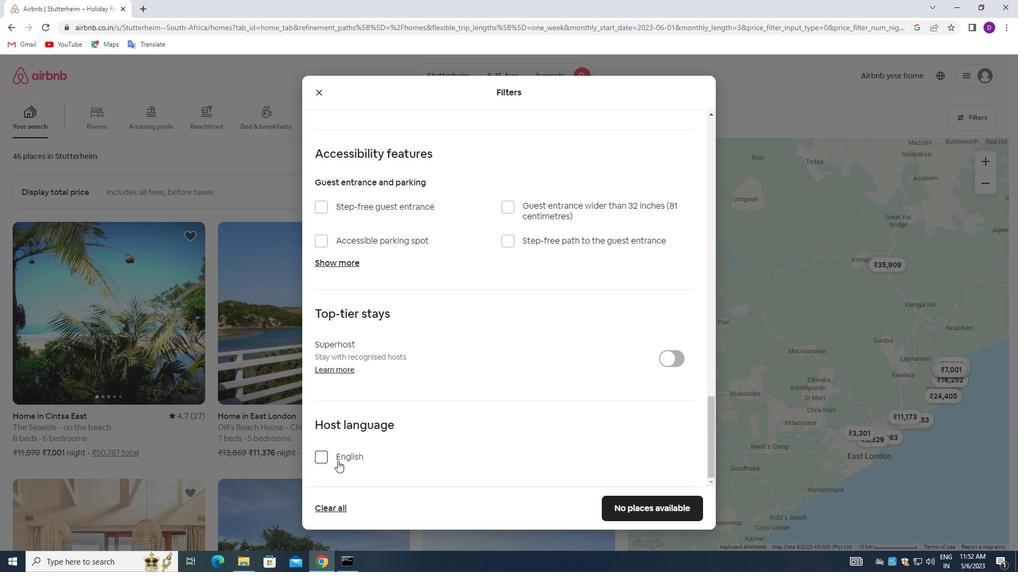 
Action: Mouse pressed left at (324, 459)
Screenshot: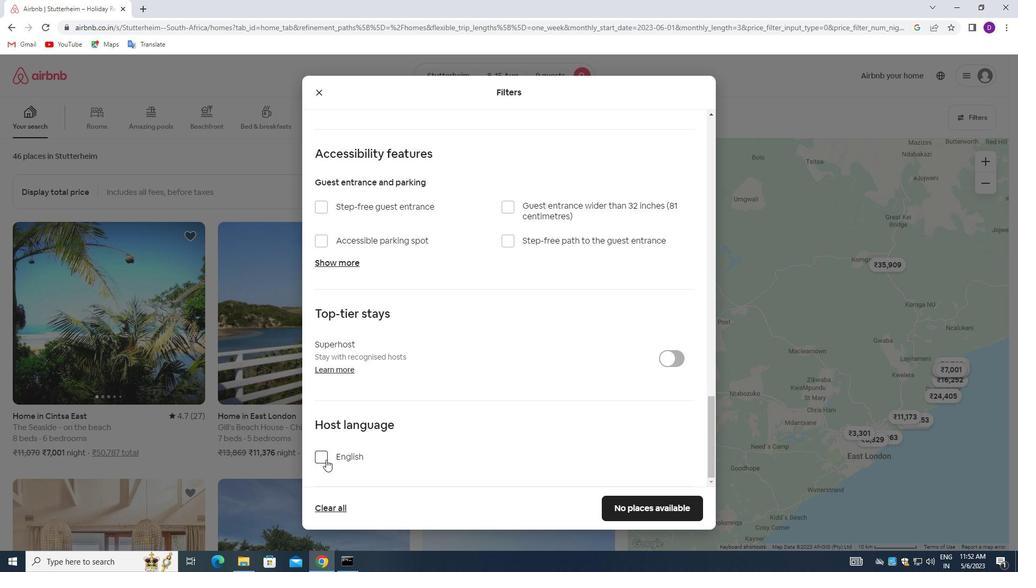 
Action: Mouse moved to (620, 506)
Screenshot: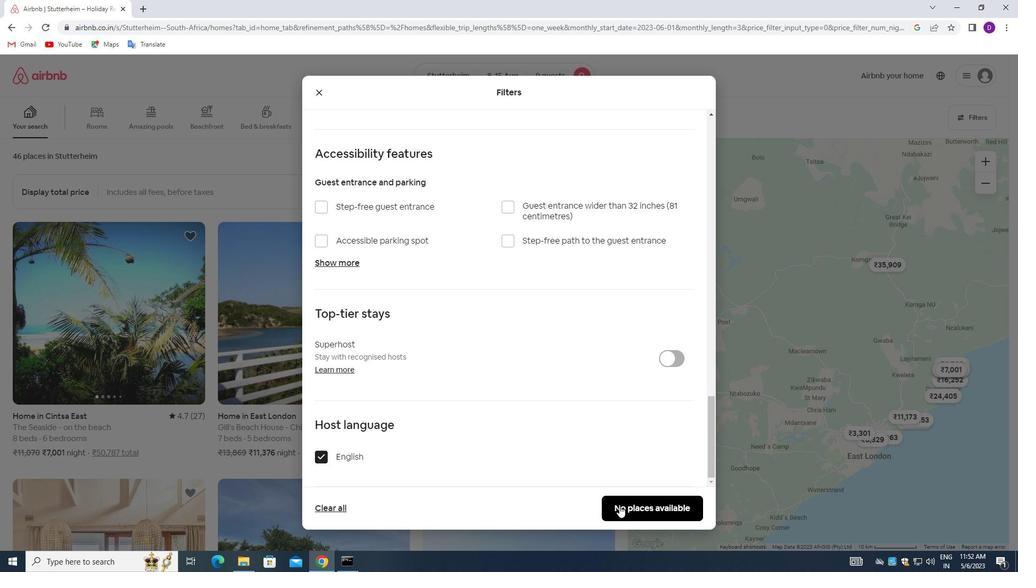 
Action: Mouse pressed left at (620, 506)
Screenshot: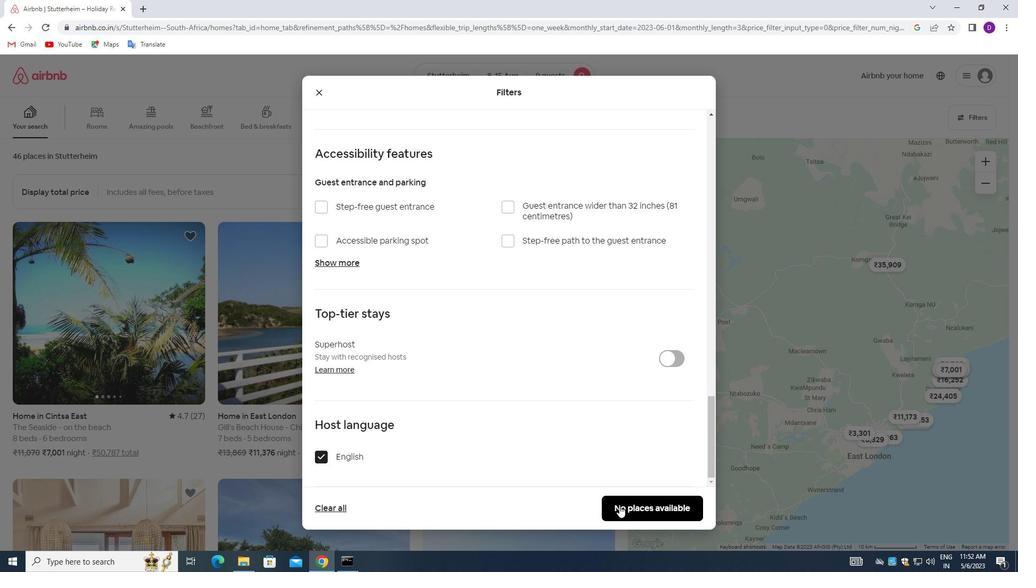 
Action: Mouse moved to (555, 378)
Screenshot: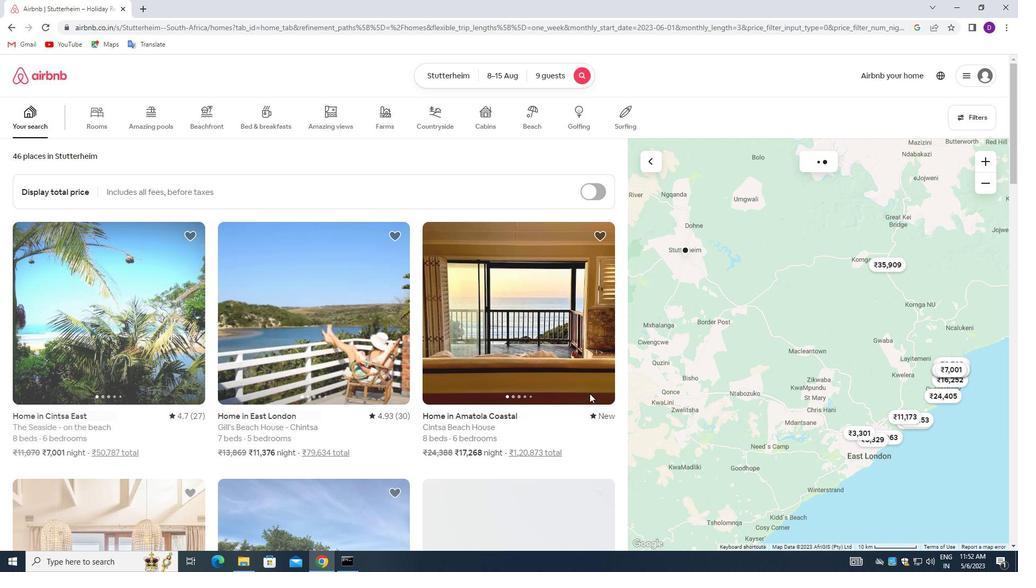 
